 Task: Look for space in Khambhāt, India from 12th  July, 2023 to 15th July, 2023 for 3 adults in price range Rs.12000 to Rs.16000. Place can be entire place with 2 bedrooms having 3 beds and 1 bathroom. Property type can be house, flat, guest house. Booking option can be shelf check-in. Required host language is English.
Action: Mouse moved to (513, 93)
Screenshot: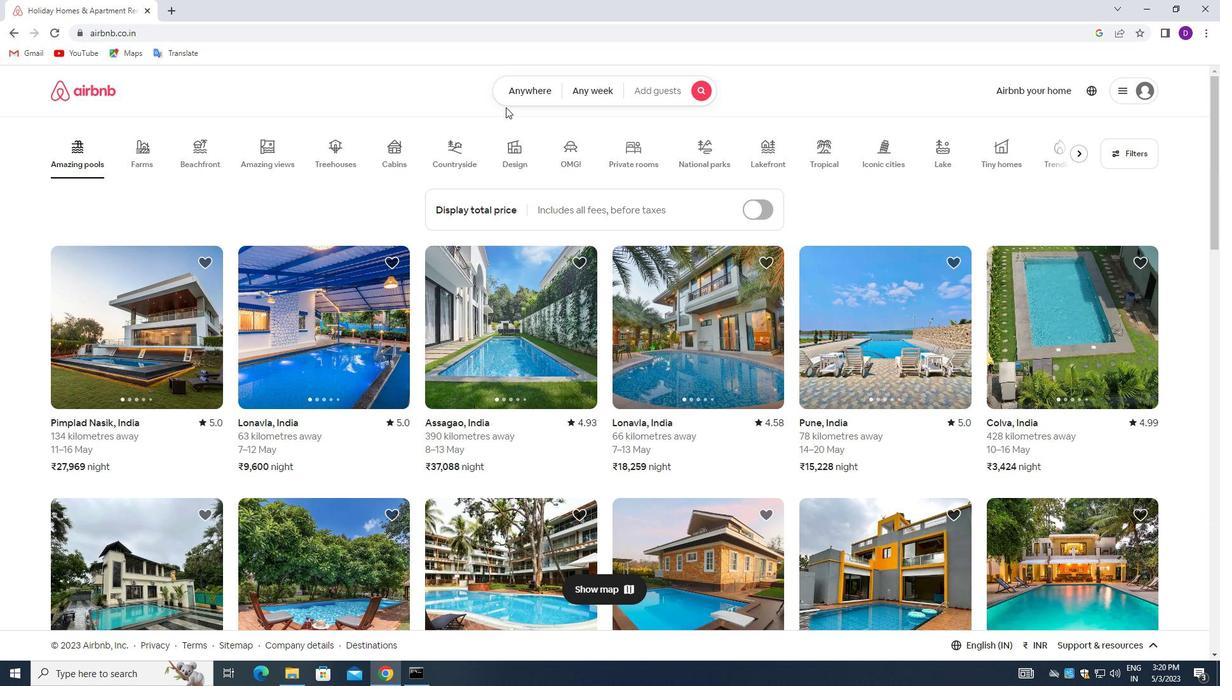 
Action: Mouse pressed left at (513, 93)
Screenshot: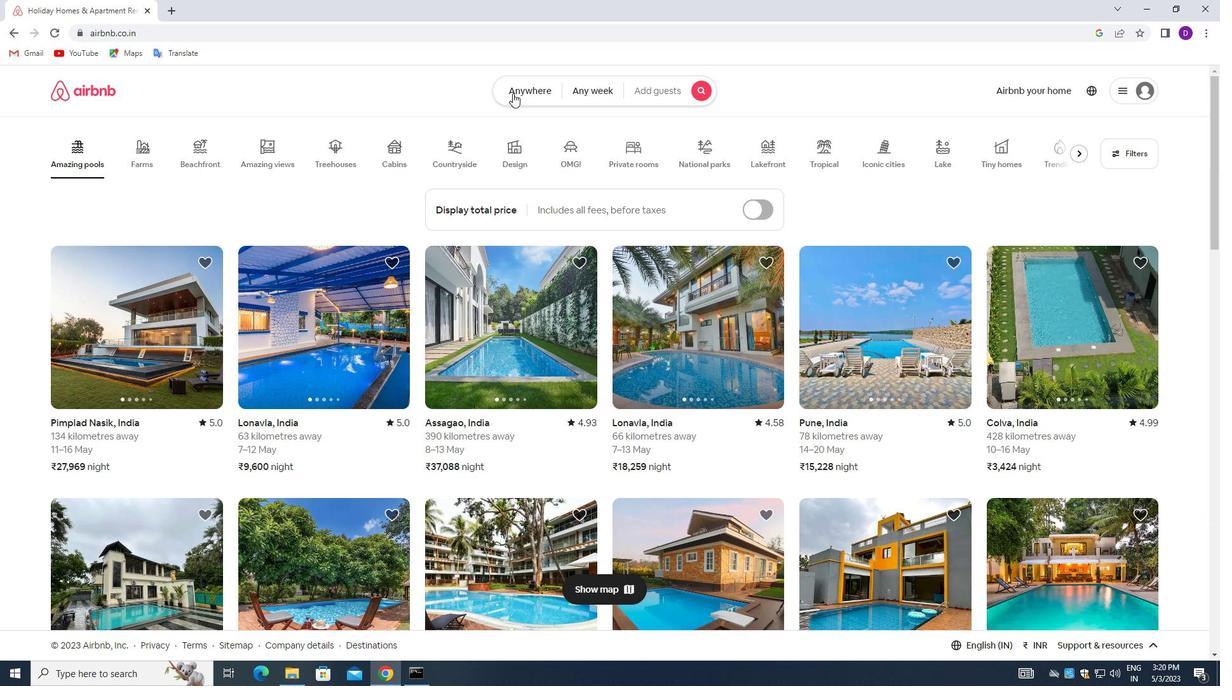 
Action: Mouse moved to (418, 146)
Screenshot: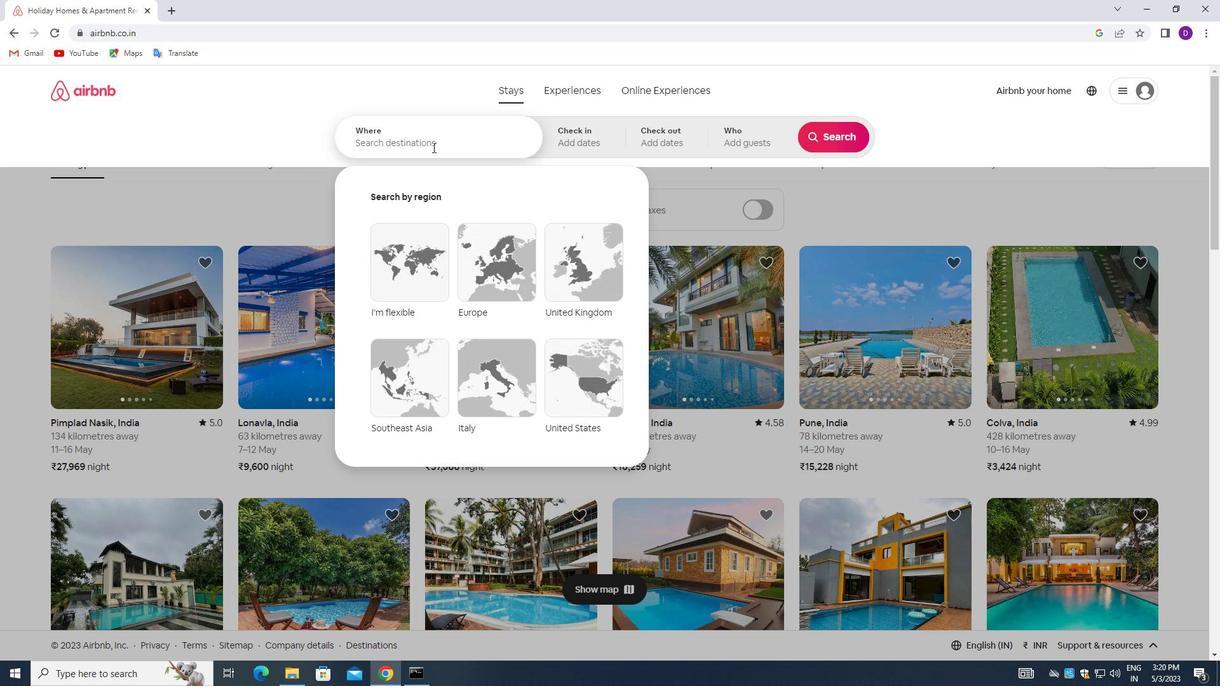 
Action: Mouse pressed left at (418, 146)
Screenshot: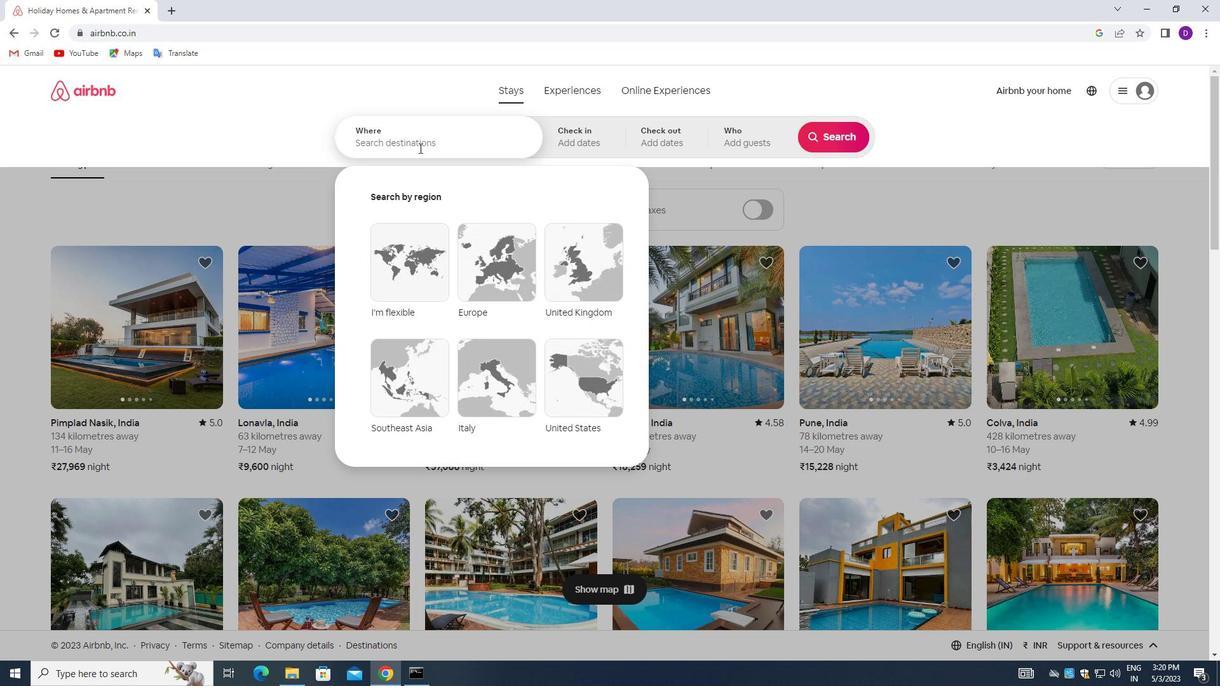 
Action: Mouse moved to (275, 126)
Screenshot: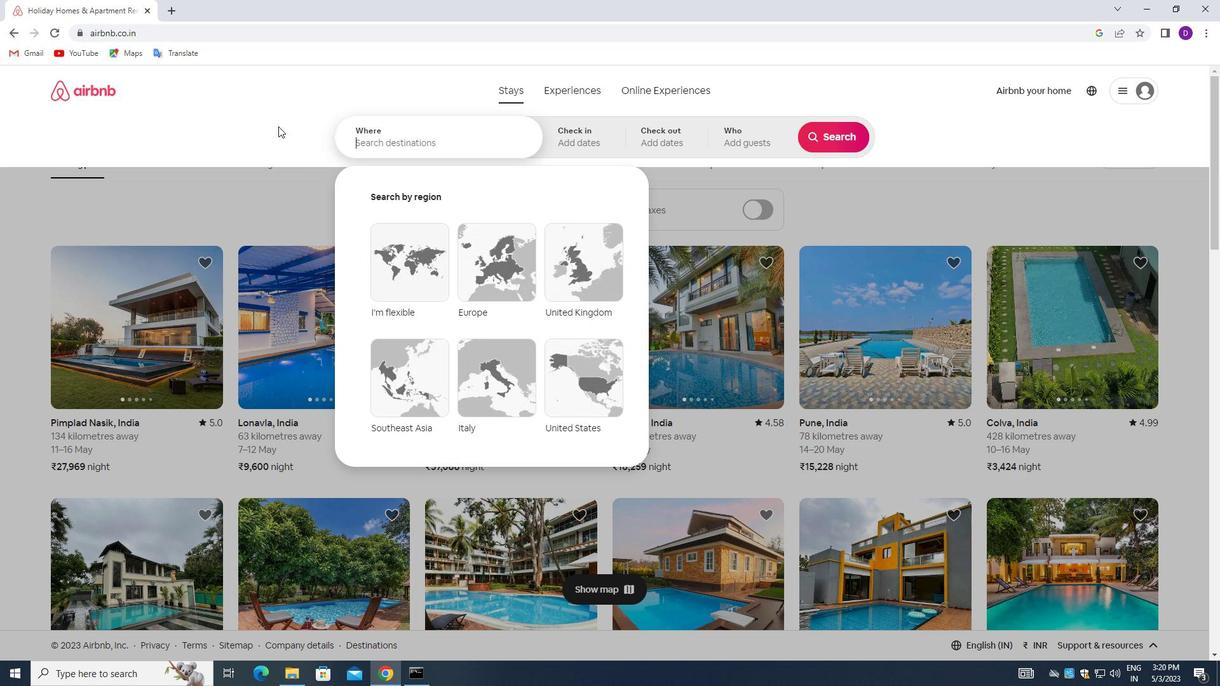 
Action: Key pressed <Key.shift>KHAMBHAT,<Key.space><Key.shift>INDIA<Key.enter>
Screenshot: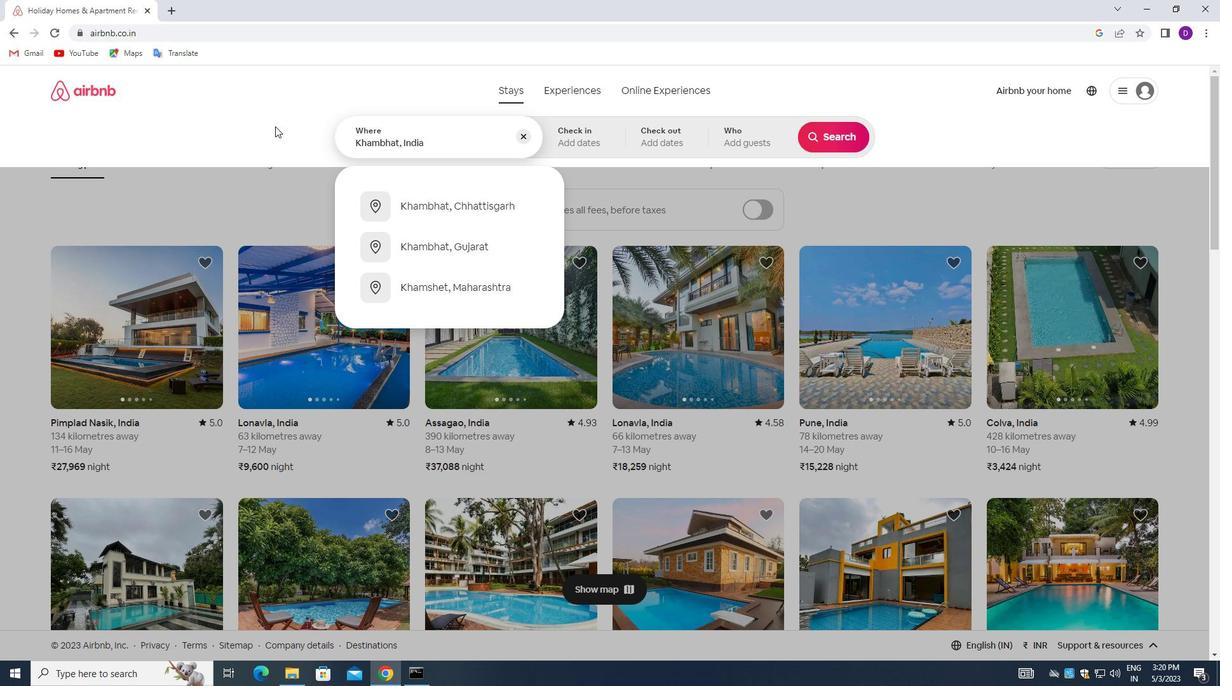 
Action: Mouse moved to (824, 240)
Screenshot: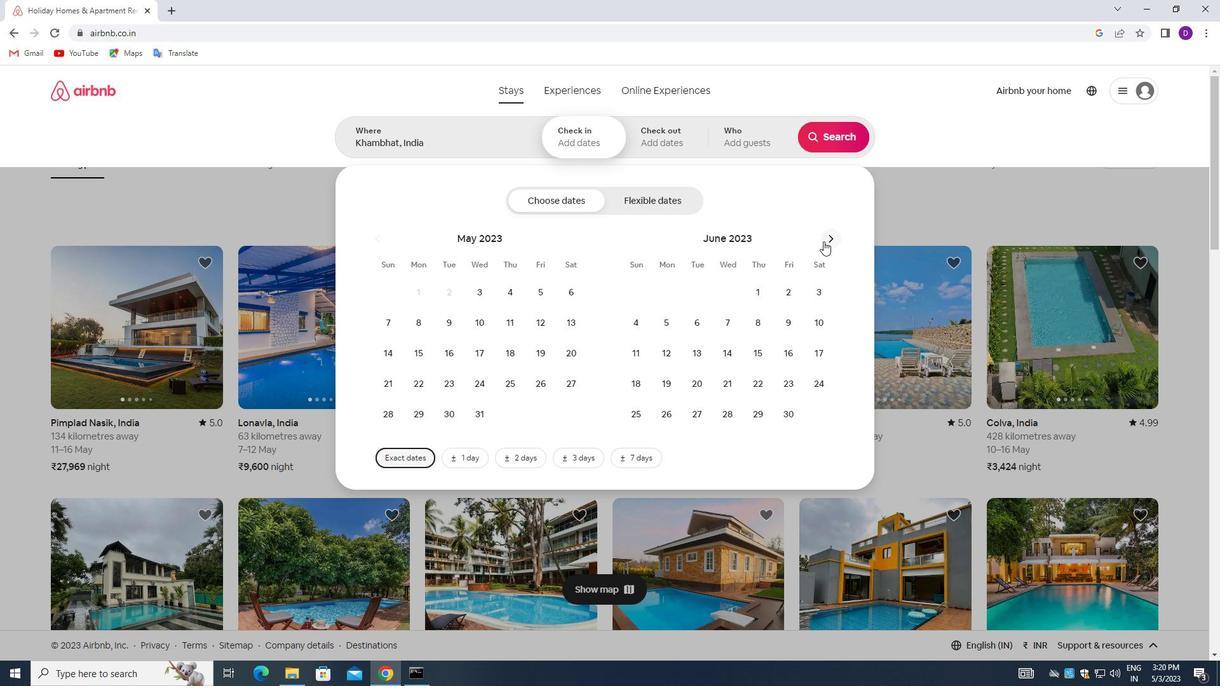 
Action: Mouse pressed left at (824, 240)
Screenshot: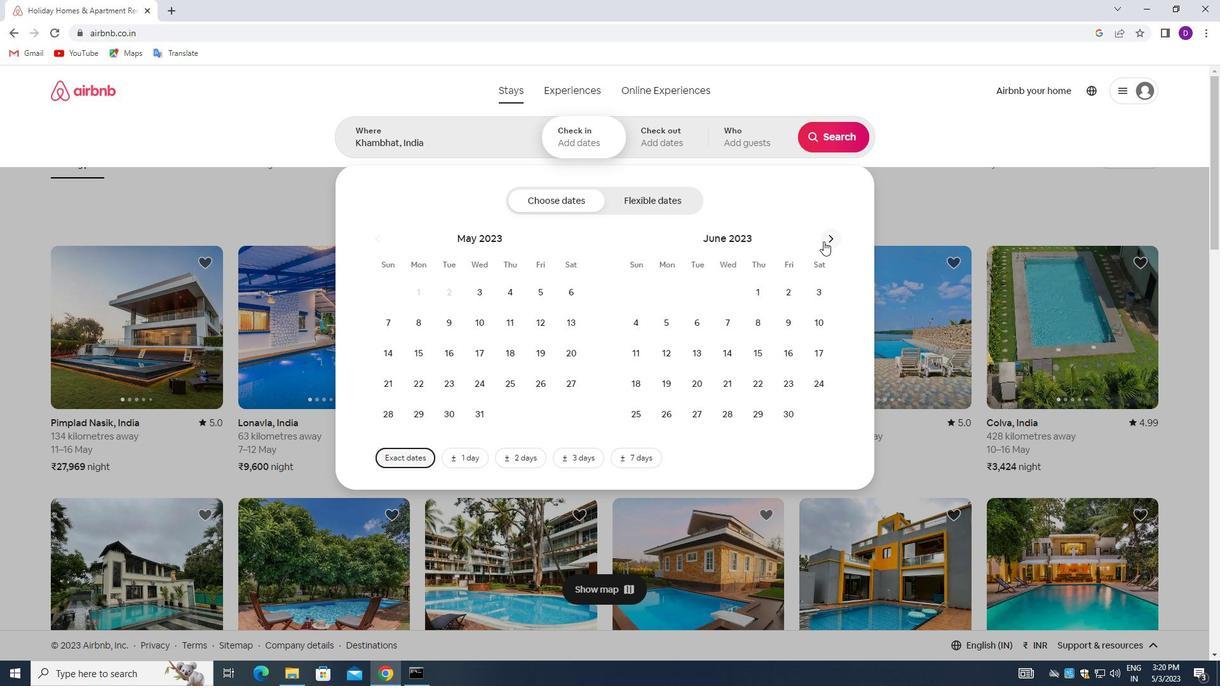
Action: Mouse pressed left at (824, 240)
Screenshot: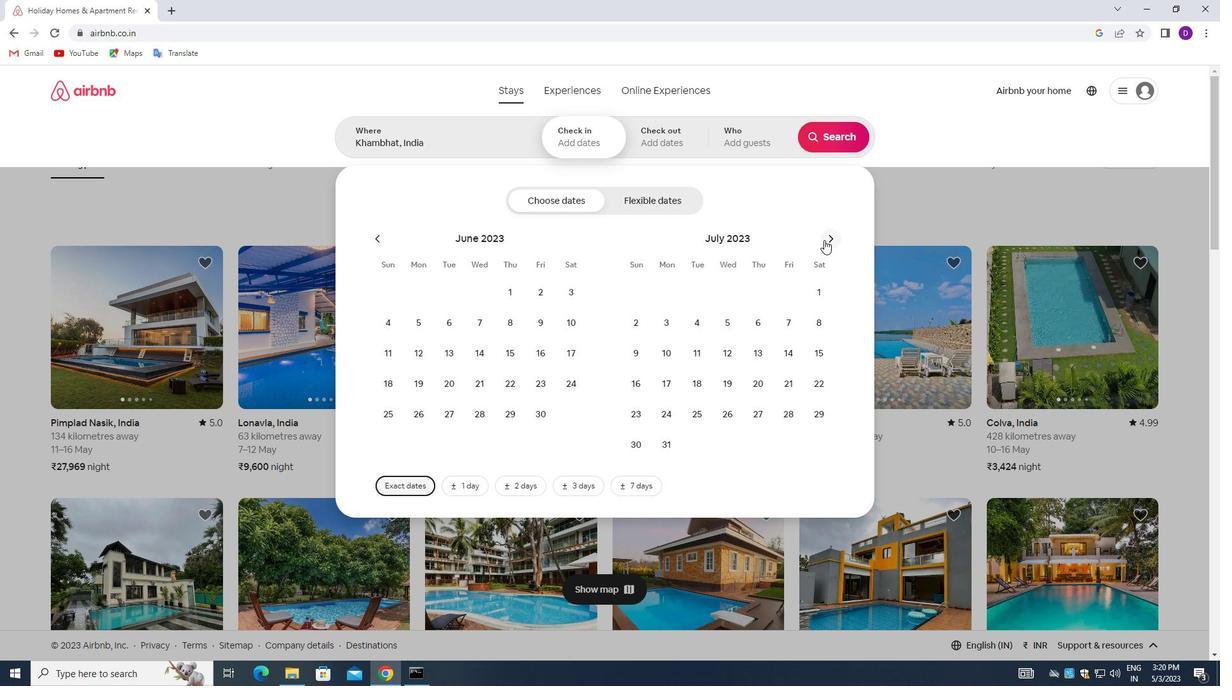
Action: Mouse moved to (481, 348)
Screenshot: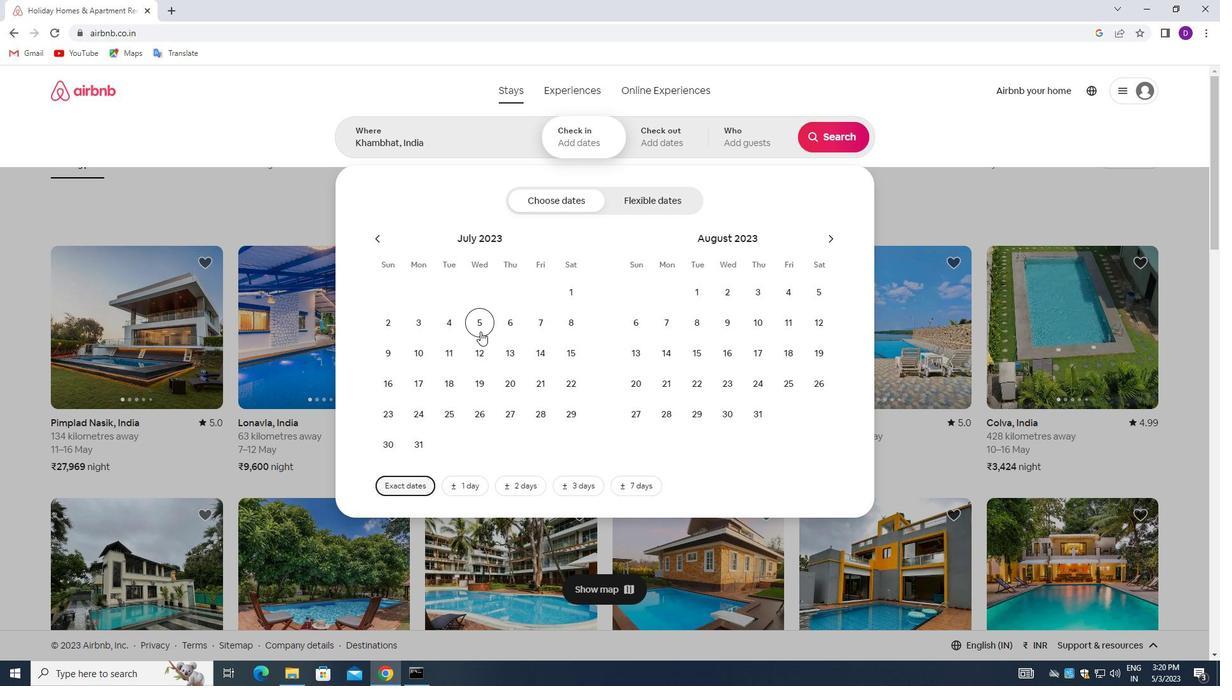 
Action: Mouse pressed left at (481, 348)
Screenshot: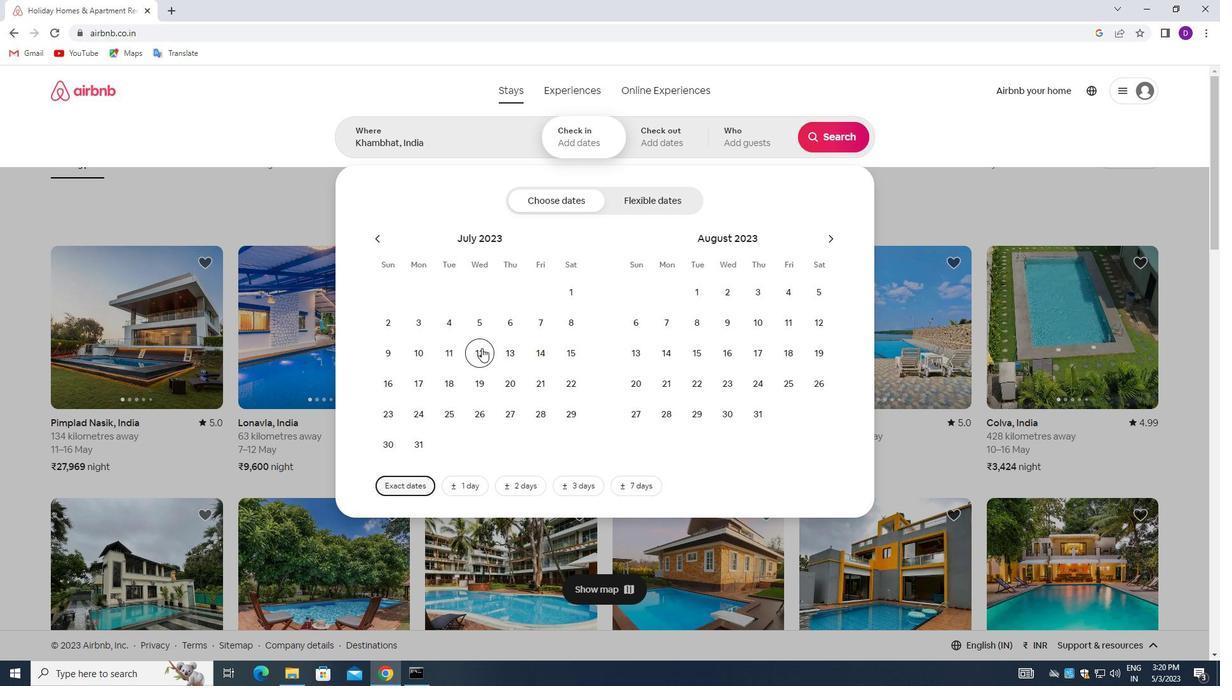 
Action: Mouse moved to (560, 350)
Screenshot: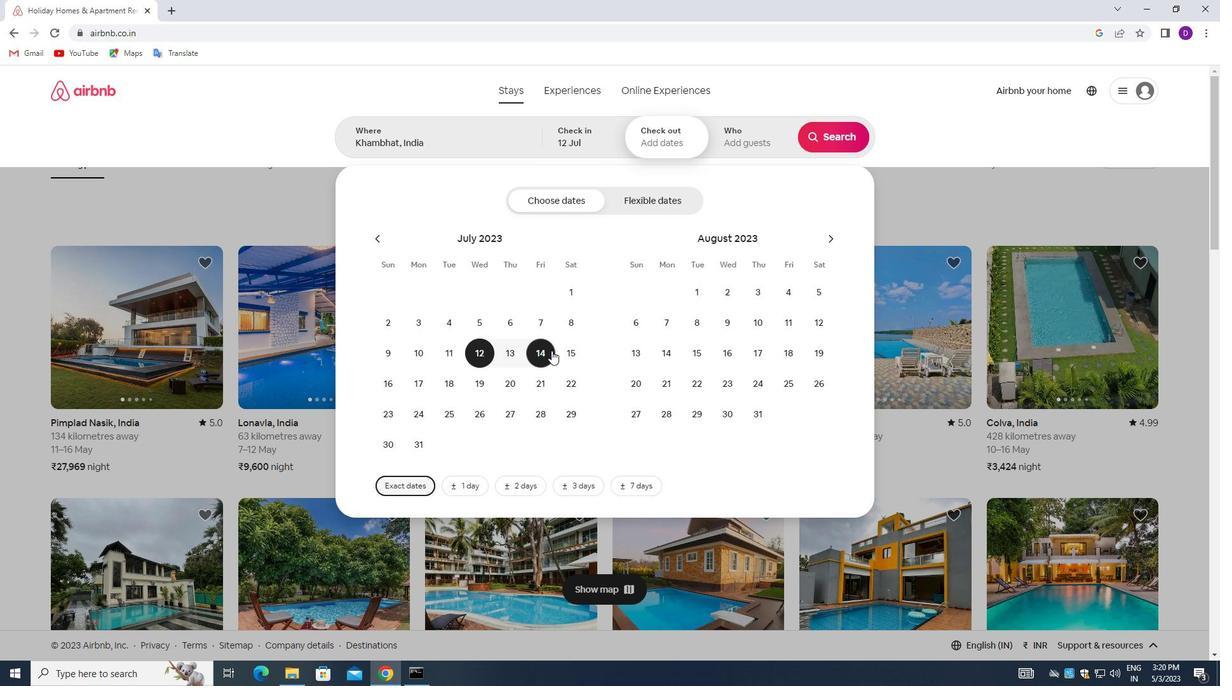 
Action: Mouse pressed left at (560, 350)
Screenshot: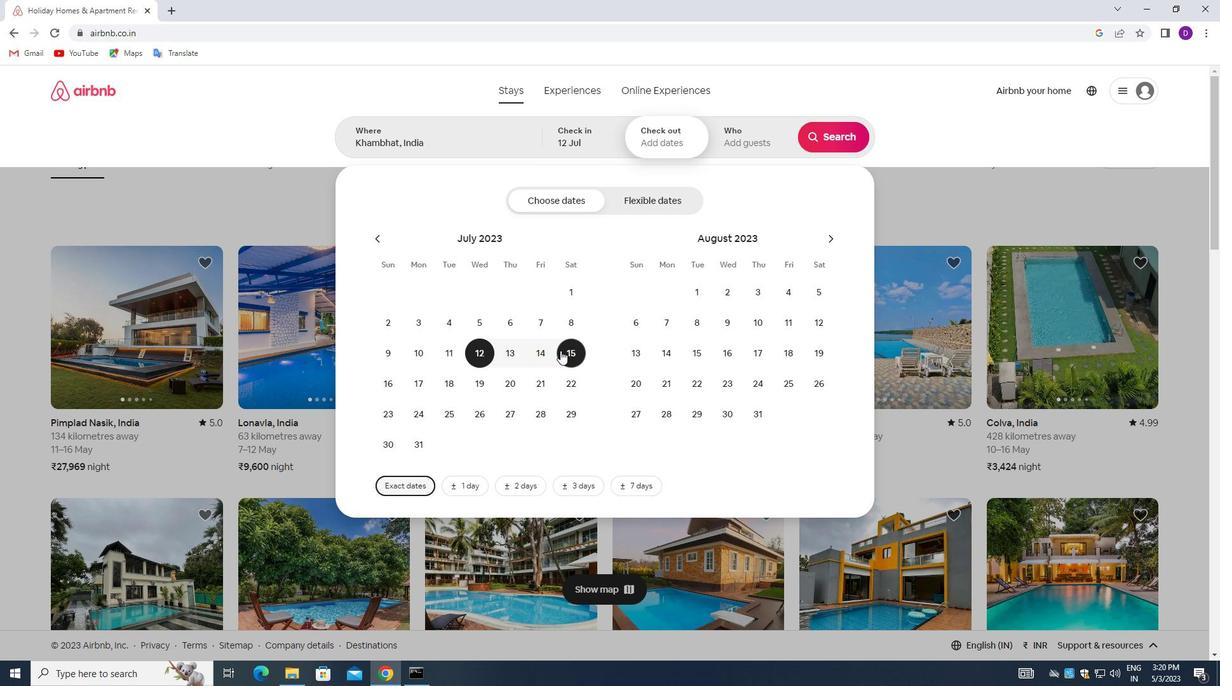 
Action: Mouse moved to (736, 141)
Screenshot: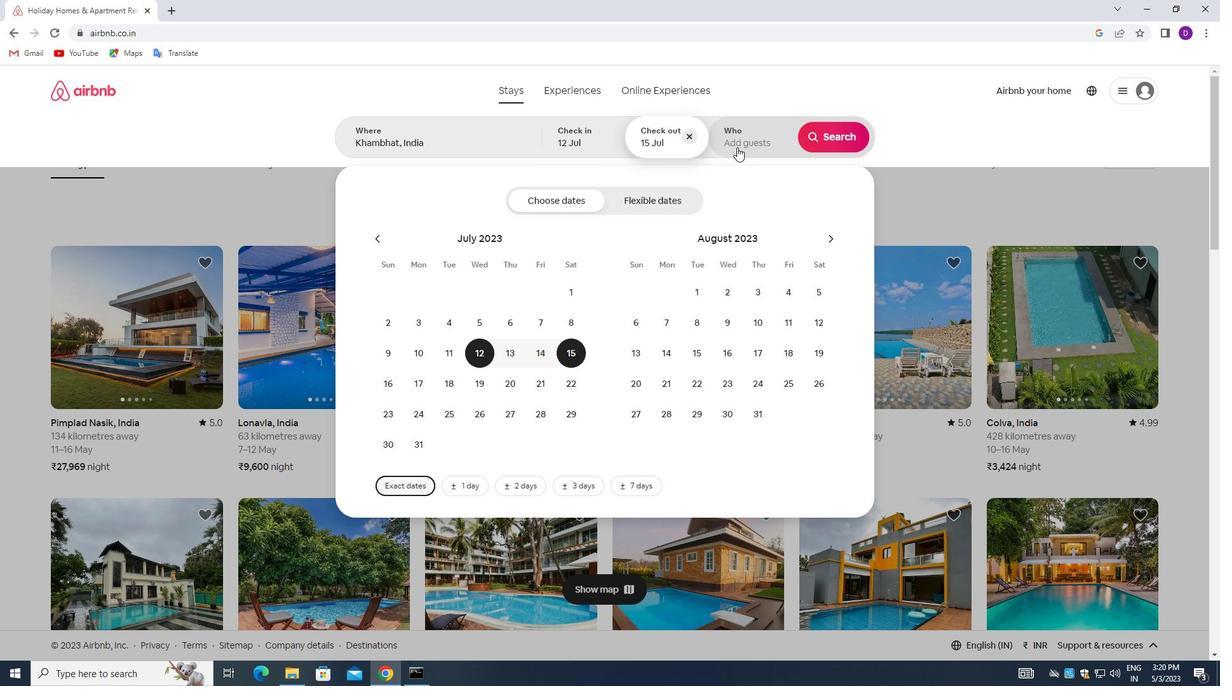 
Action: Mouse pressed left at (736, 141)
Screenshot: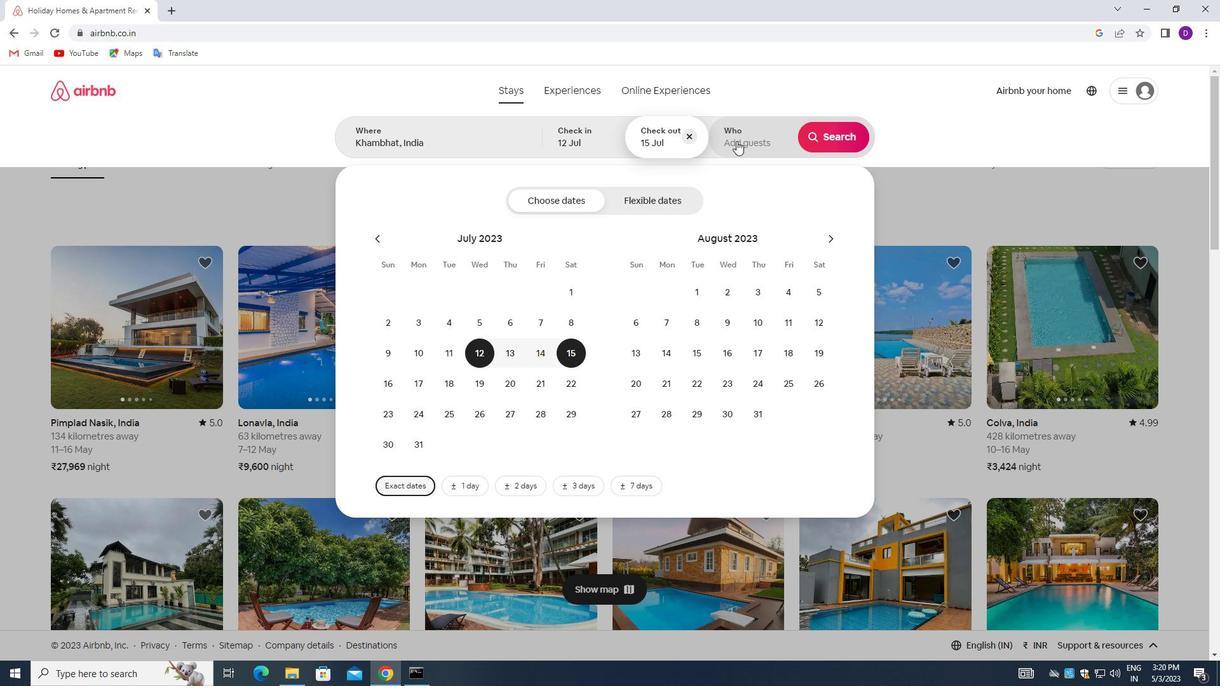 
Action: Mouse moved to (830, 204)
Screenshot: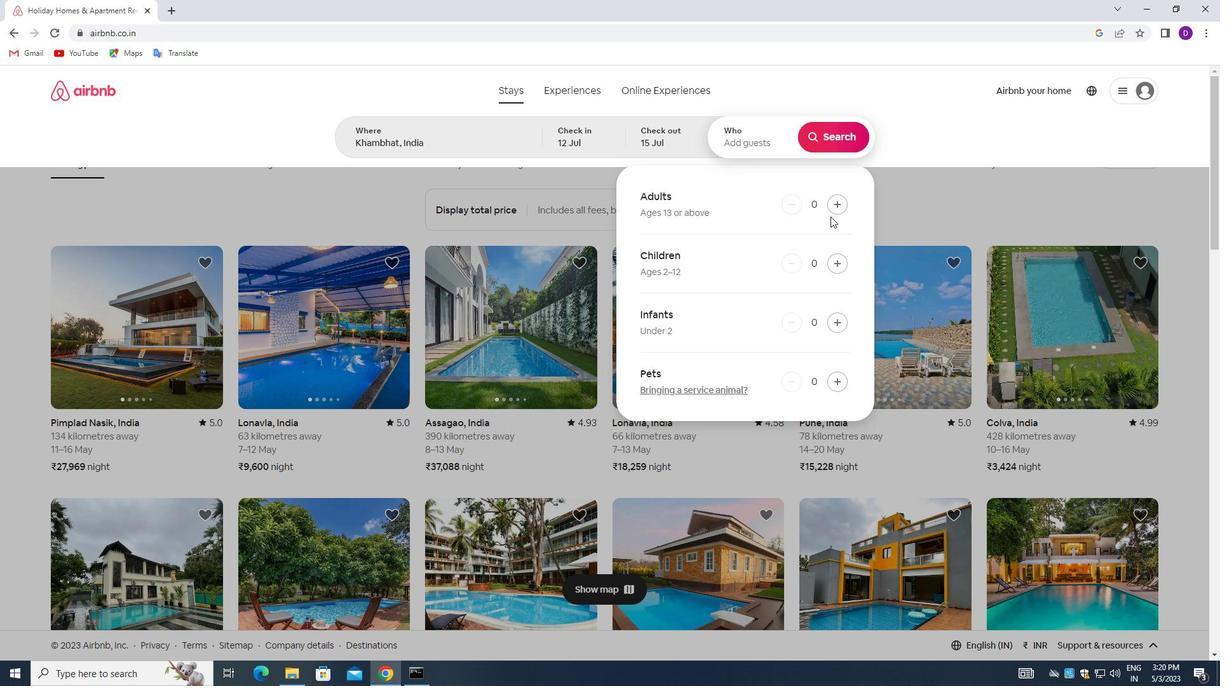 
Action: Mouse pressed left at (830, 204)
Screenshot: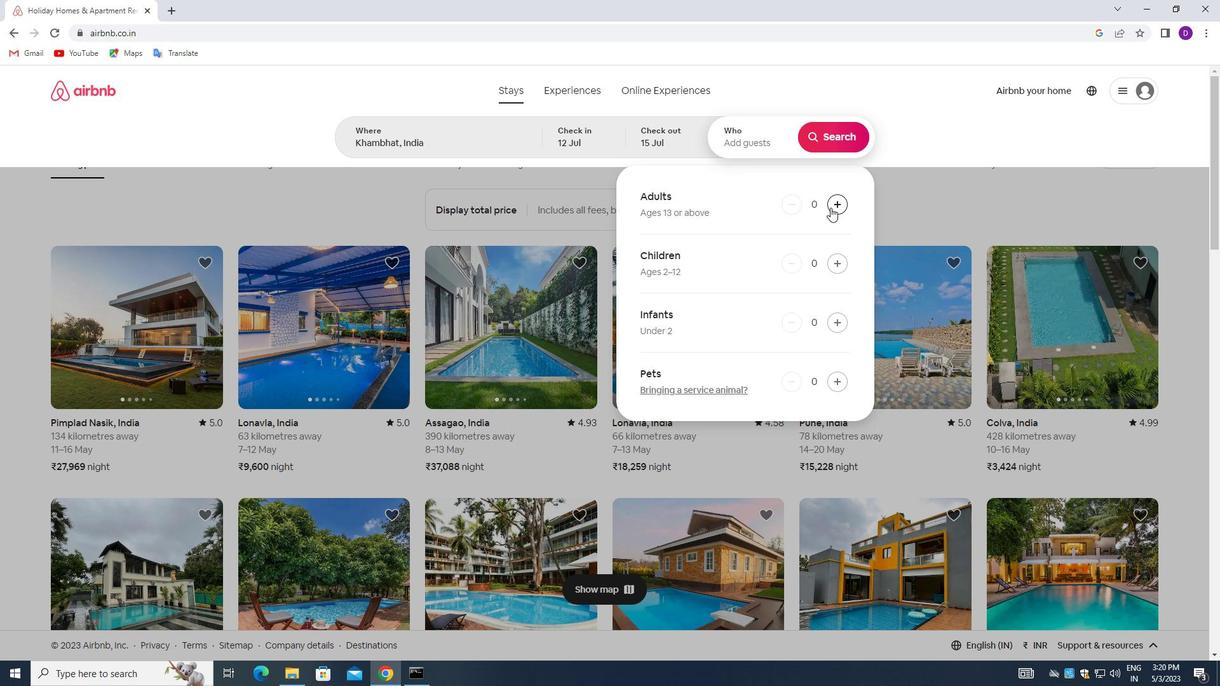 
Action: Mouse moved to (830, 204)
Screenshot: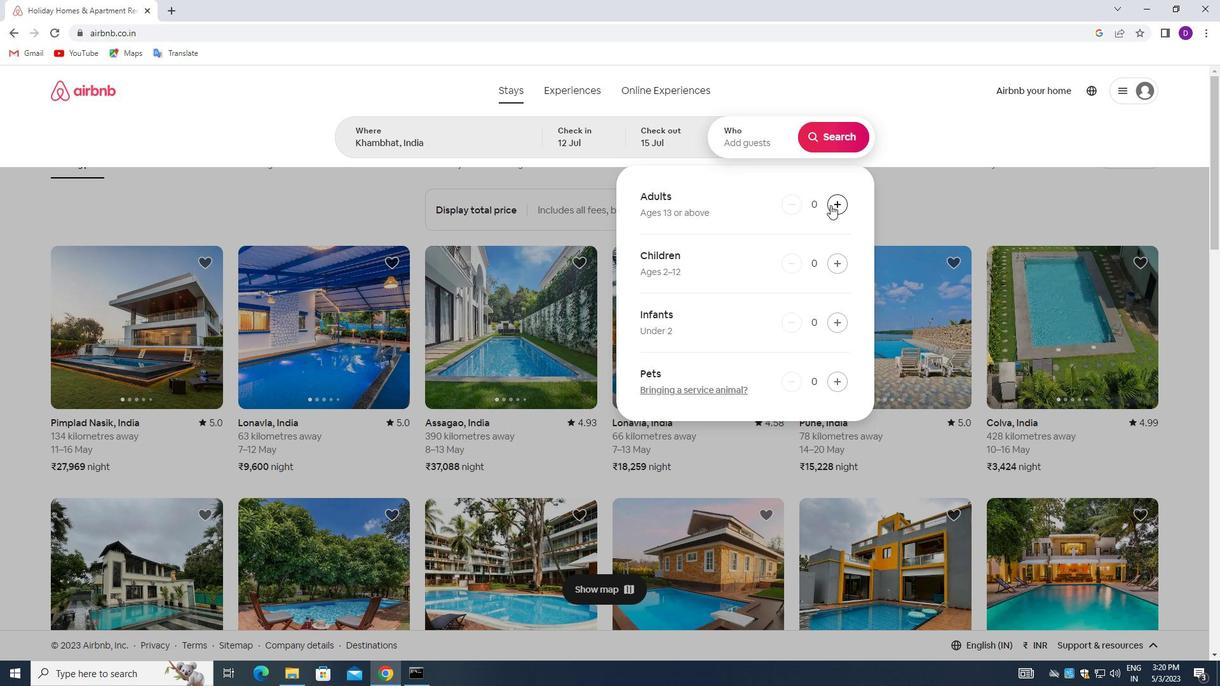 
Action: Mouse pressed left at (830, 204)
Screenshot: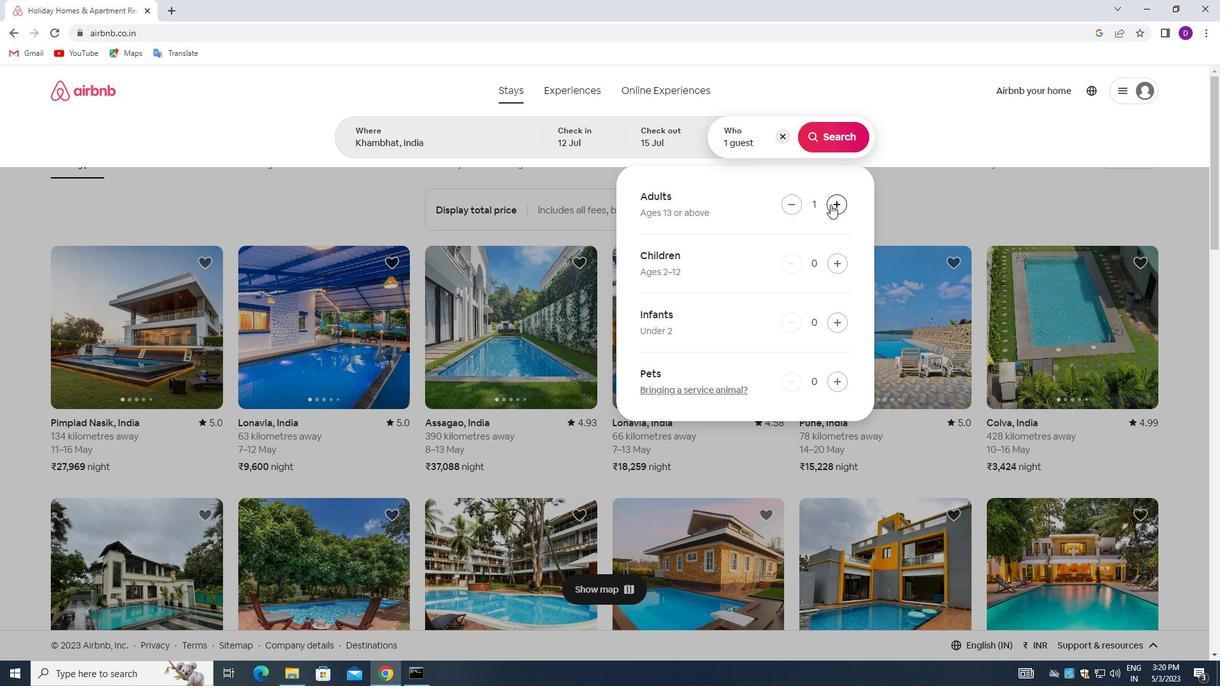 
Action: Mouse pressed left at (830, 204)
Screenshot: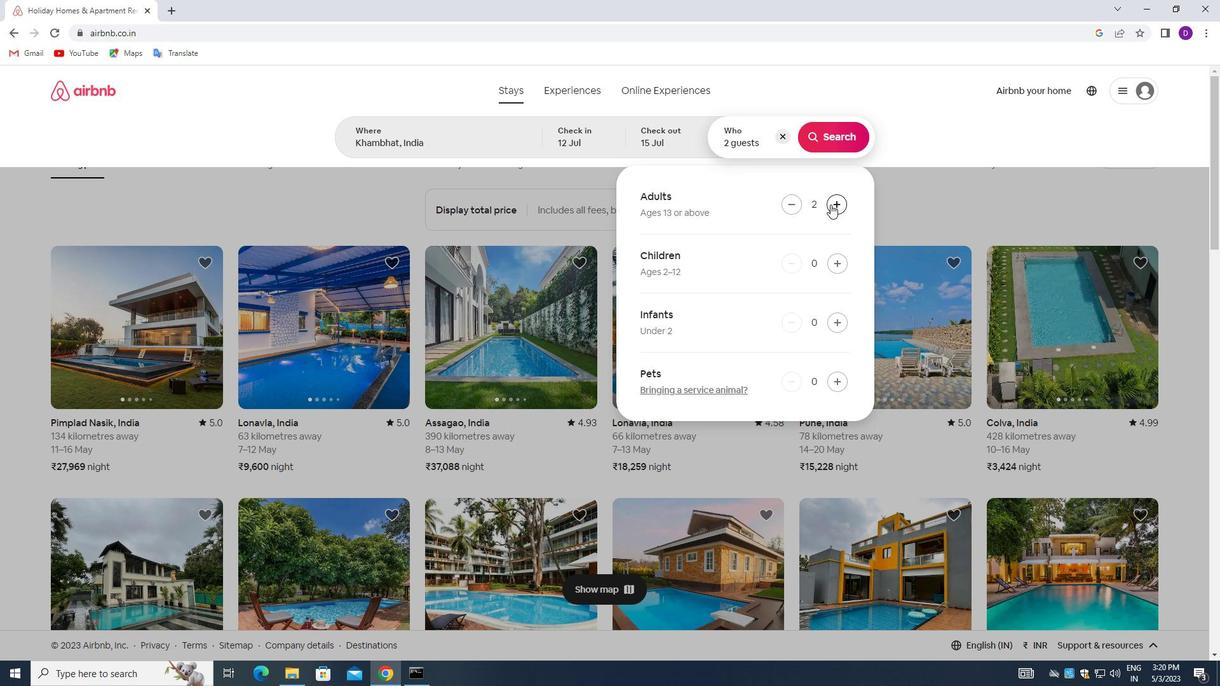 
Action: Mouse moved to (829, 138)
Screenshot: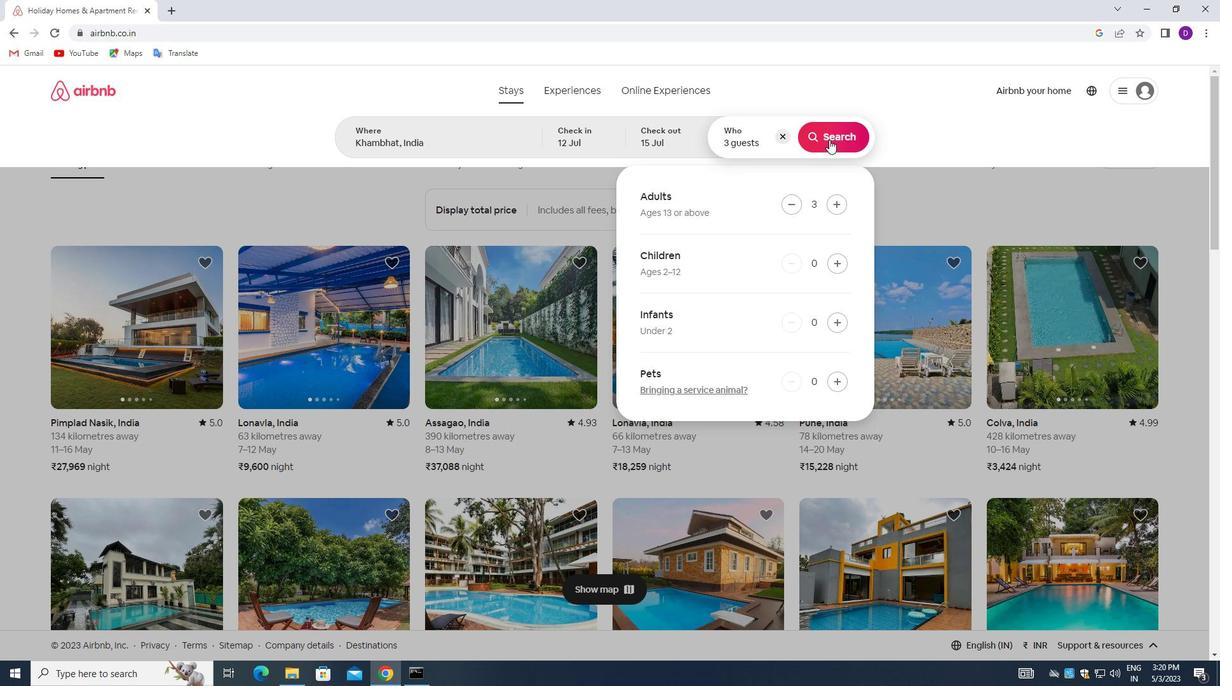 
Action: Mouse pressed left at (829, 138)
Screenshot: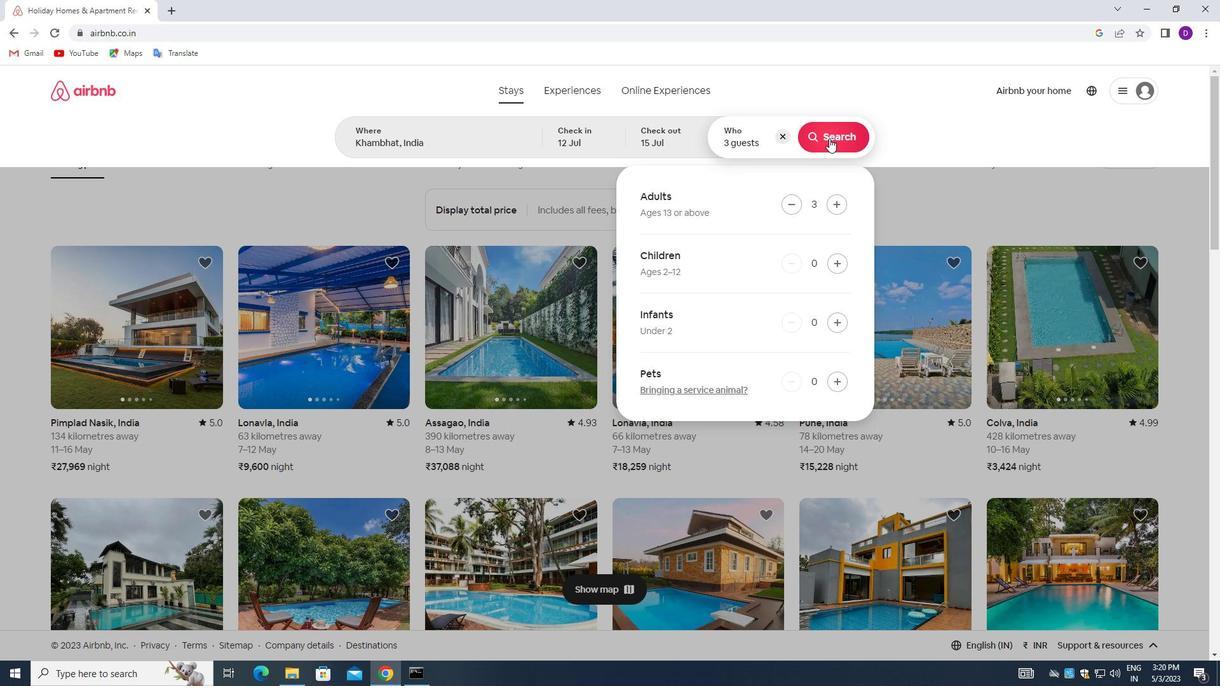 
Action: Mouse moved to (1152, 138)
Screenshot: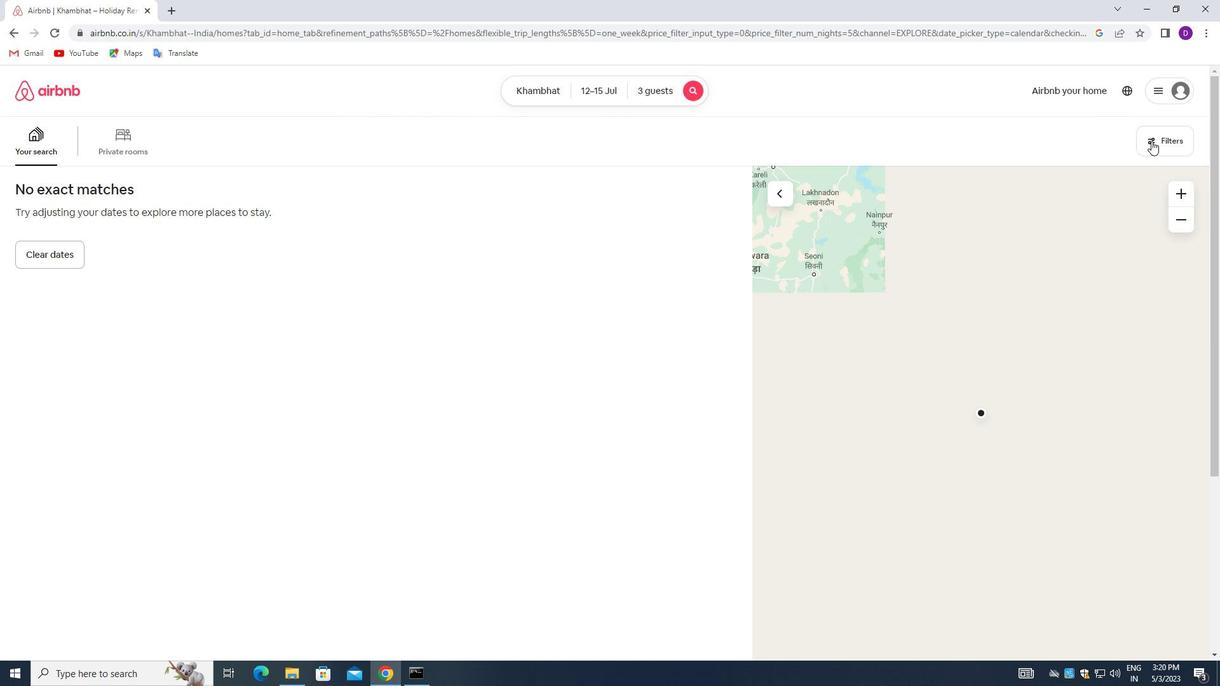 
Action: Mouse pressed left at (1152, 138)
Screenshot: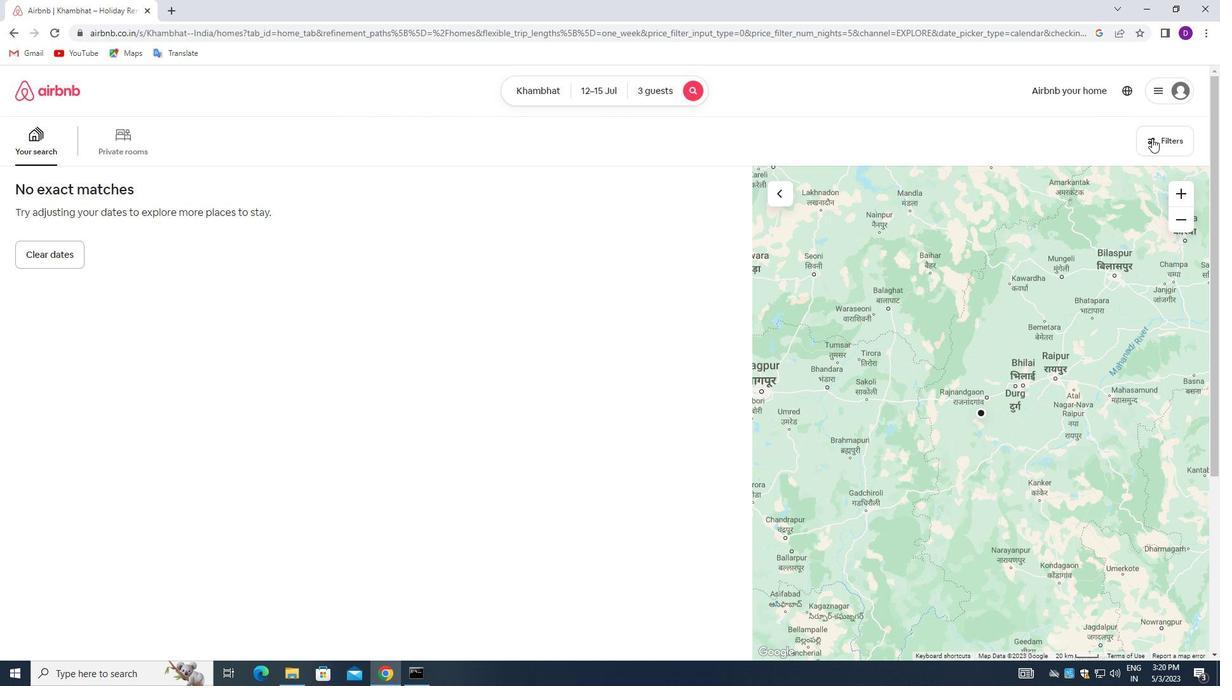 
Action: Mouse moved to (431, 218)
Screenshot: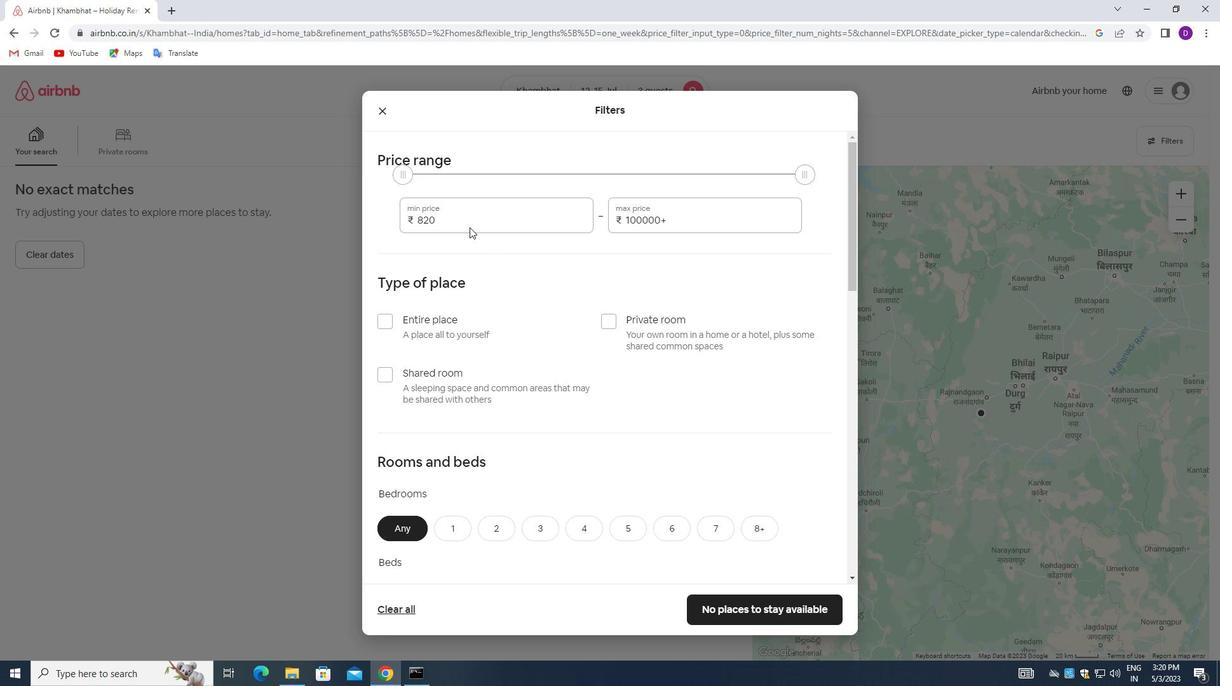 
Action: Mouse pressed left at (431, 218)
Screenshot: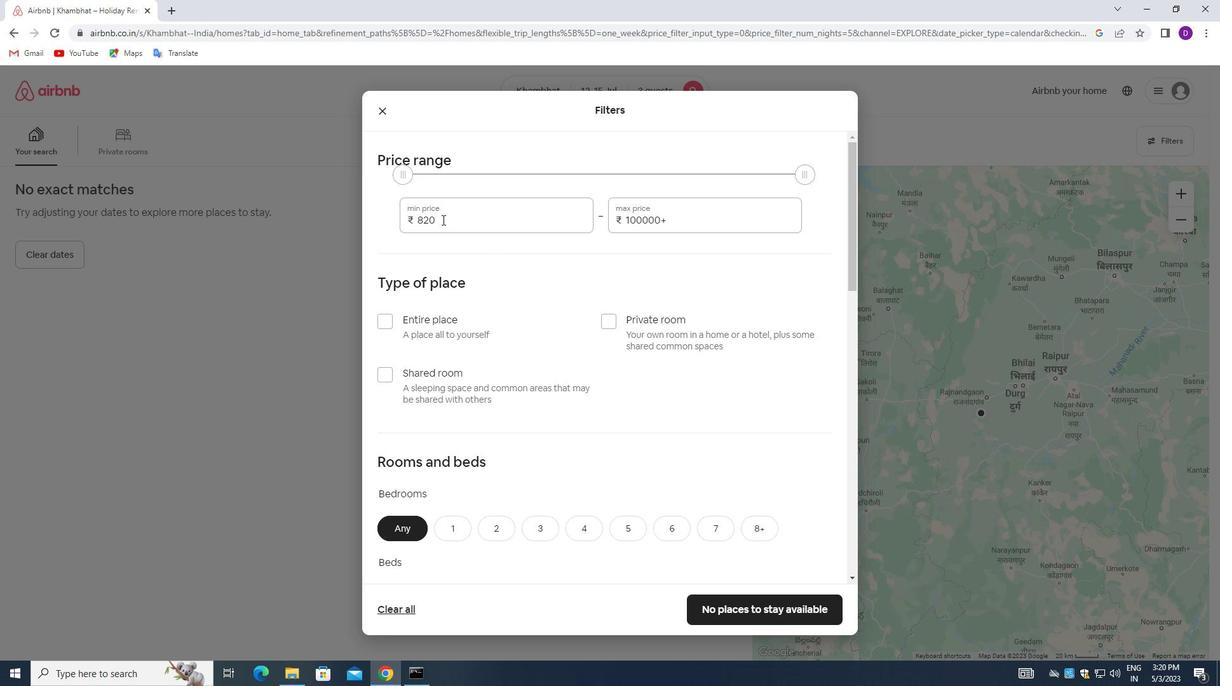
Action: Mouse moved to (431, 218)
Screenshot: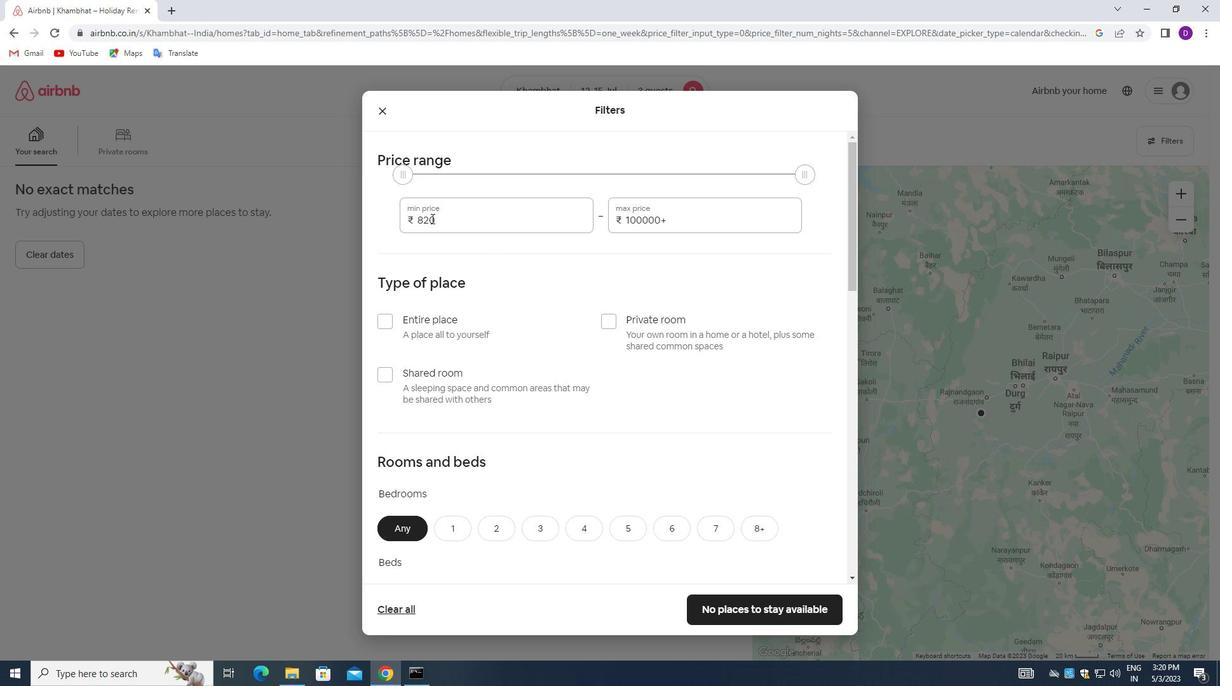 
Action: Mouse pressed left at (431, 218)
Screenshot: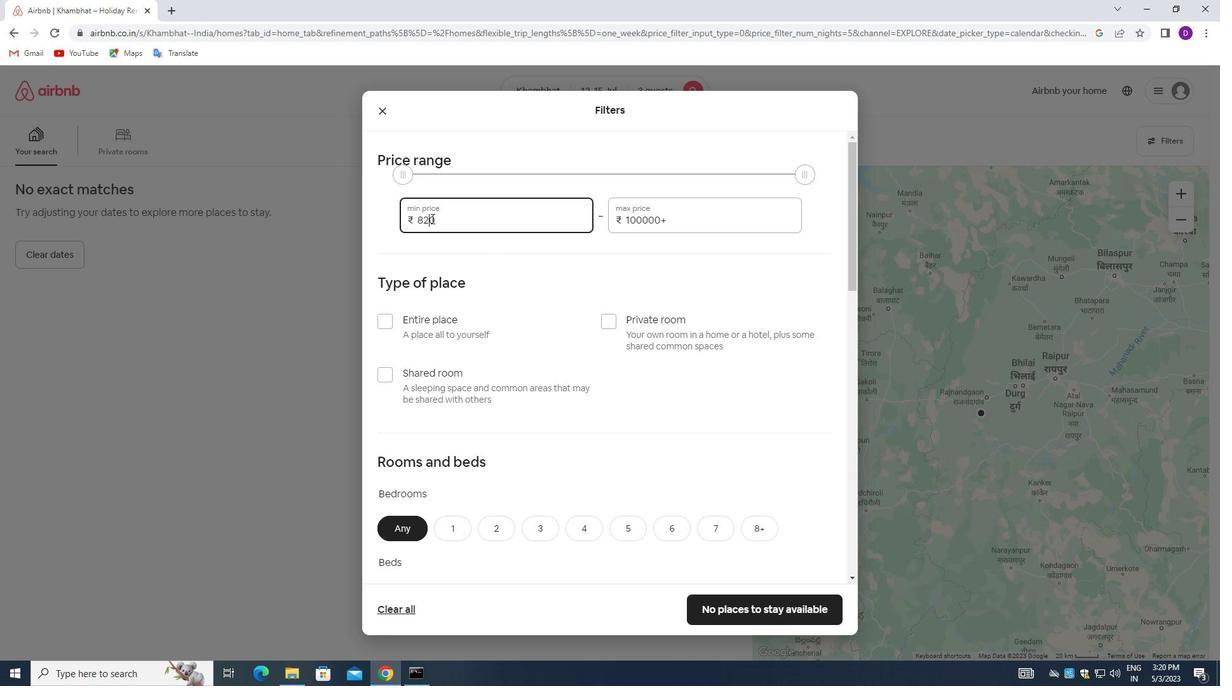 
Action: Mouse moved to (436, 221)
Screenshot: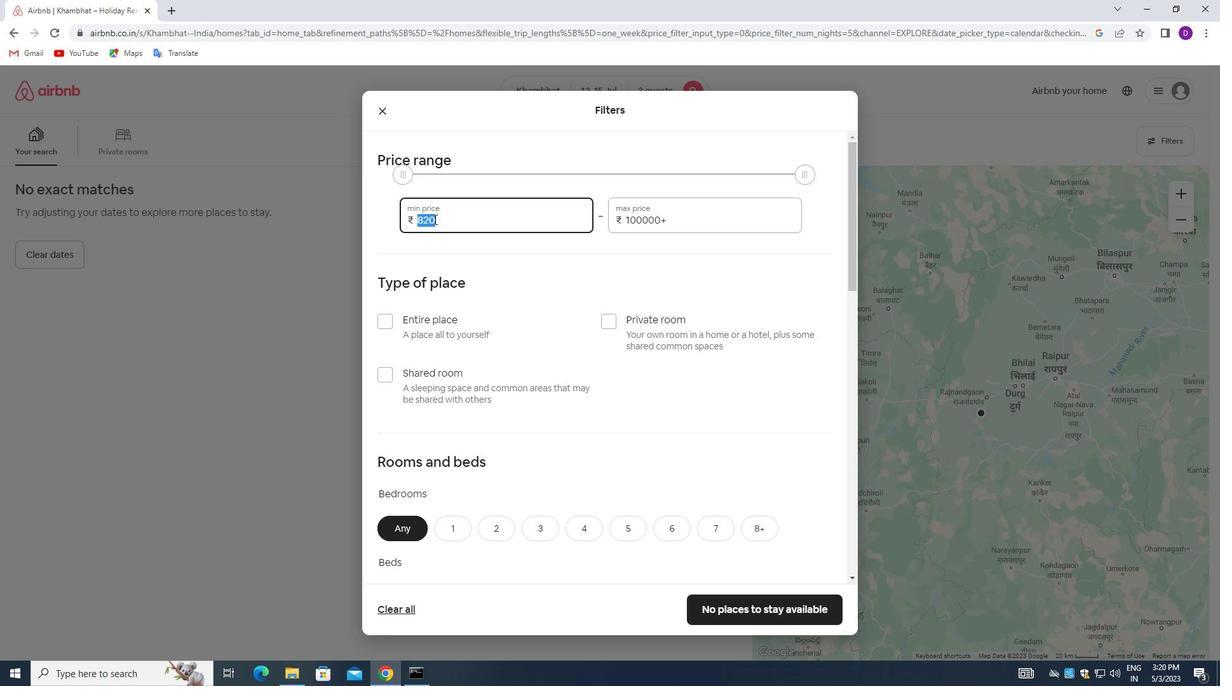 
Action: Key pressed 12000<Key.tab>16000
Screenshot: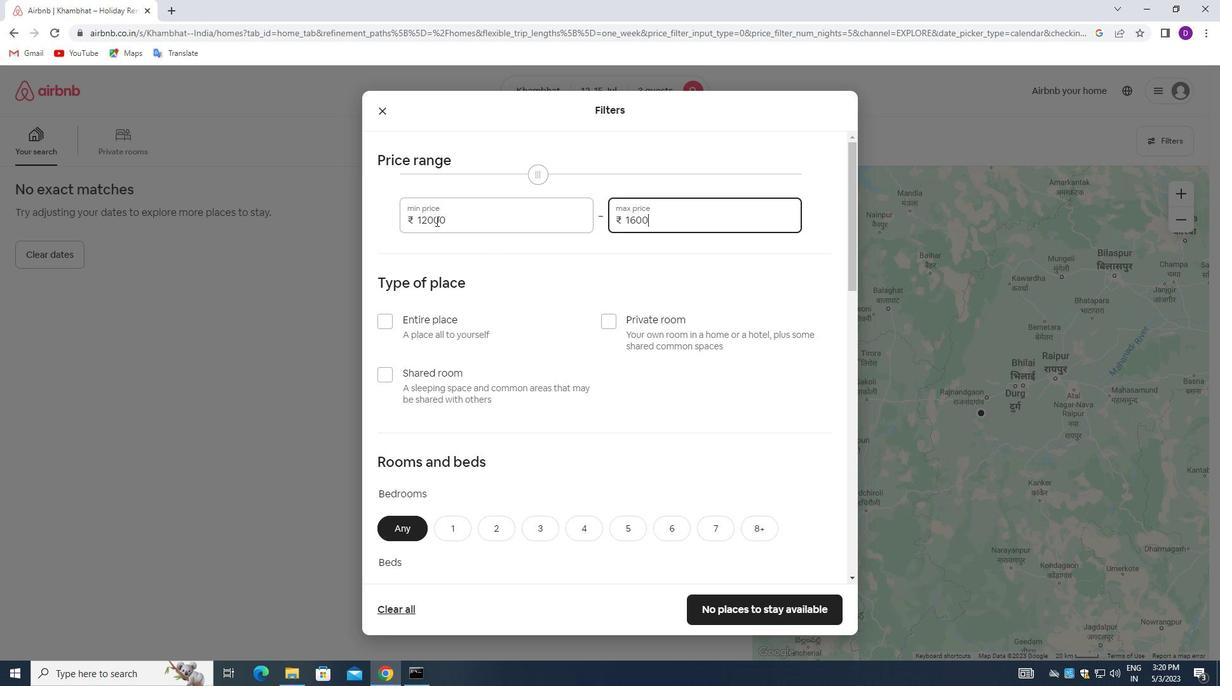 
Action: Mouse moved to (519, 284)
Screenshot: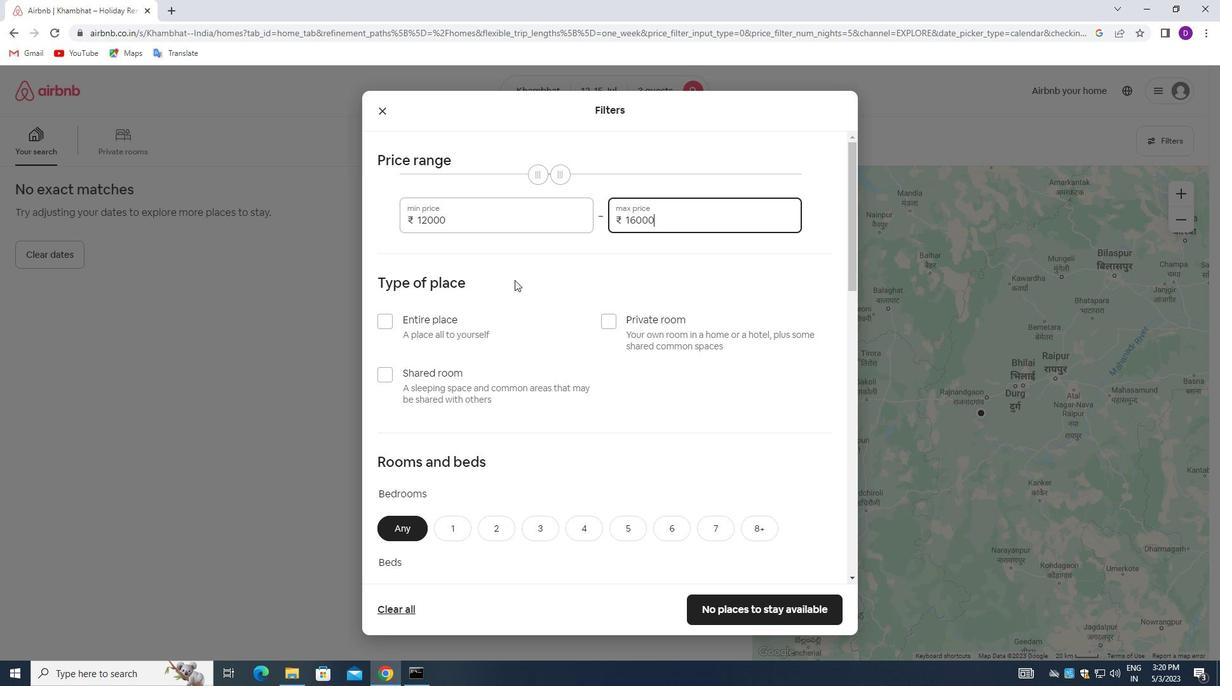 
Action: Mouse scrolled (519, 283) with delta (0, 0)
Screenshot: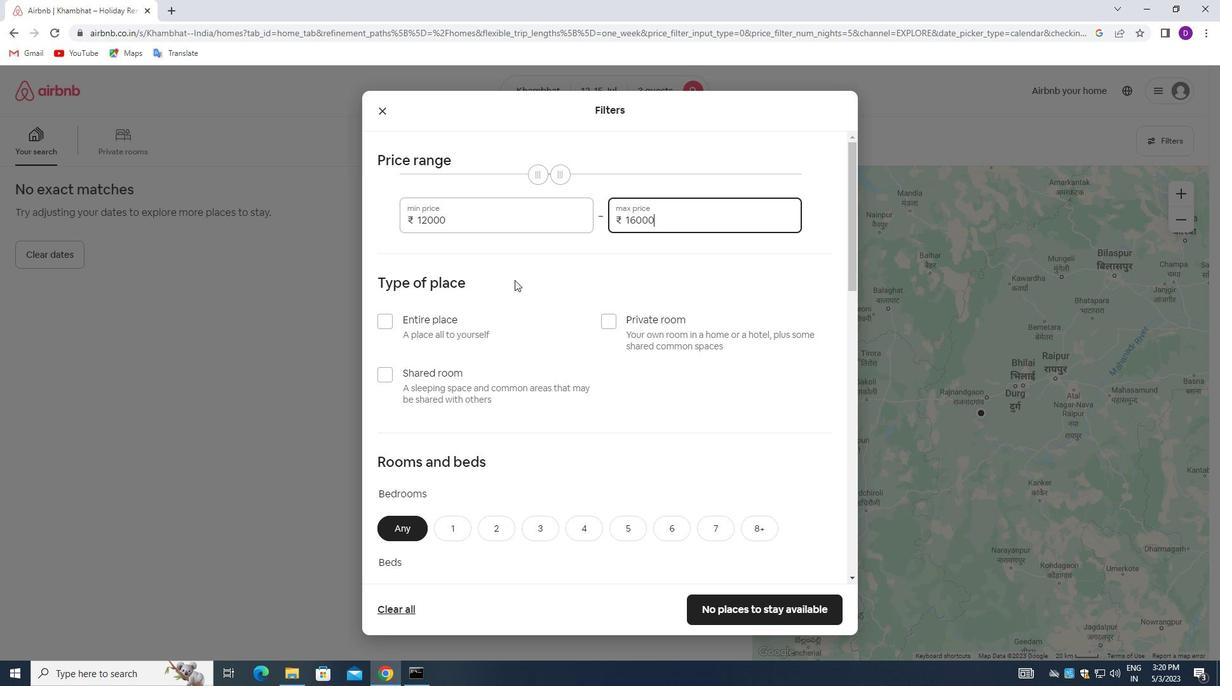 
Action: Mouse moved to (394, 257)
Screenshot: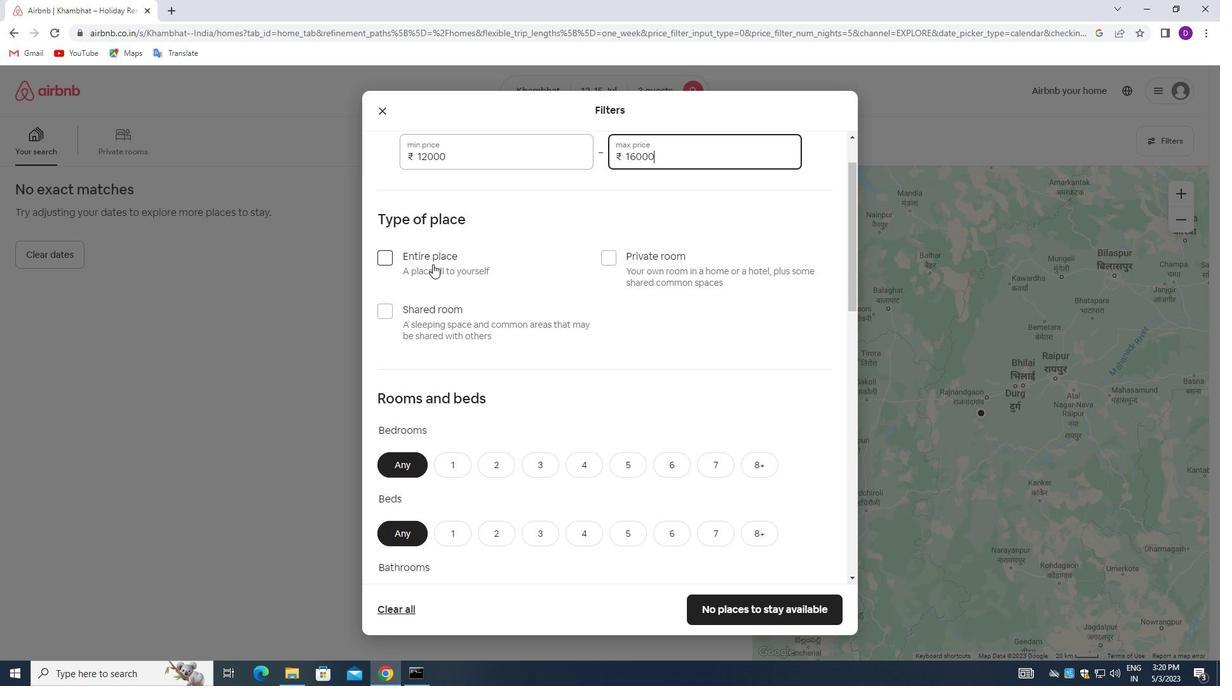
Action: Mouse pressed left at (394, 257)
Screenshot: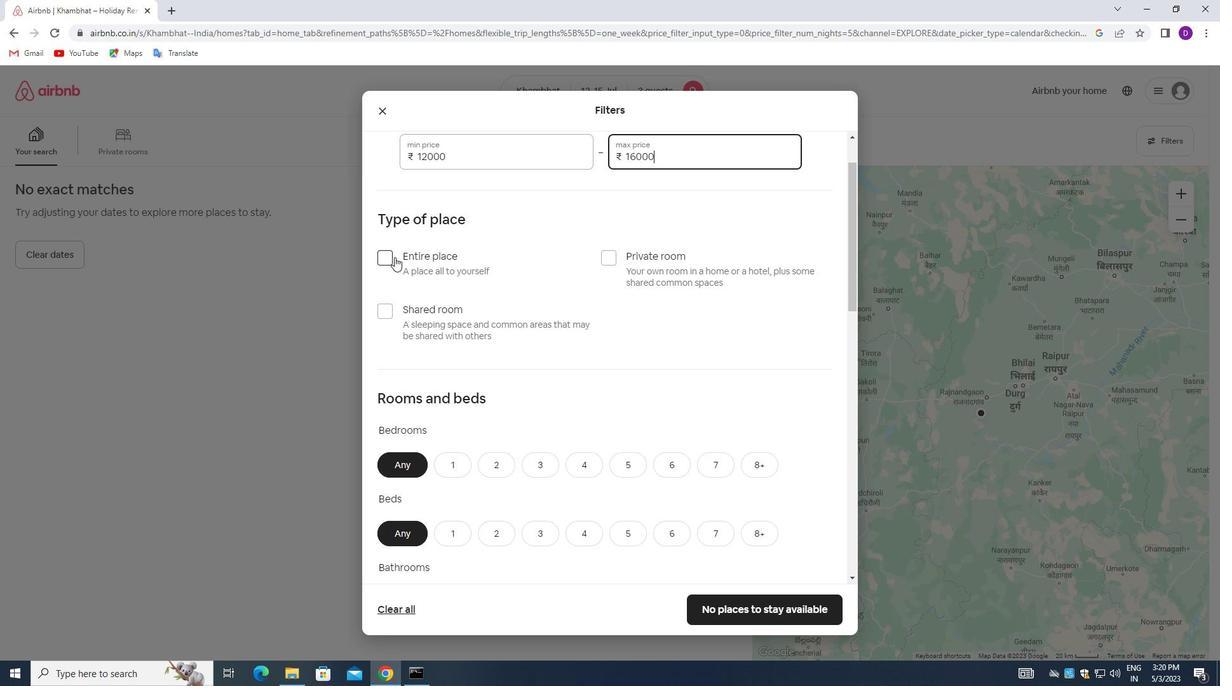 
Action: Mouse moved to (510, 309)
Screenshot: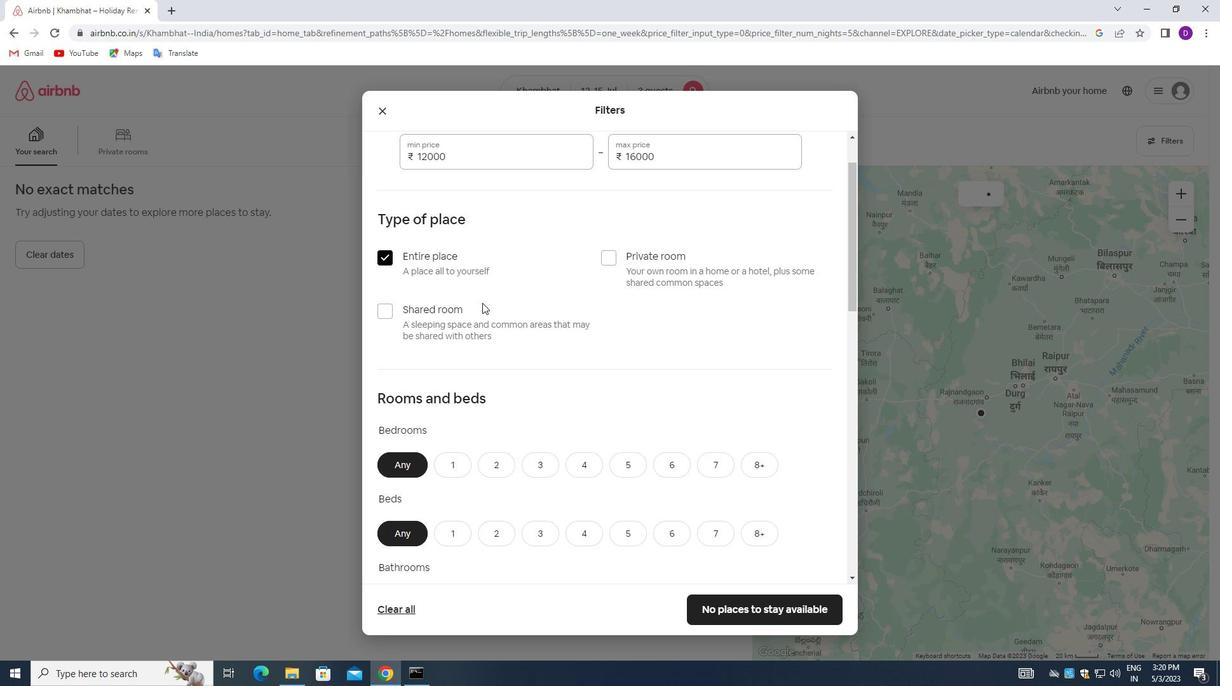
Action: Mouse scrolled (510, 308) with delta (0, 0)
Screenshot: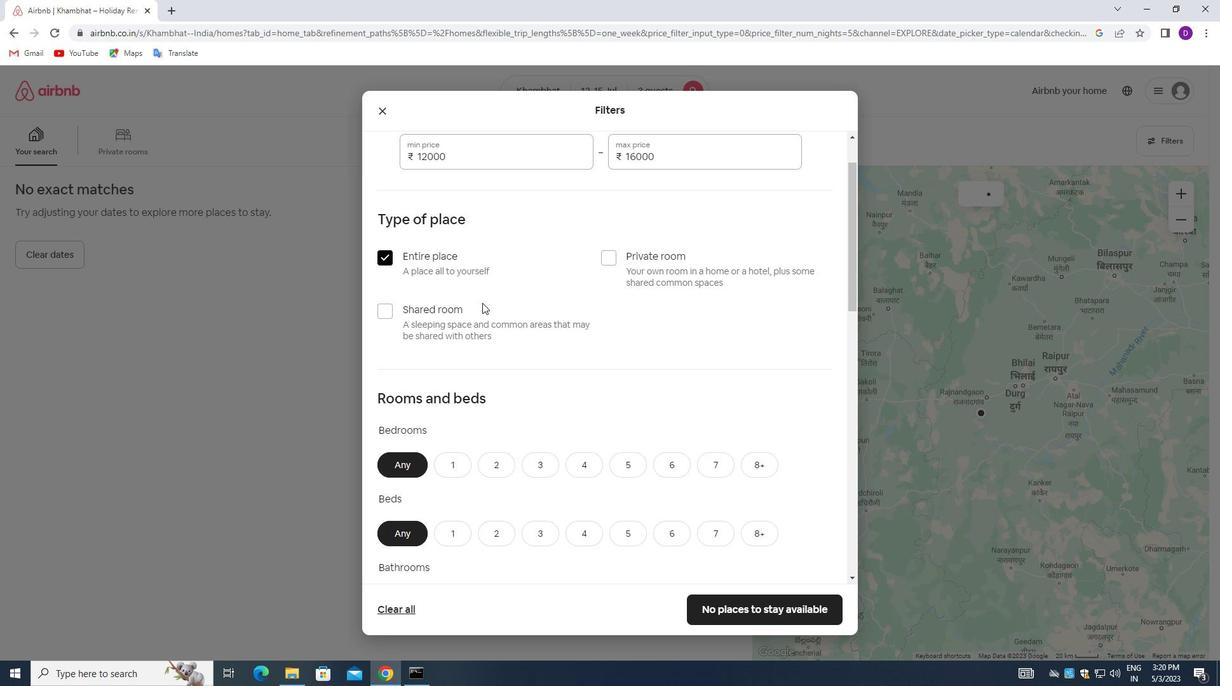 
Action: Mouse moved to (512, 309)
Screenshot: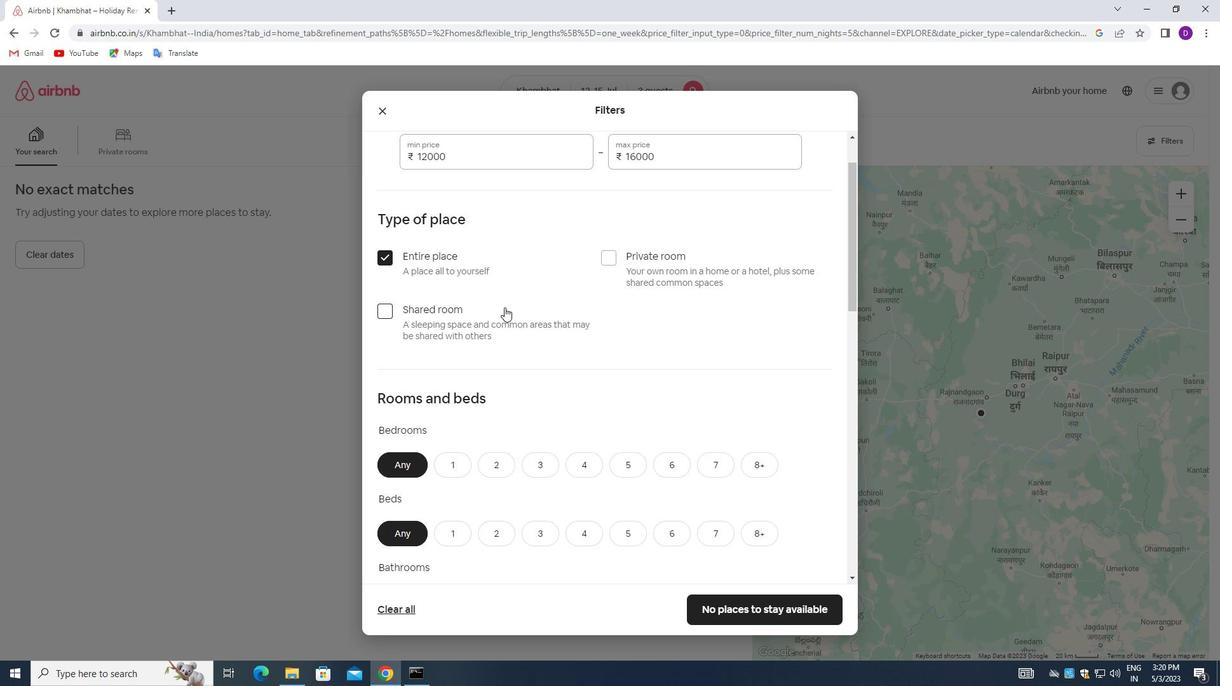 
Action: Mouse scrolled (512, 308) with delta (0, 0)
Screenshot: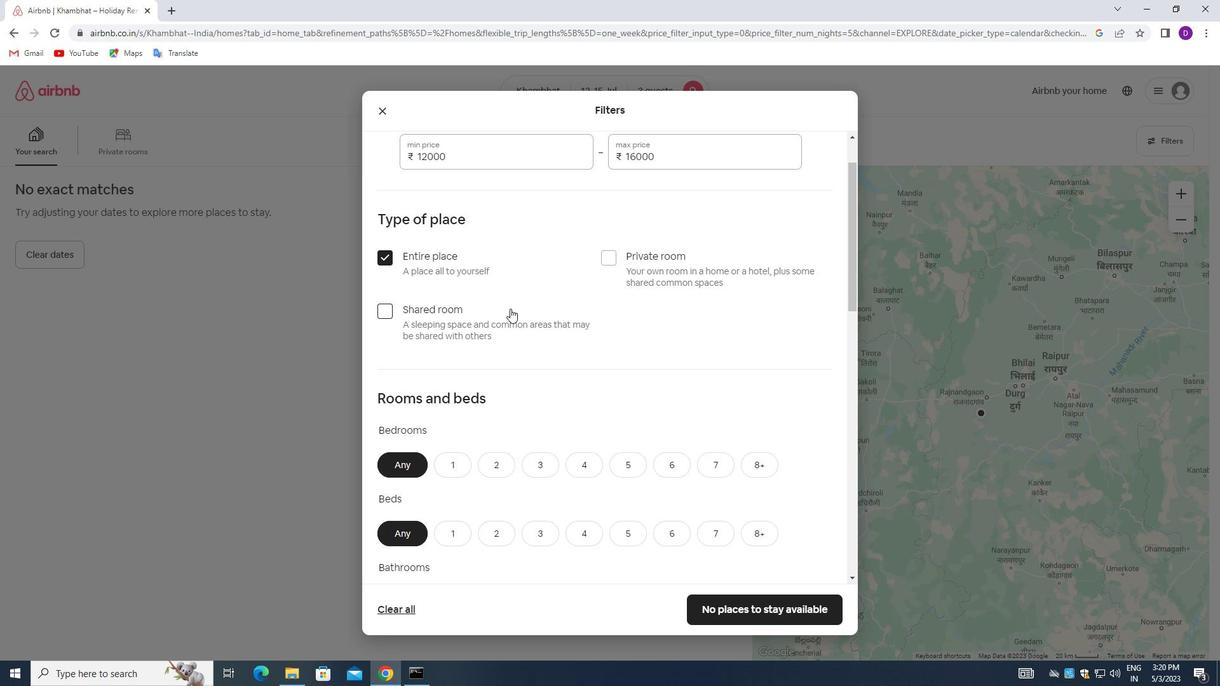 
Action: Mouse moved to (513, 309)
Screenshot: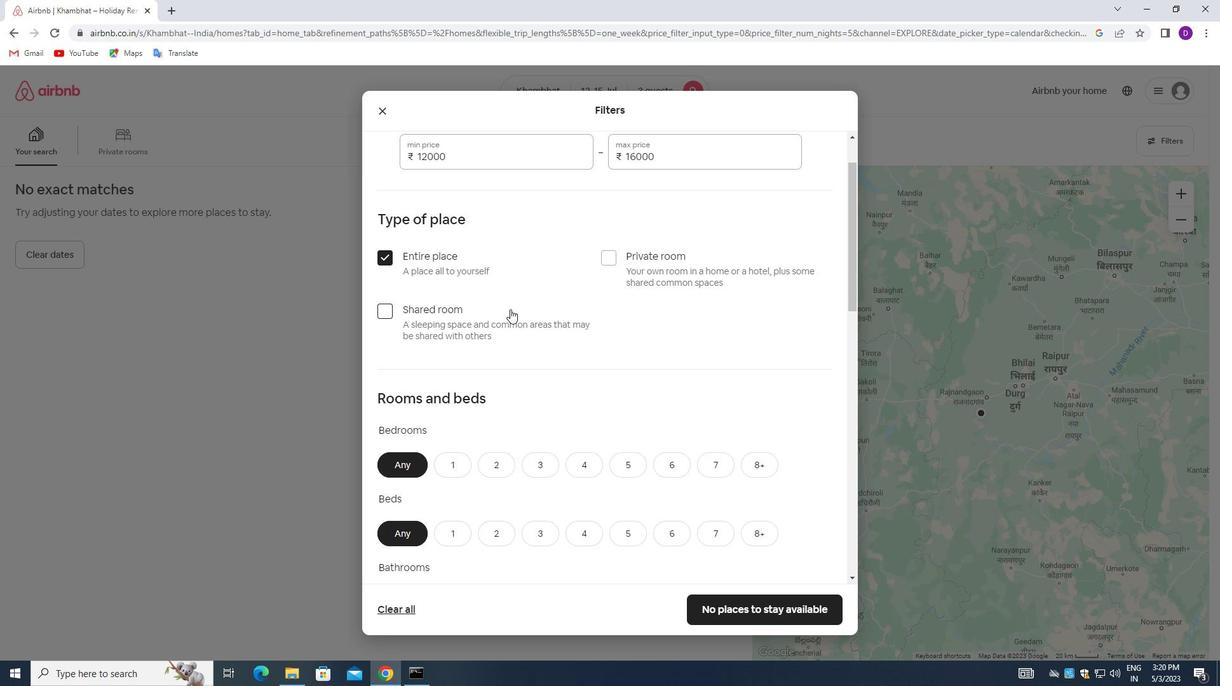 
Action: Mouse scrolled (513, 308) with delta (0, 0)
Screenshot: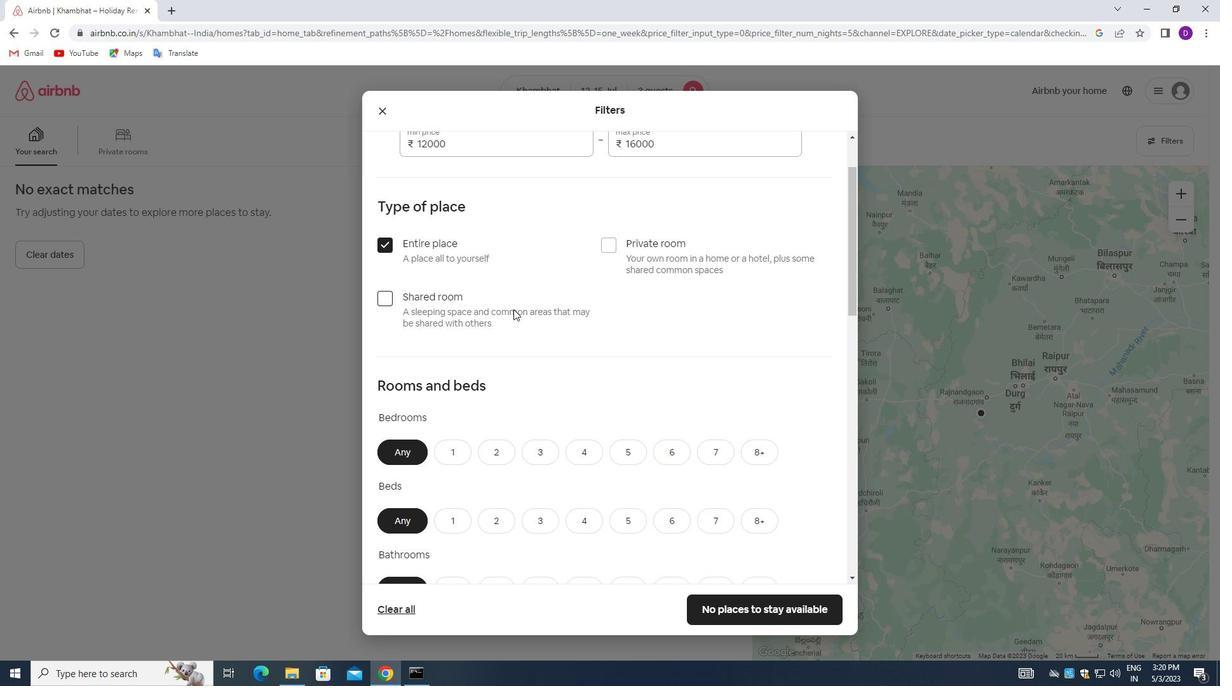 
Action: Mouse moved to (490, 272)
Screenshot: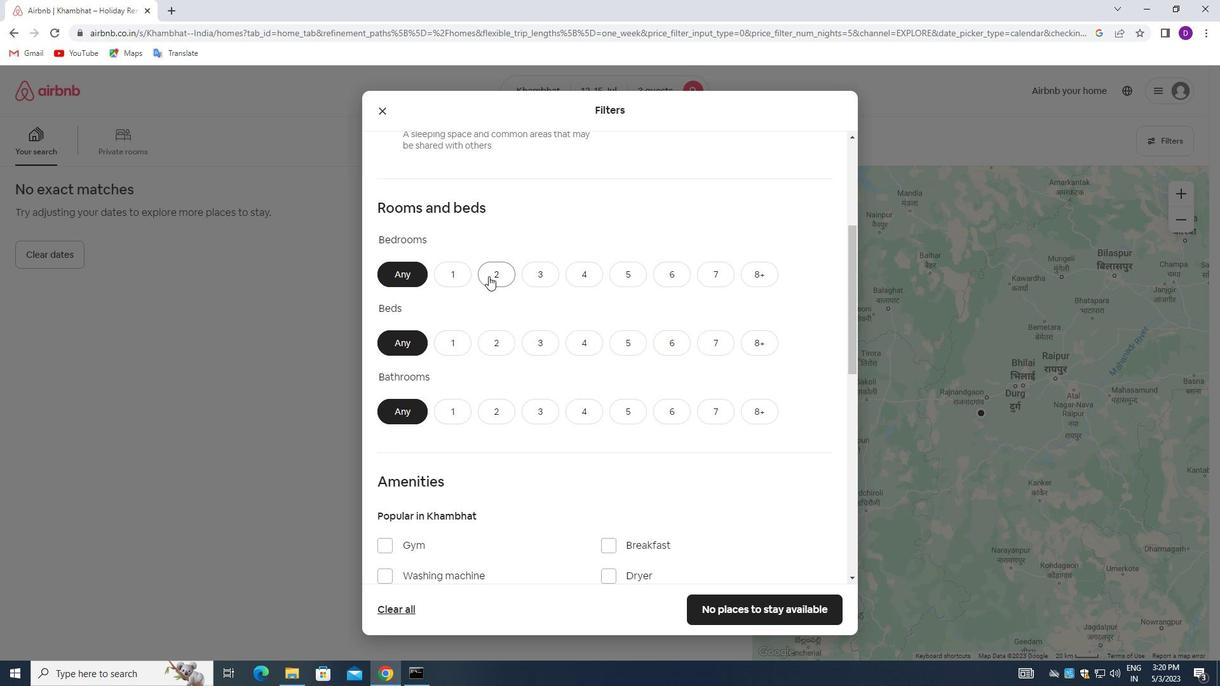 
Action: Mouse pressed left at (490, 272)
Screenshot: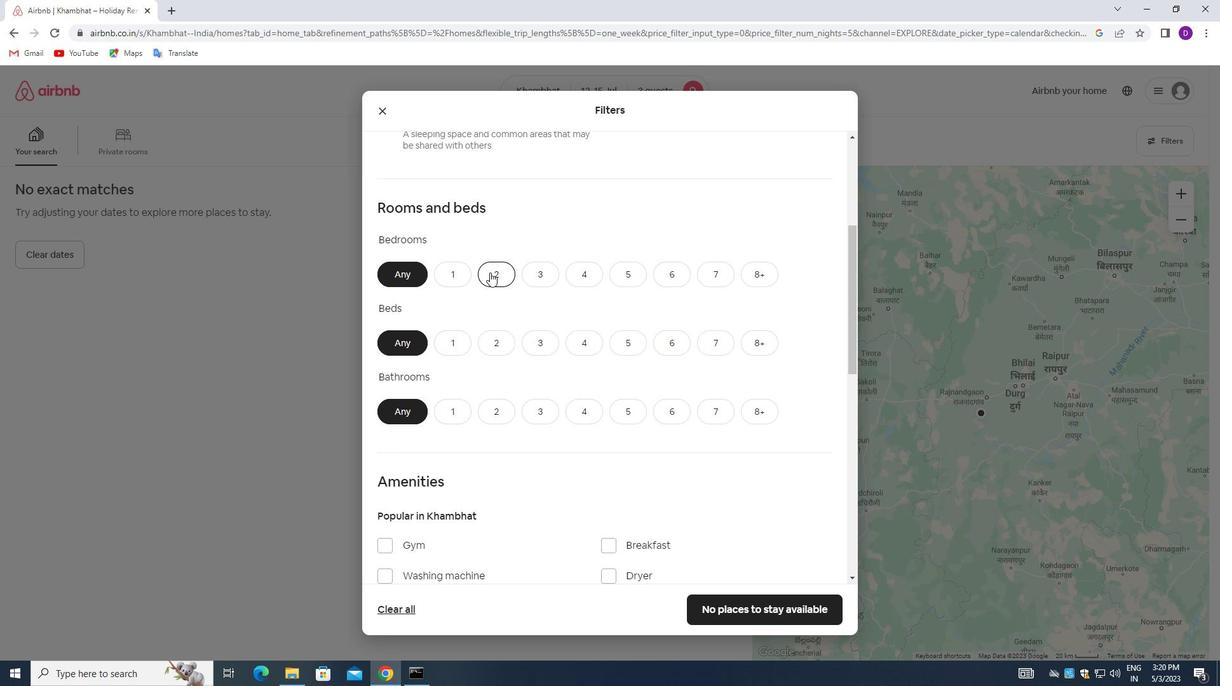 
Action: Mouse moved to (538, 344)
Screenshot: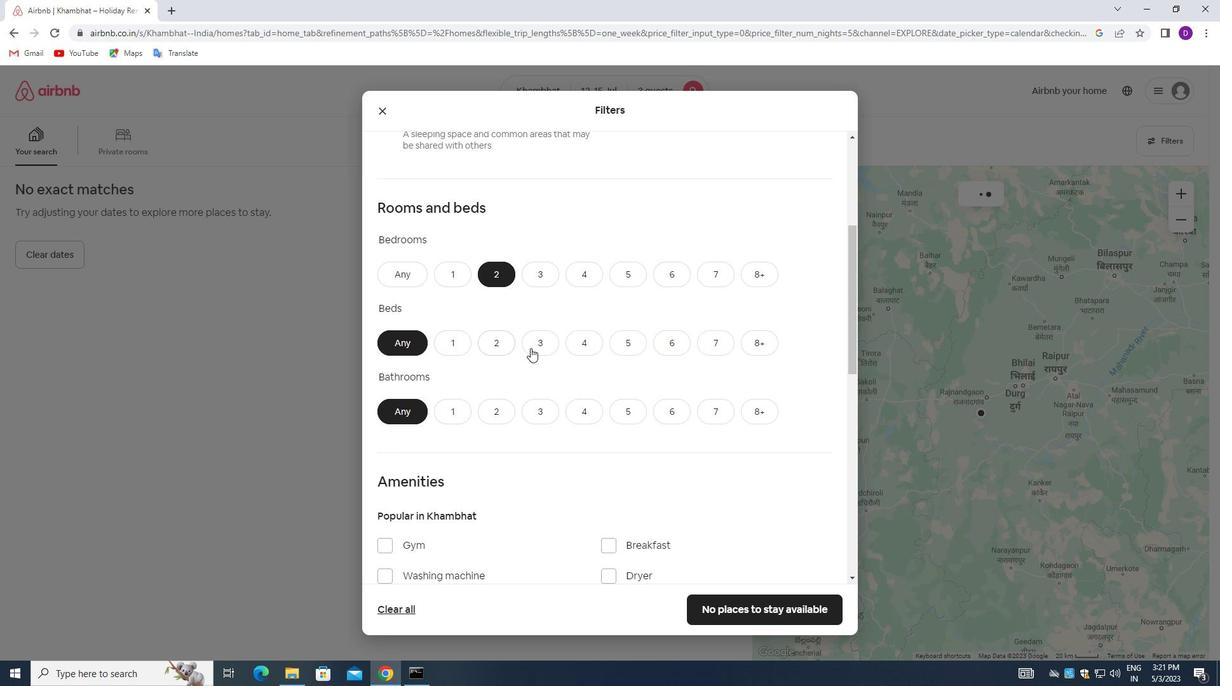 
Action: Mouse pressed left at (538, 344)
Screenshot: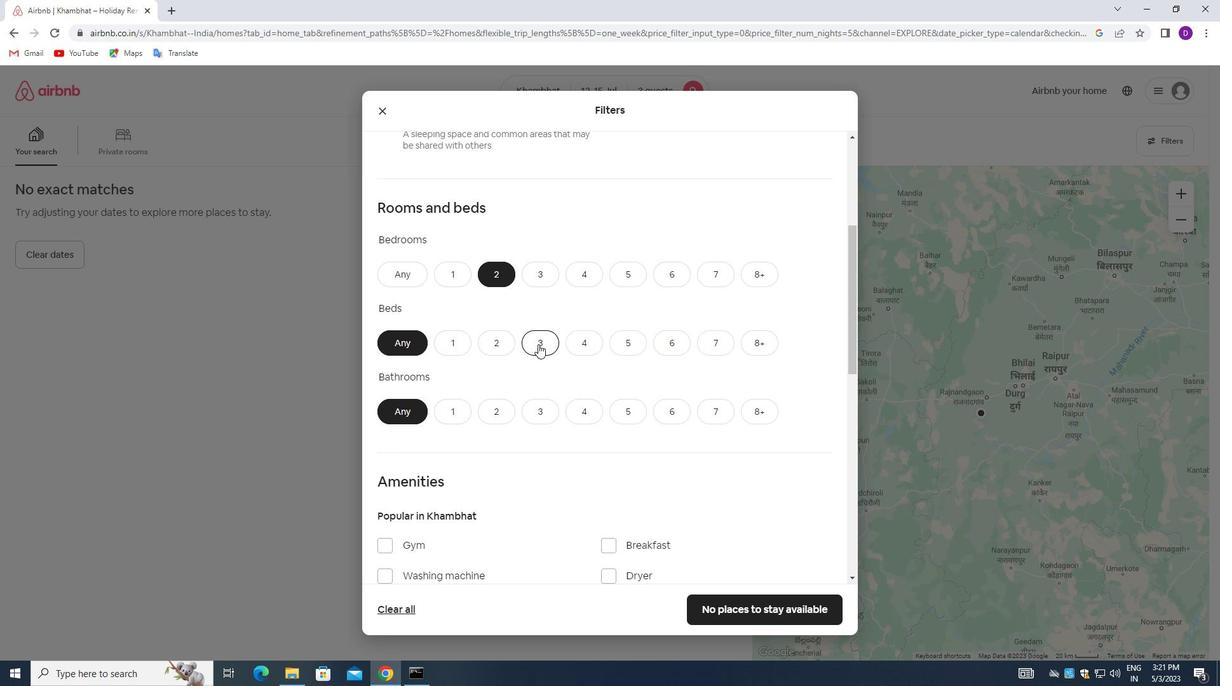 
Action: Mouse moved to (450, 413)
Screenshot: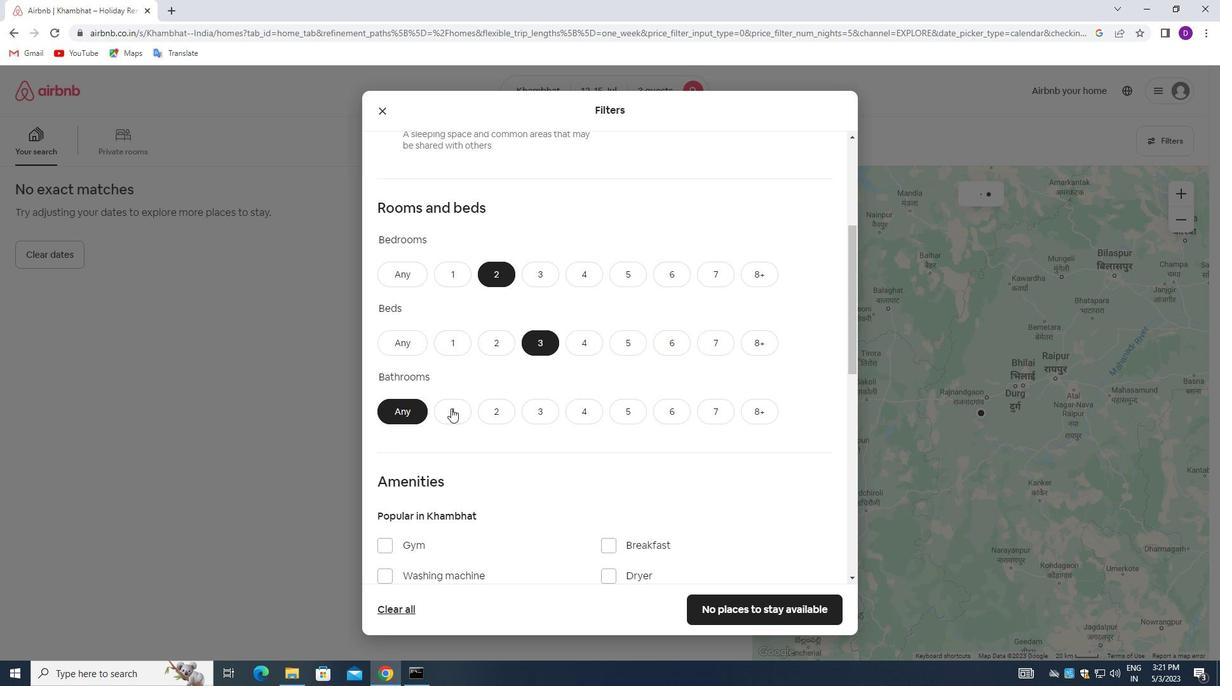 
Action: Mouse pressed left at (450, 413)
Screenshot: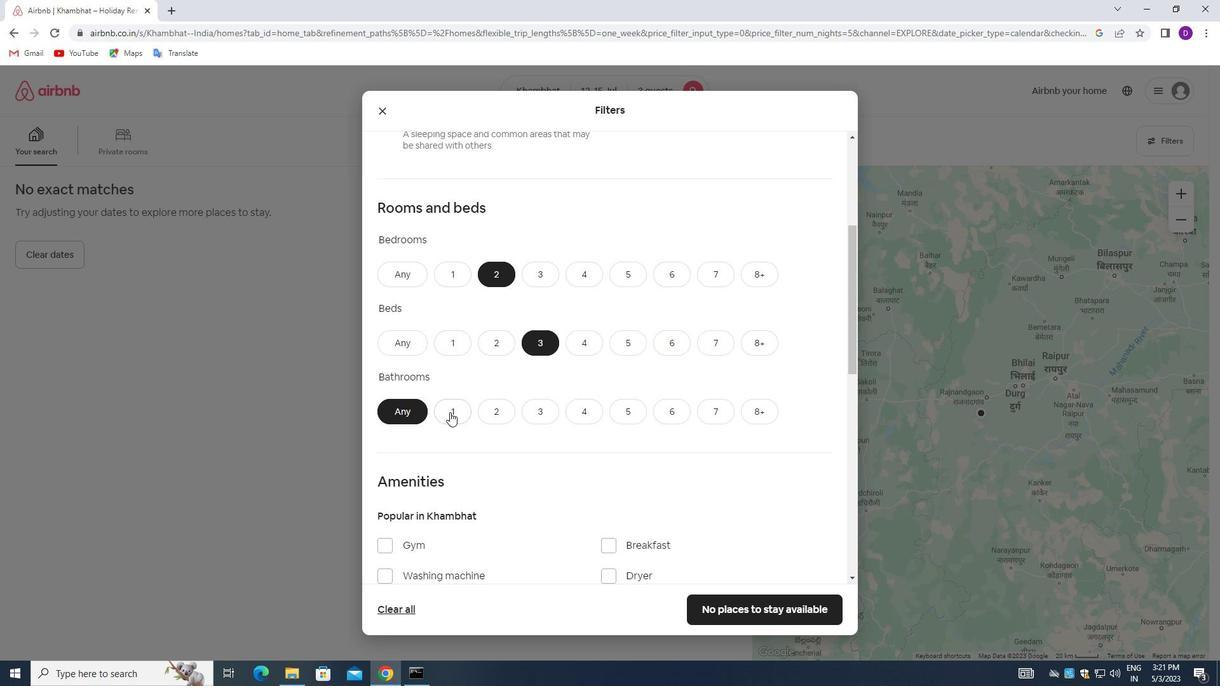 
Action: Mouse moved to (608, 402)
Screenshot: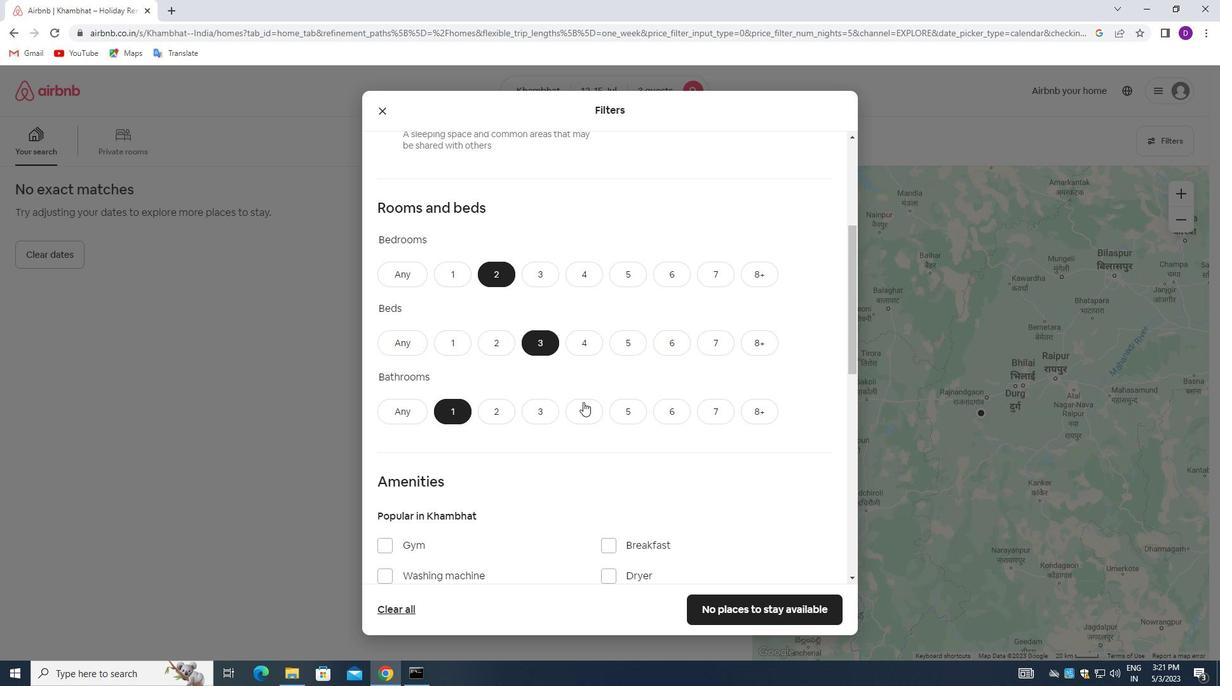 
Action: Mouse scrolled (608, 401) with delta (0, 0)
Screenshot: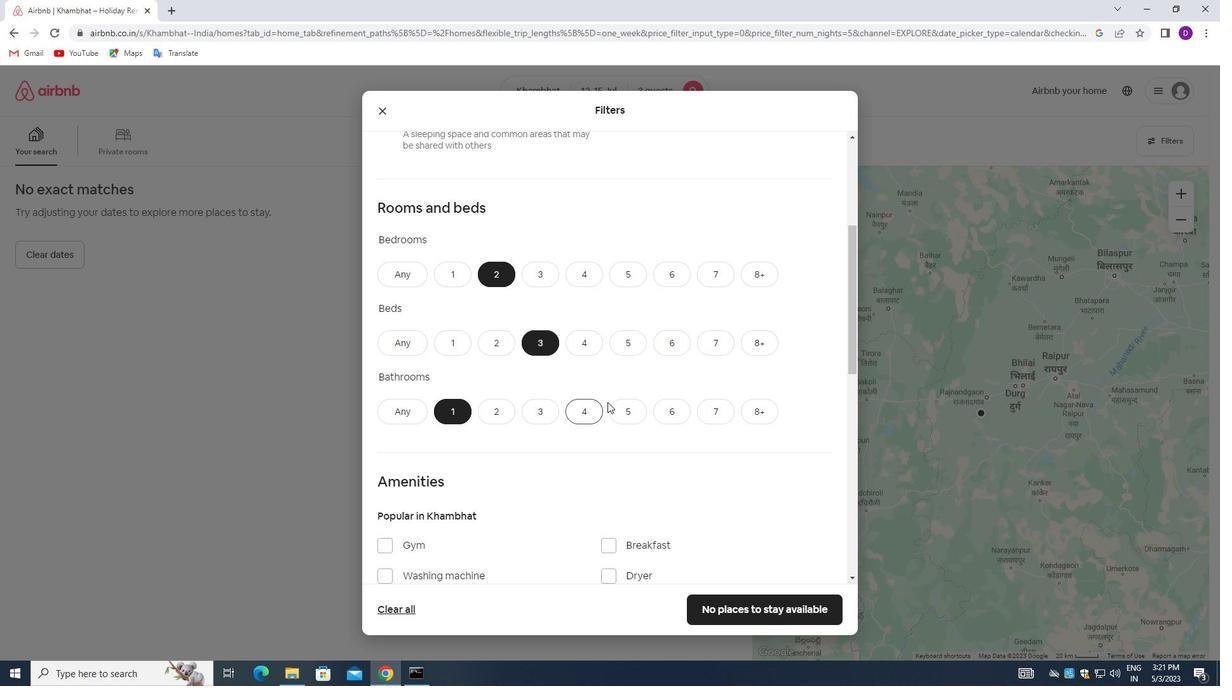 
Action: Mouse moved to (602, 390)
Screenshot: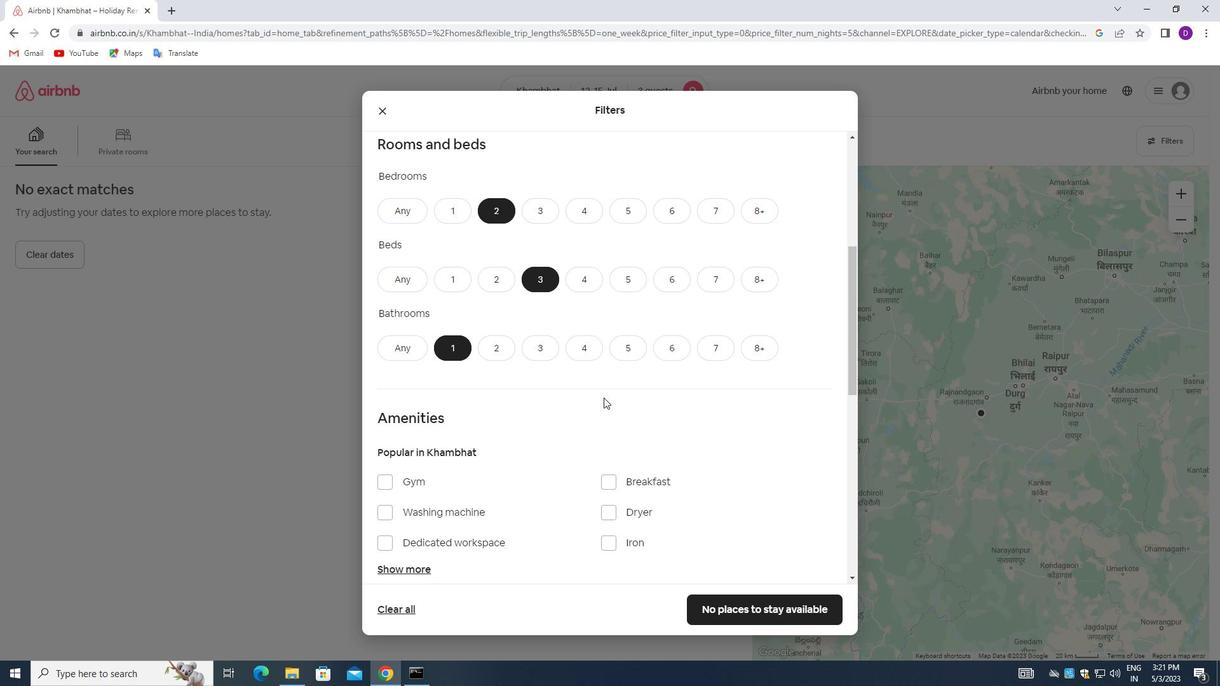 
Action: Mouse scrolled (602, 389) with delta (0, 0)
Screenshot: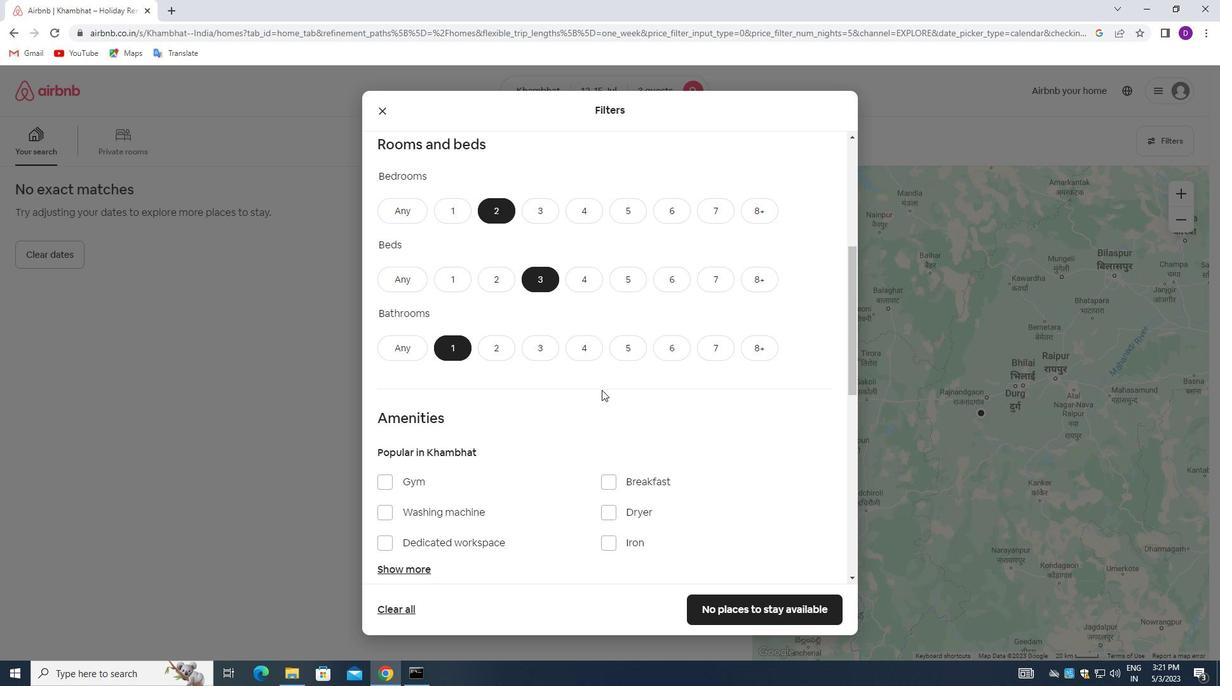 
Action: Mouse scrolled (602, 389) with delta (0, 0)
Screenshot: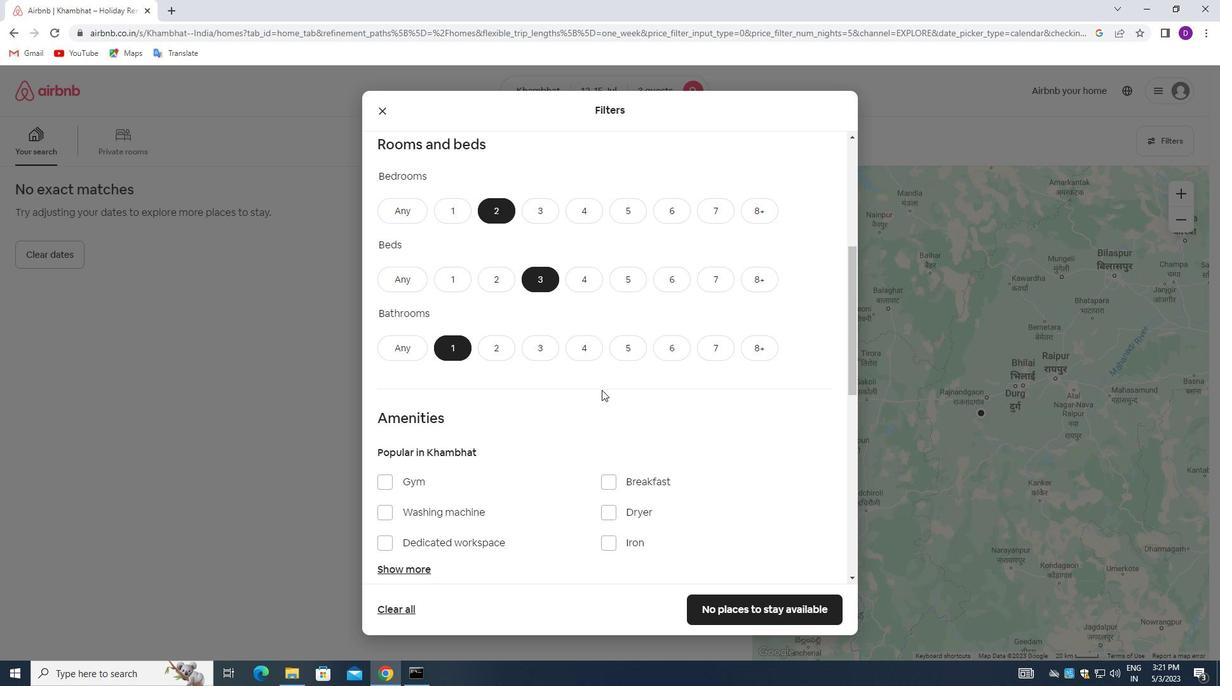 
Action: Mouse moved to (574, 405)
Screenshot: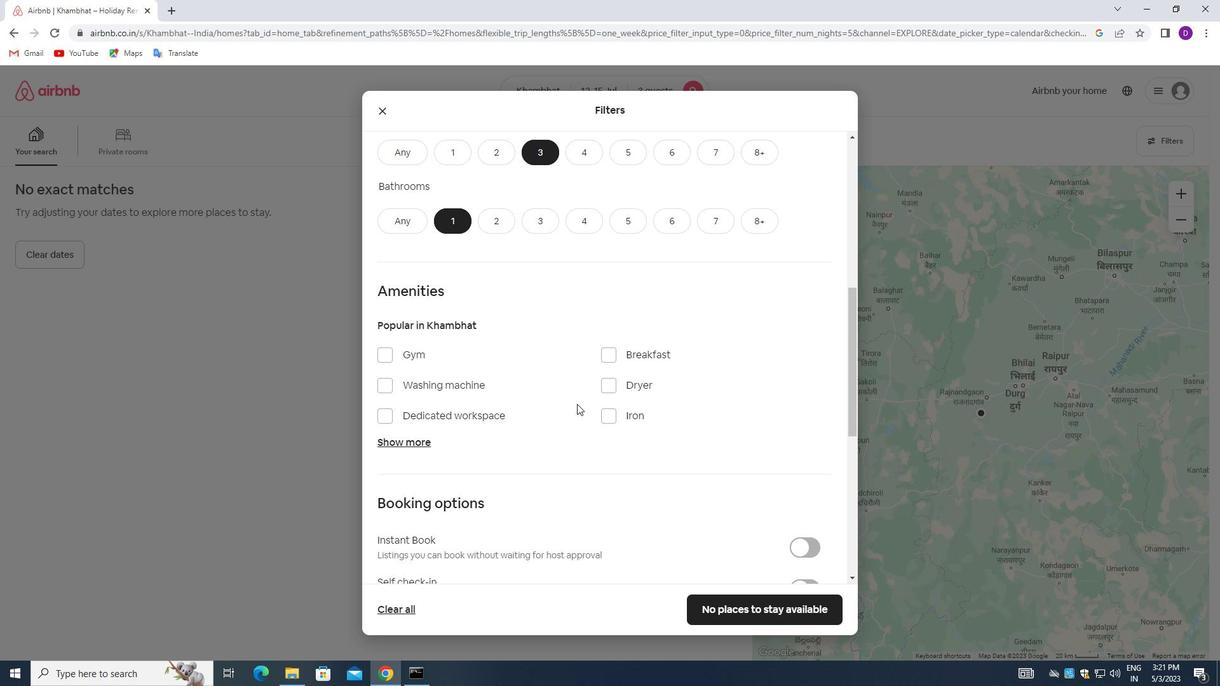 
Action: Mouse scrolled (574, 404) with delta (0, 0)
Screenshot: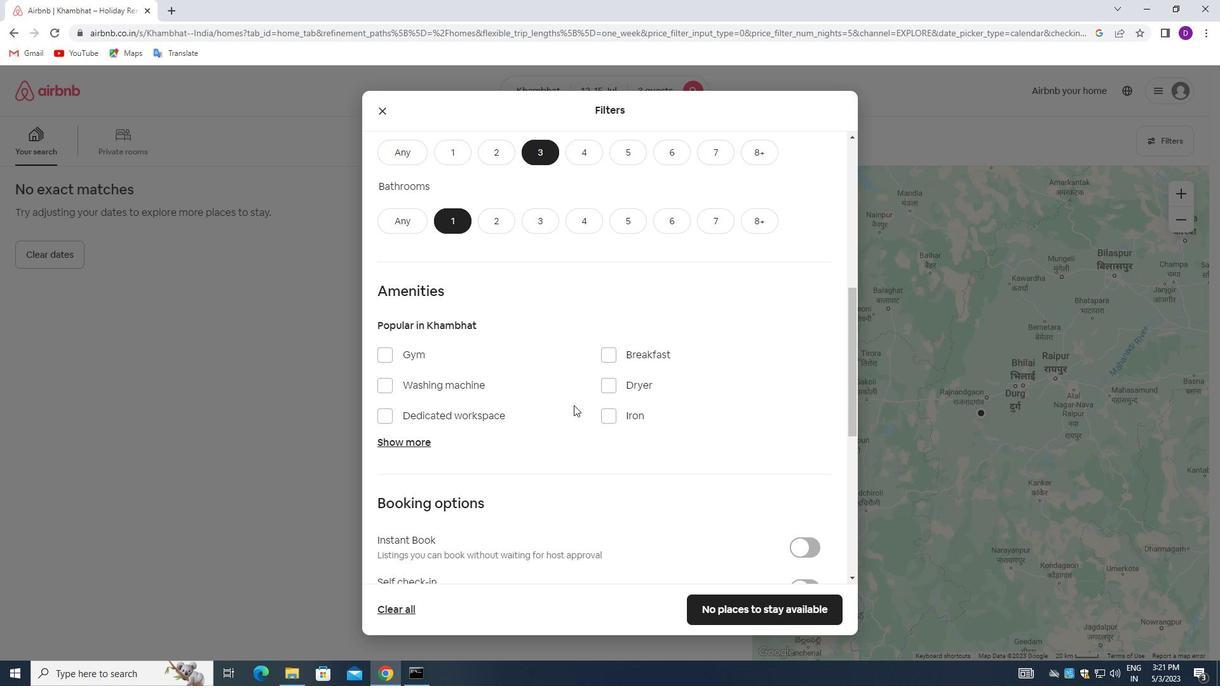 
Action: Mouse scrolled (574, 404) with delta (0, 0)
Screenshot: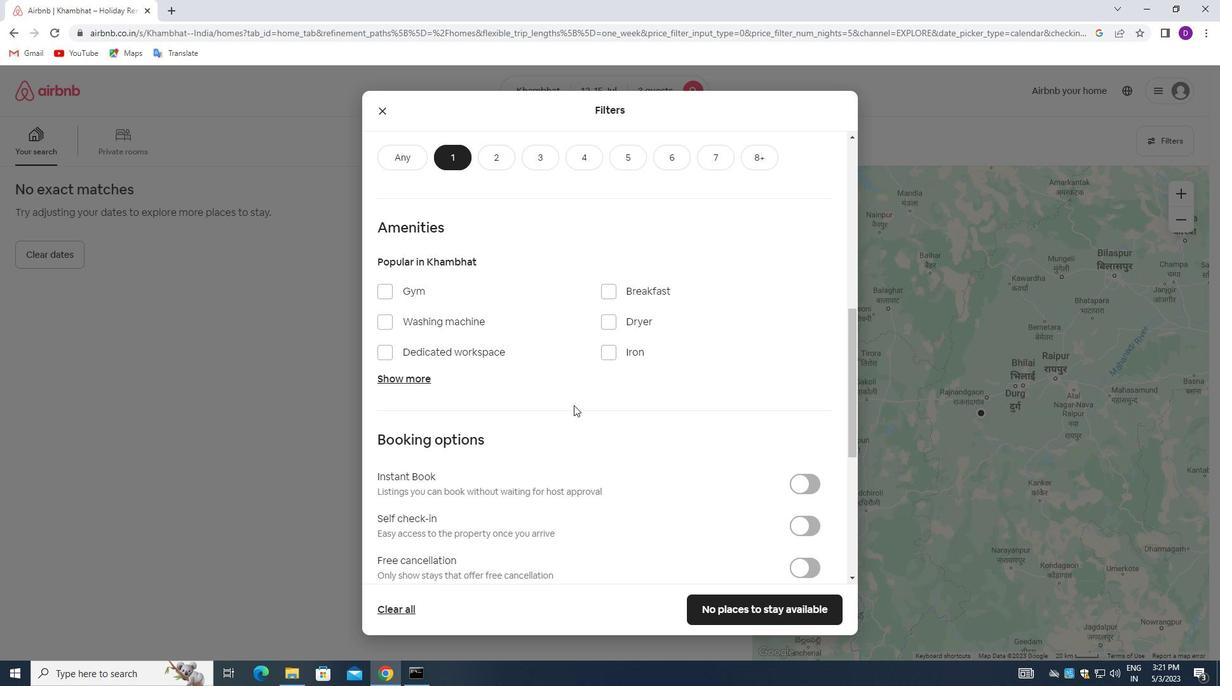 
Action: Mouse moved to (573, 406)
Screenshot: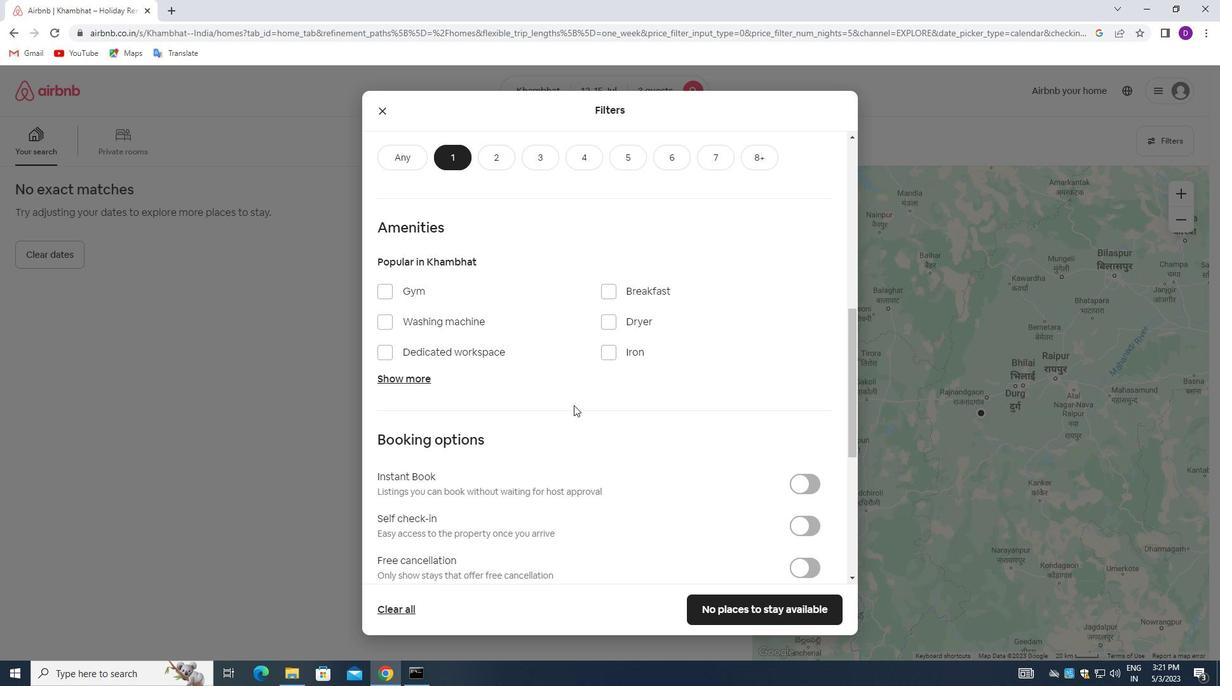 
Action: Mouse scrolled (573, 405) with delta (0, 0)
Screenshot: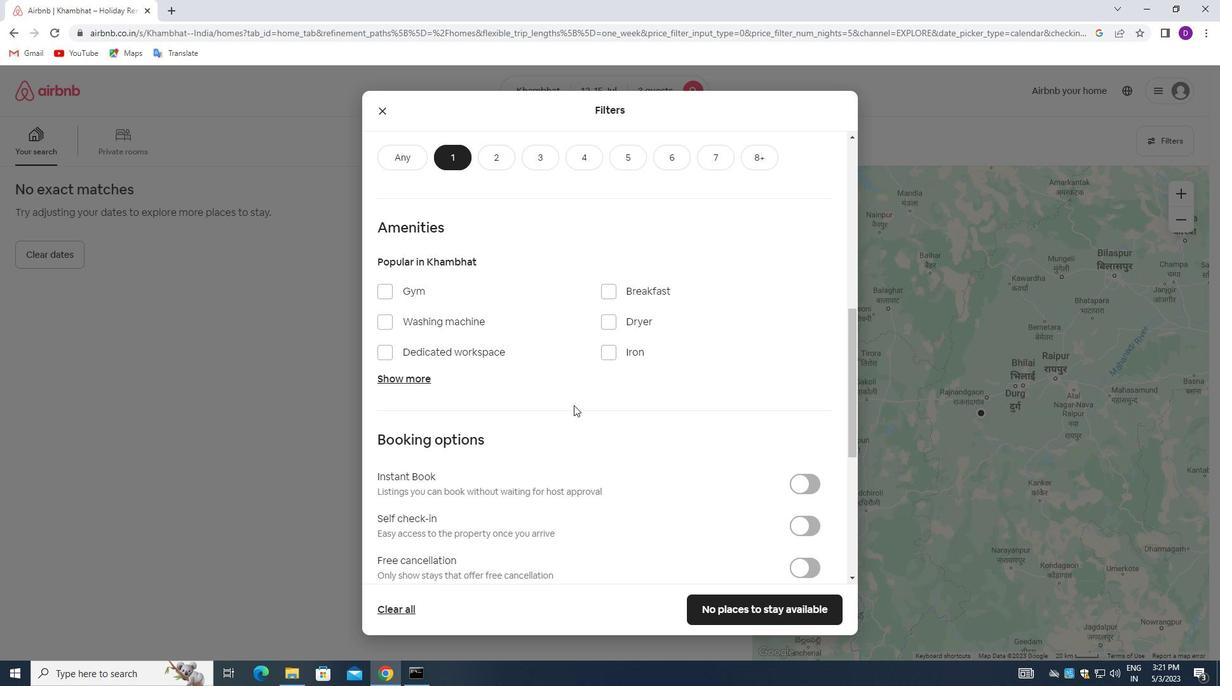
Action: Mouse moved to (798, 400)
Screenshot: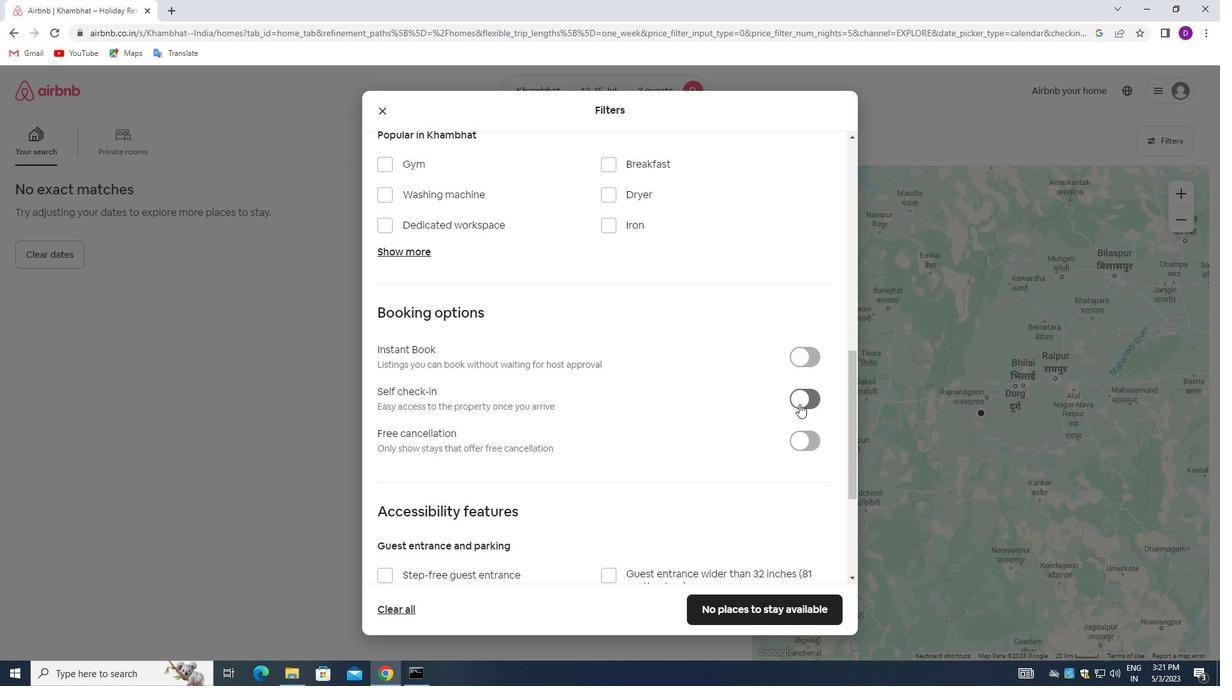
Action: Mouse pressed left at (798, 400)
Screenshot: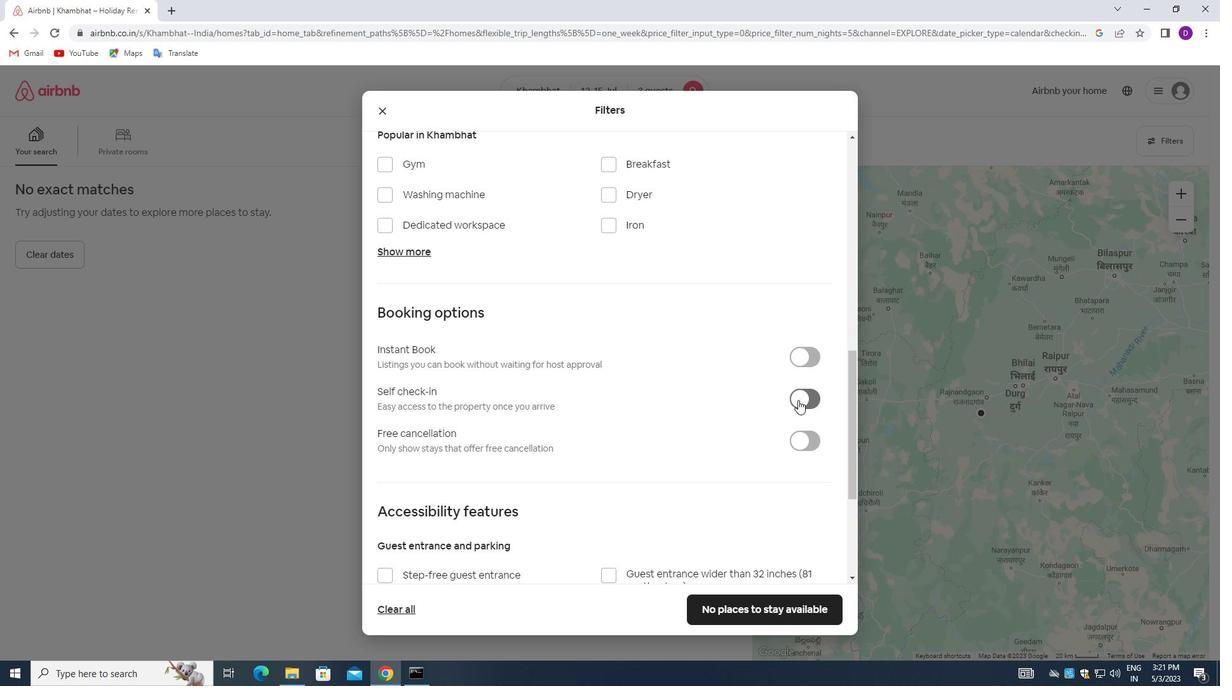 
Action: Mouse moved to (609, 409)
Screenshot: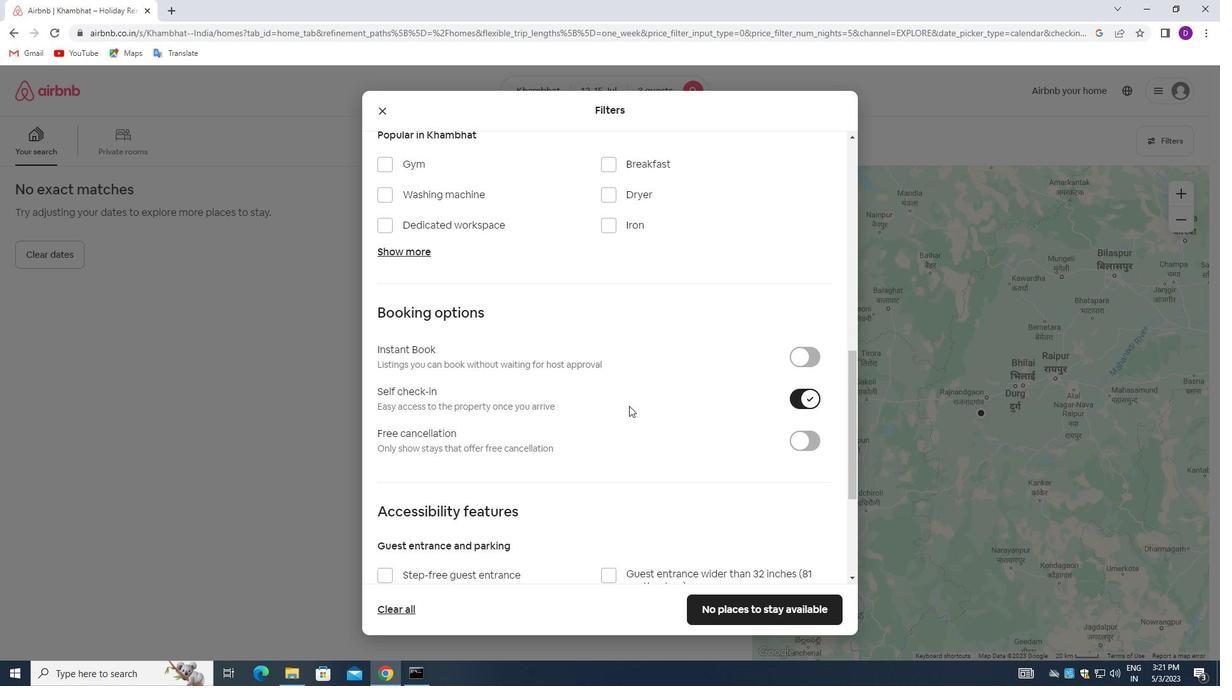 
Action: Mouse scrolled (609, 408) with delta (0, 0)
Screenshot: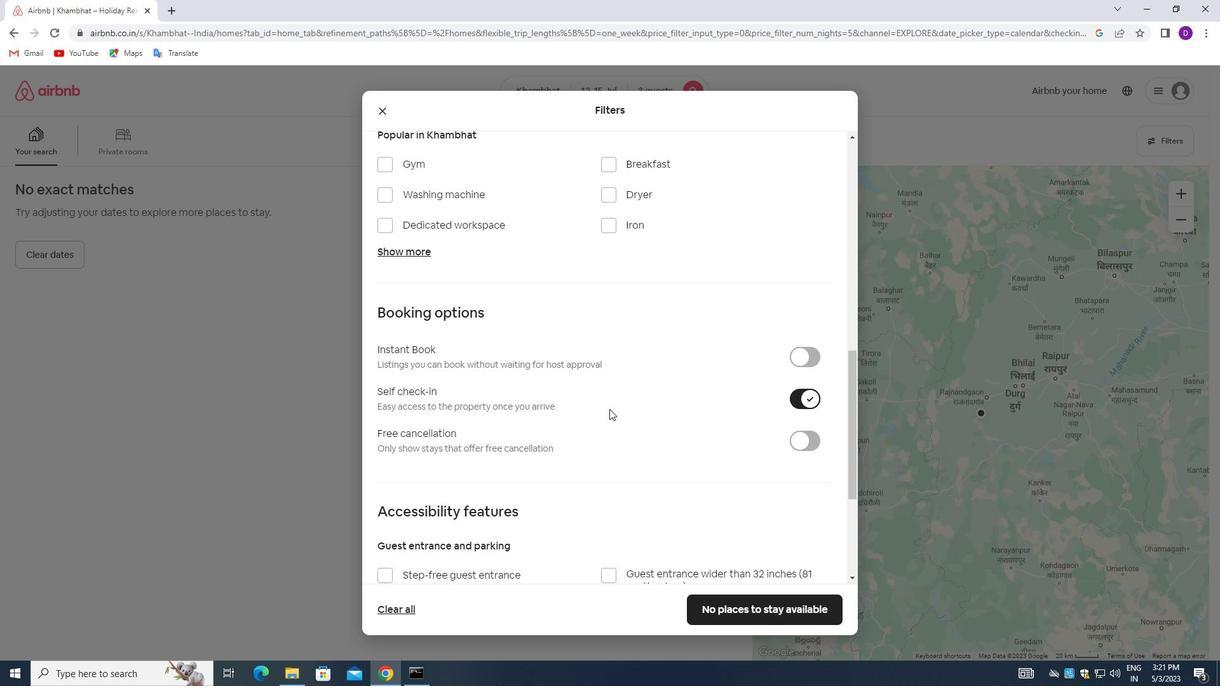 
Action: Mouse scrolled (609, 408) with delta (0, 0)
Screenshot: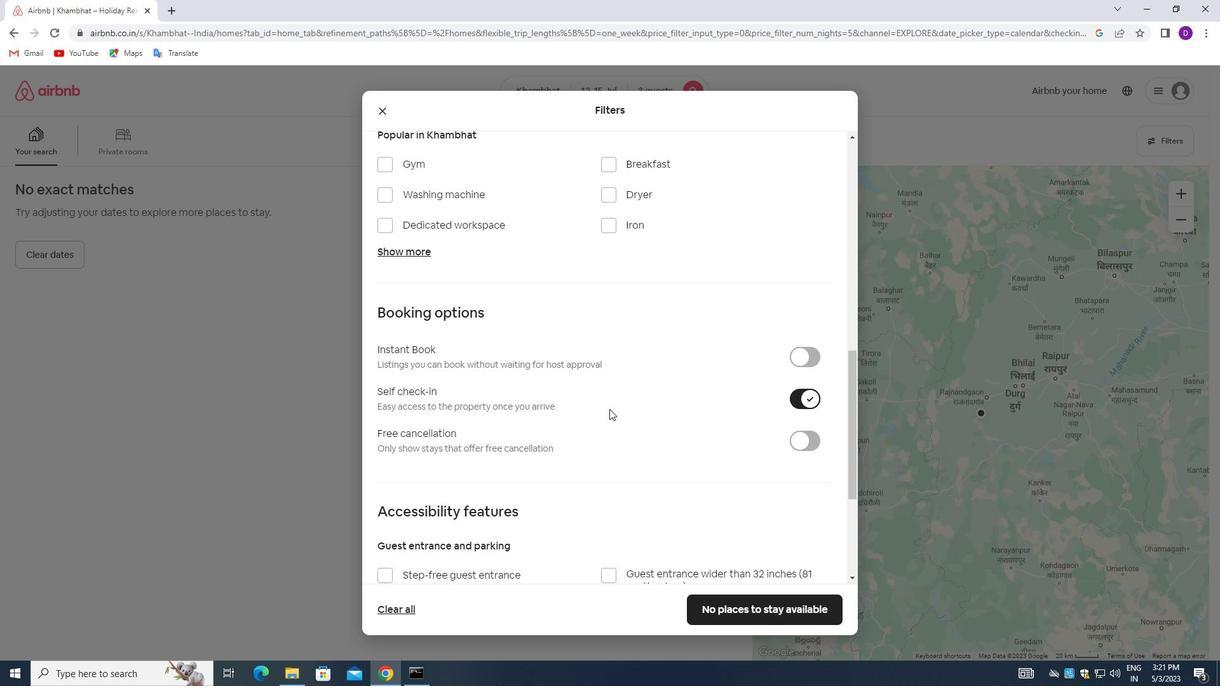 
Action: Mouse moved to (551, 438)
Screenshot: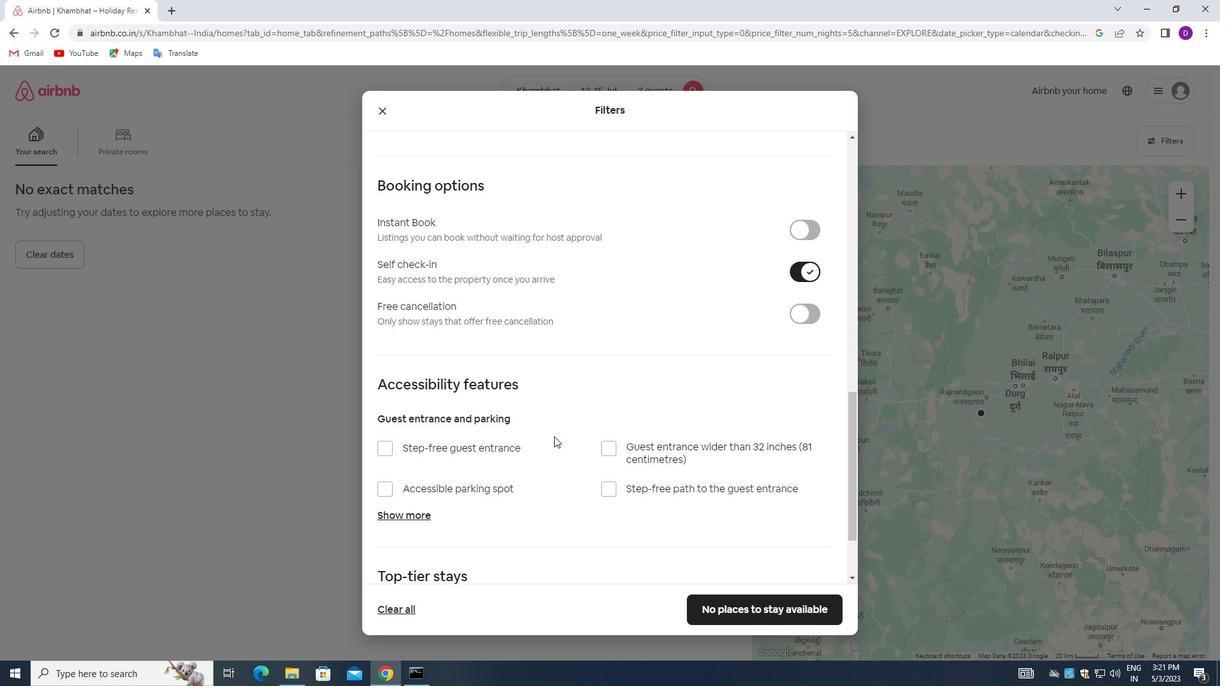 
Action: Mouse scrolled (551, 437) with delta (0, 0)
Screenshot: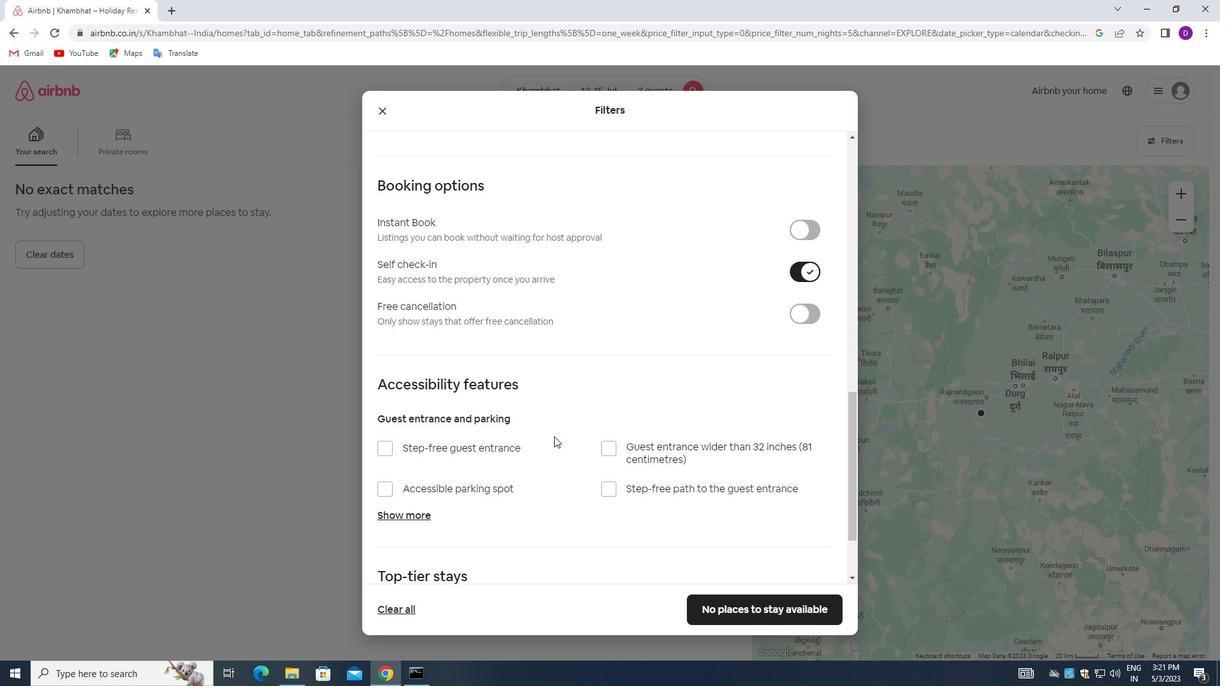 
Action: Mouse scrolled (551, 437) with delta (0, 0)
Screenshot: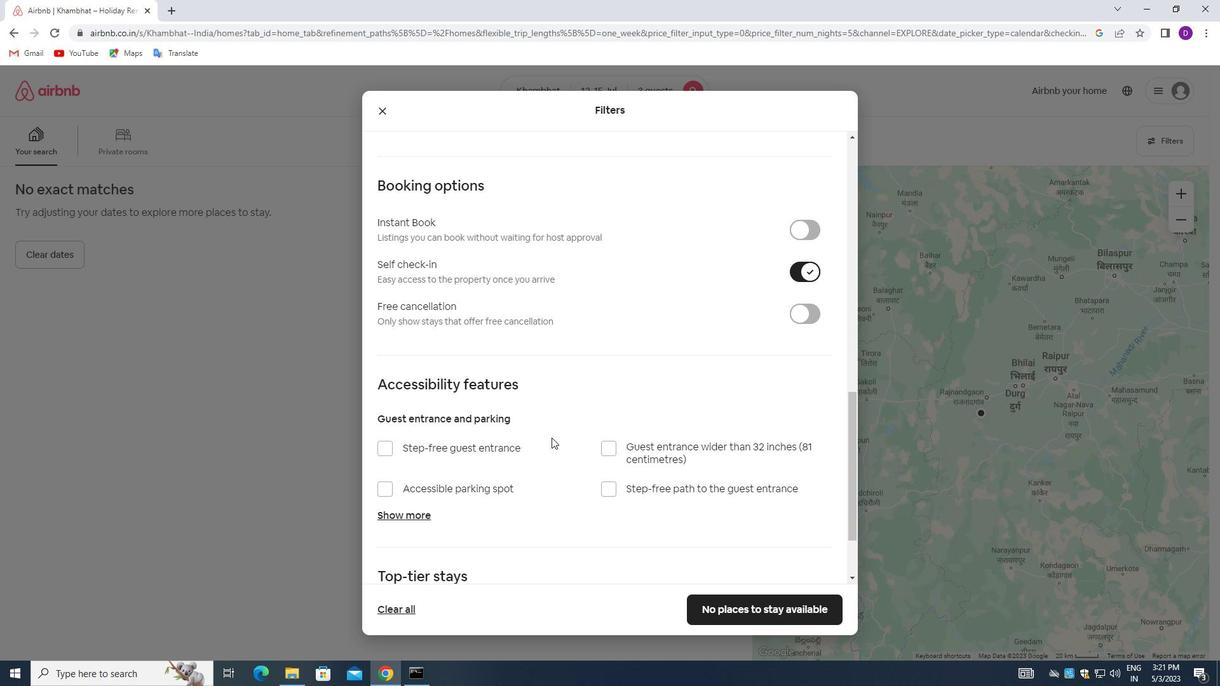 
Action: Mouse moved to (546, 437)
Screenshot: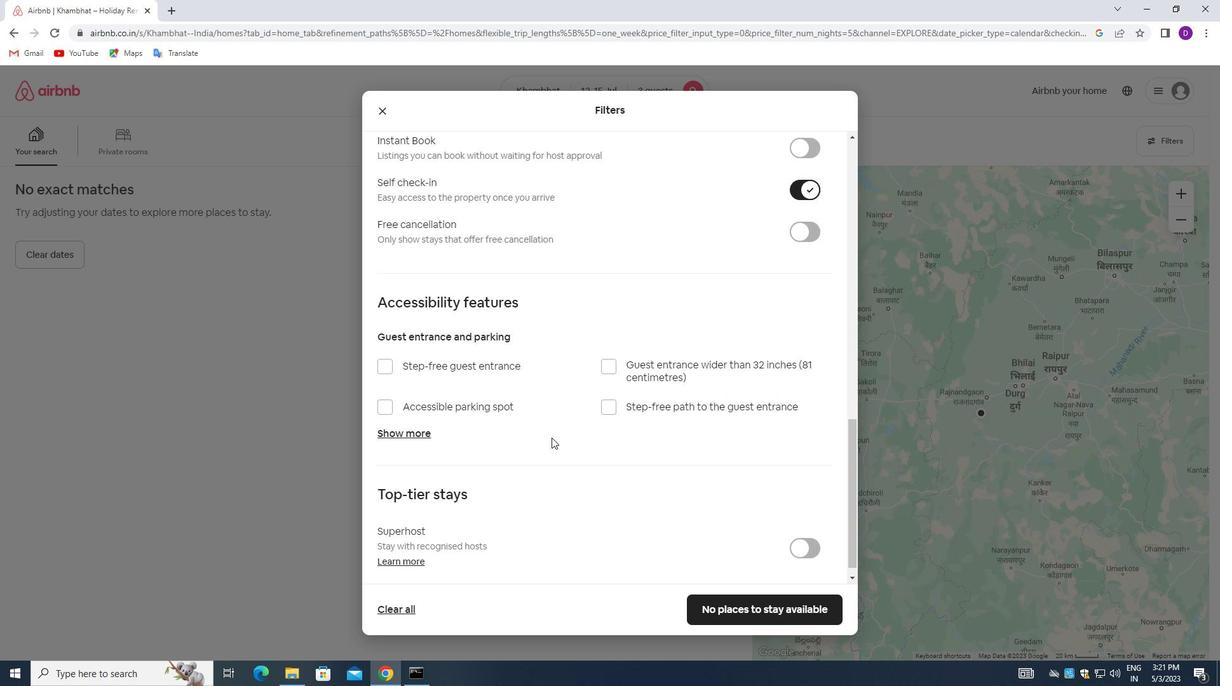
Action: Mouse scrolled (546, 436) with delta (0, 0)
Screenshot: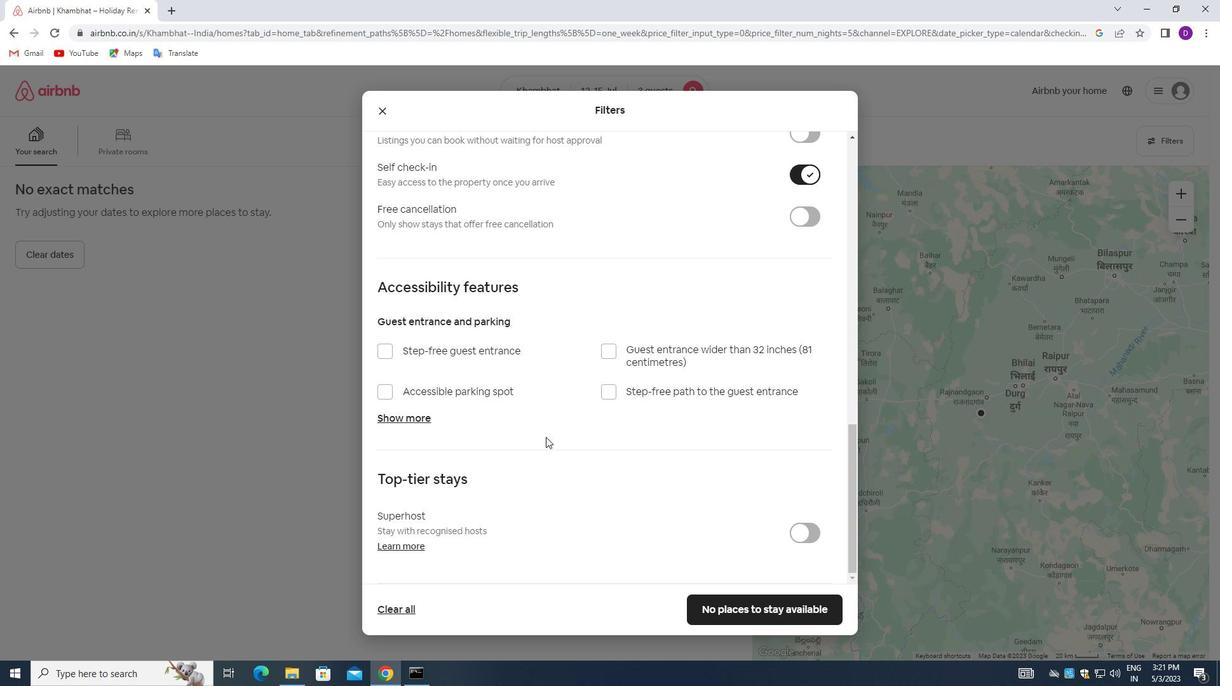 
Action: Mouse scrolled (546, 436) with delta (0, 0)
Screenshot: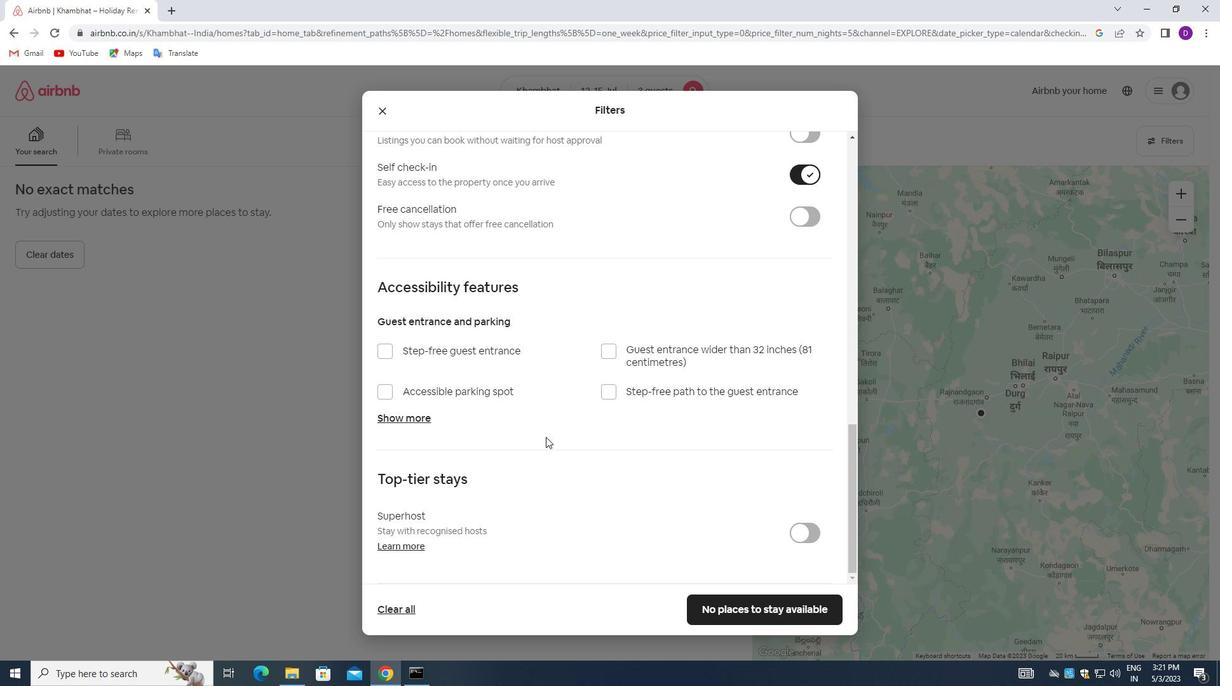 
Action: Mouse scrolled (546, 436) with delta (0, 0)
Screenshot: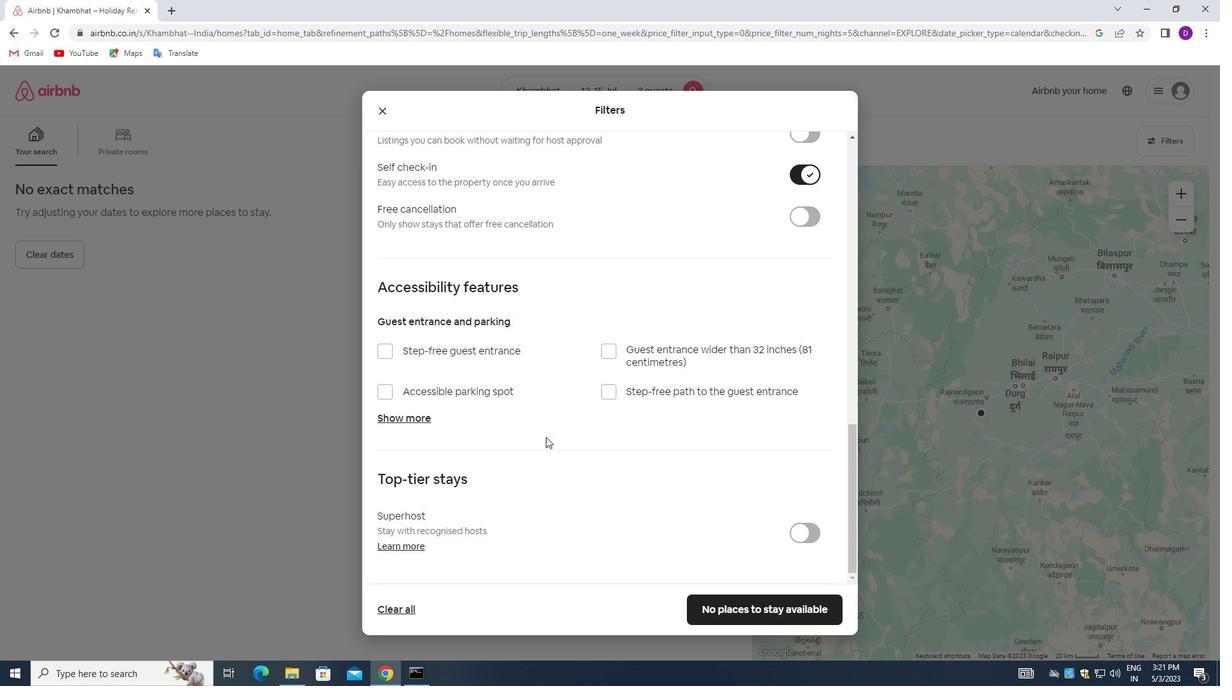 
Action: Mouse scrolled (546, 436) with delta (0, 0)
Screenshot: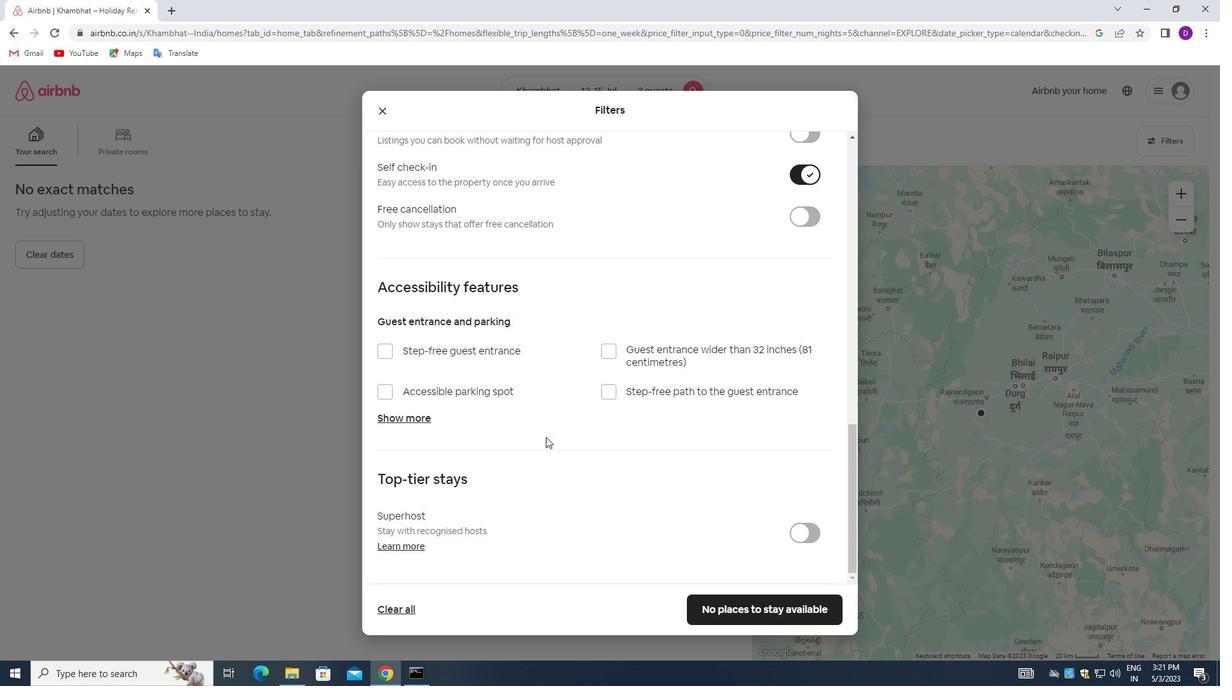 
Action: Mouse moved to (566, 423)
Screenshot: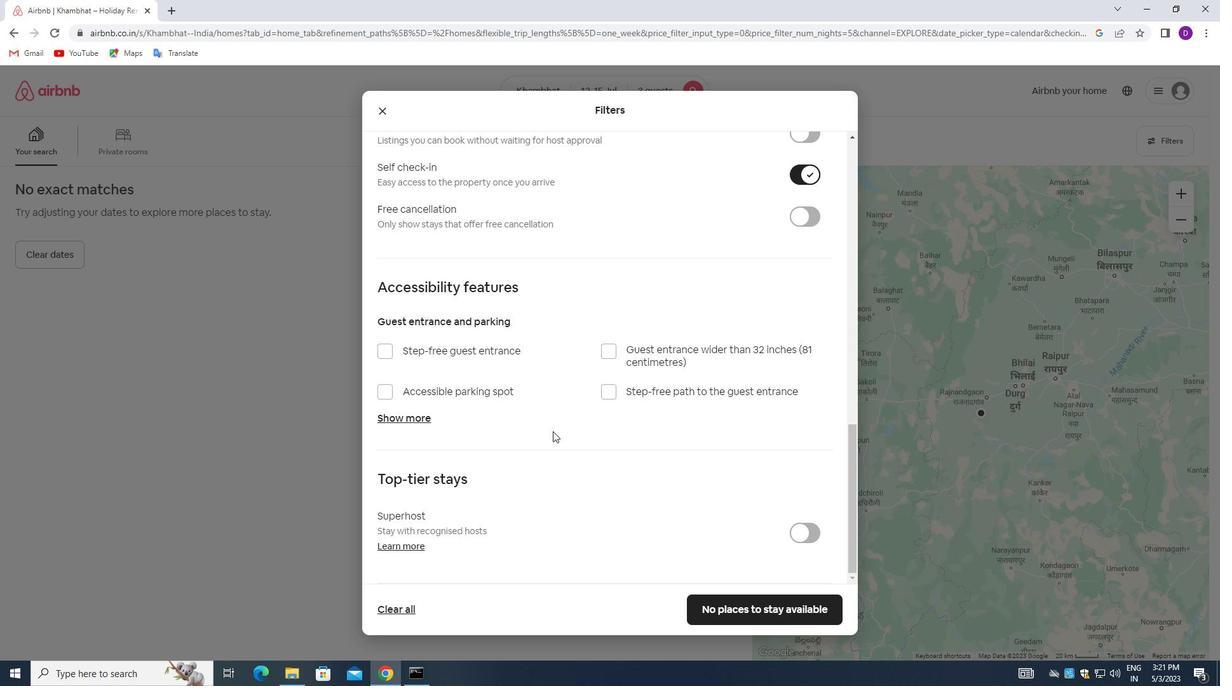 
Action: Mouse scrolled (566, 424) with delta (0, 0)
Screenshot: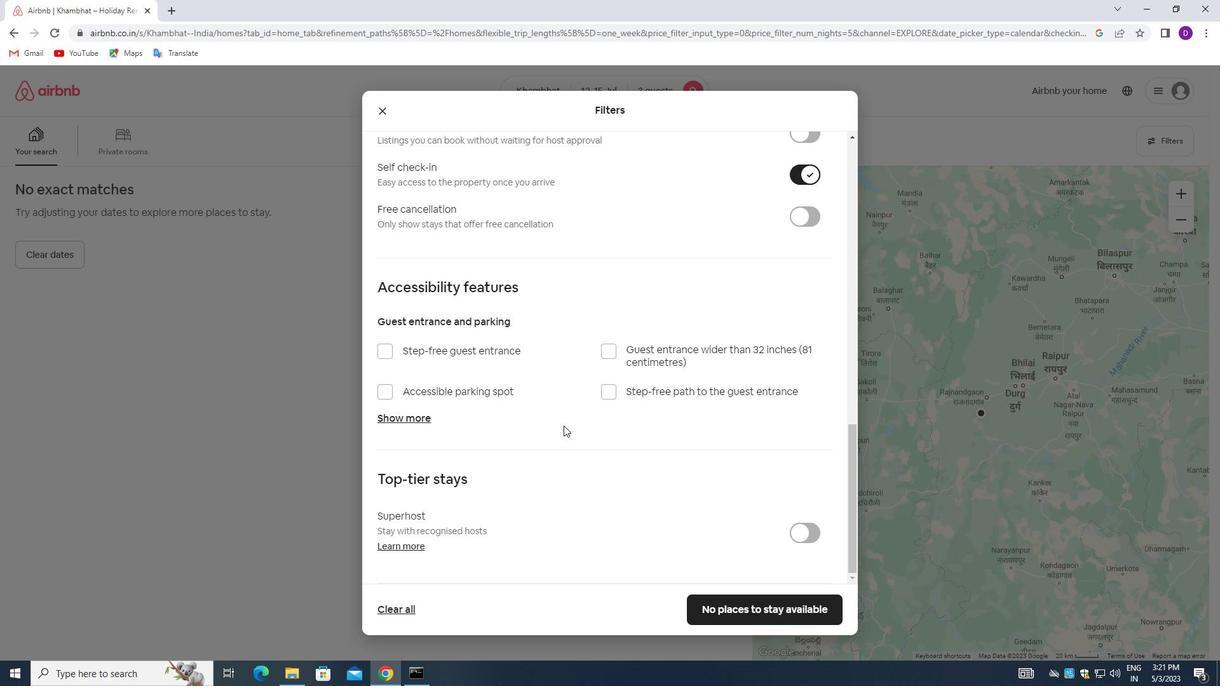 
Action: Mouse moved to (593, 410)
Screenshot: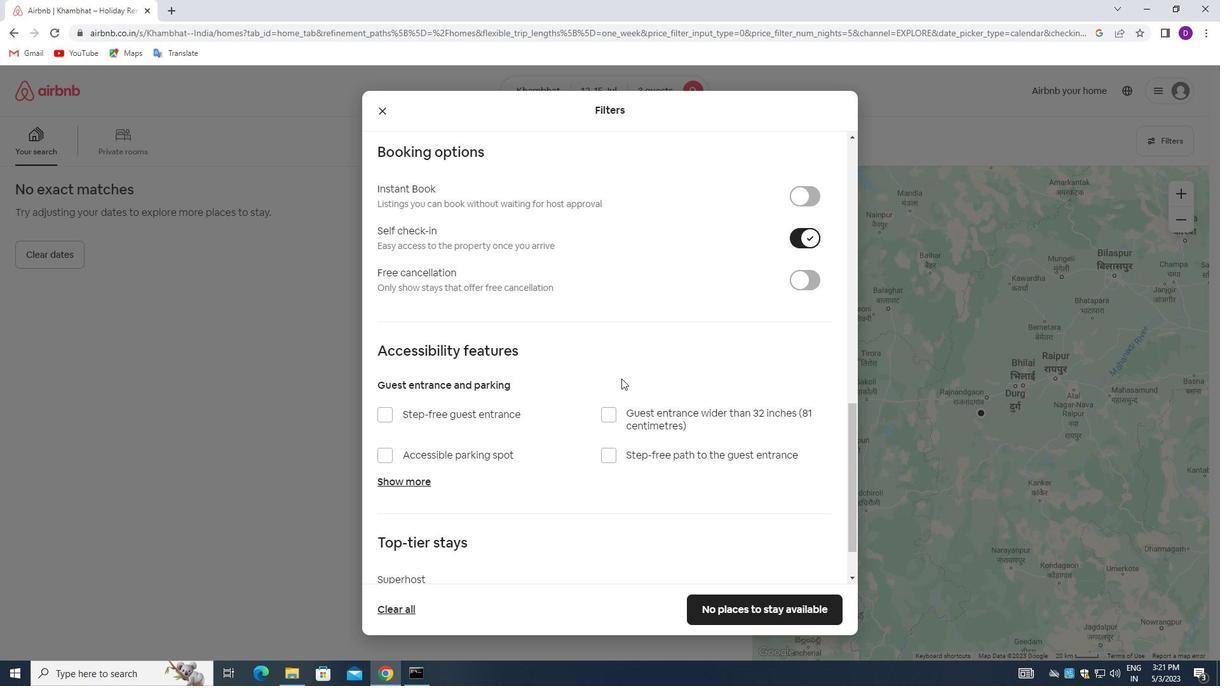 
Action: Mouse scrolled (593, 410) with delta (0, 0)
Screenshot: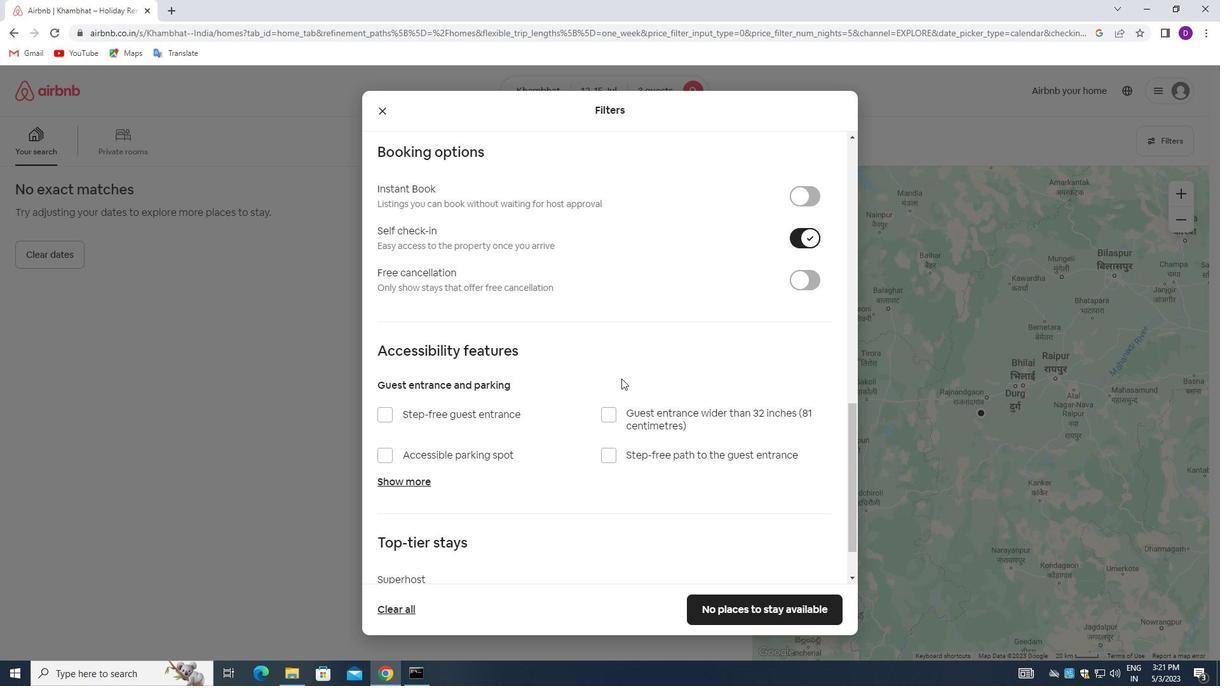 
Action: Mouse moved to (589, 415)
Screenshot: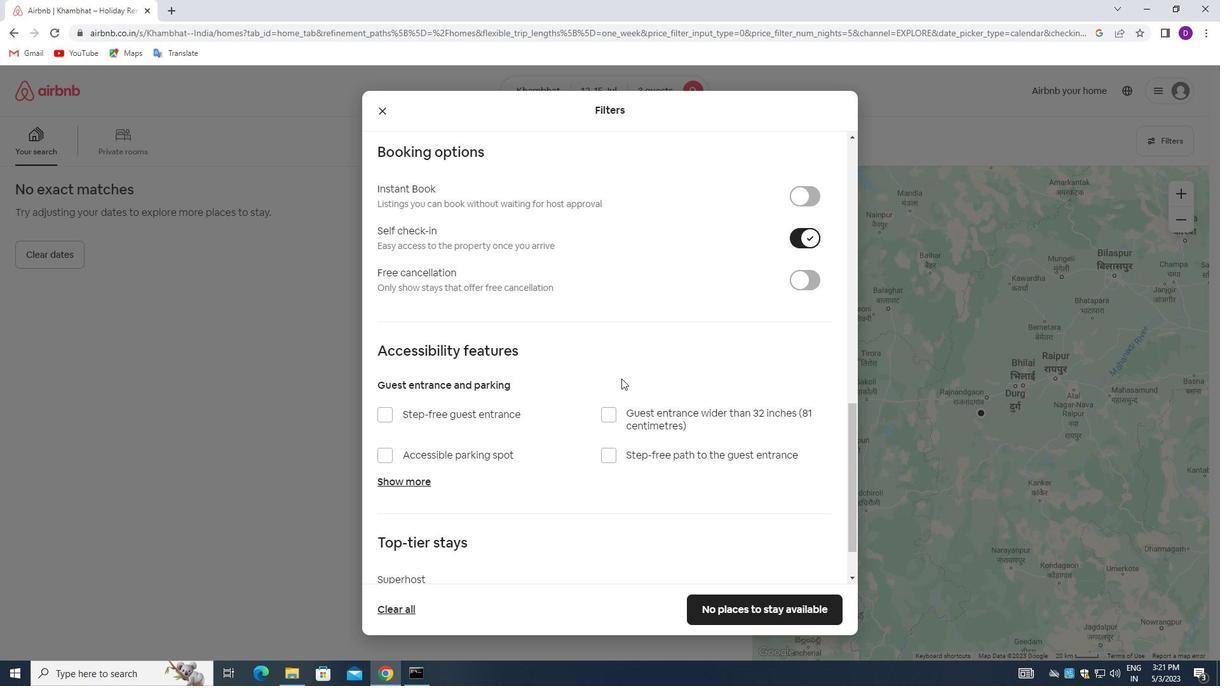 
Action: Mouse scrolled (589, 415) with delta (0, 0)
Screenshot: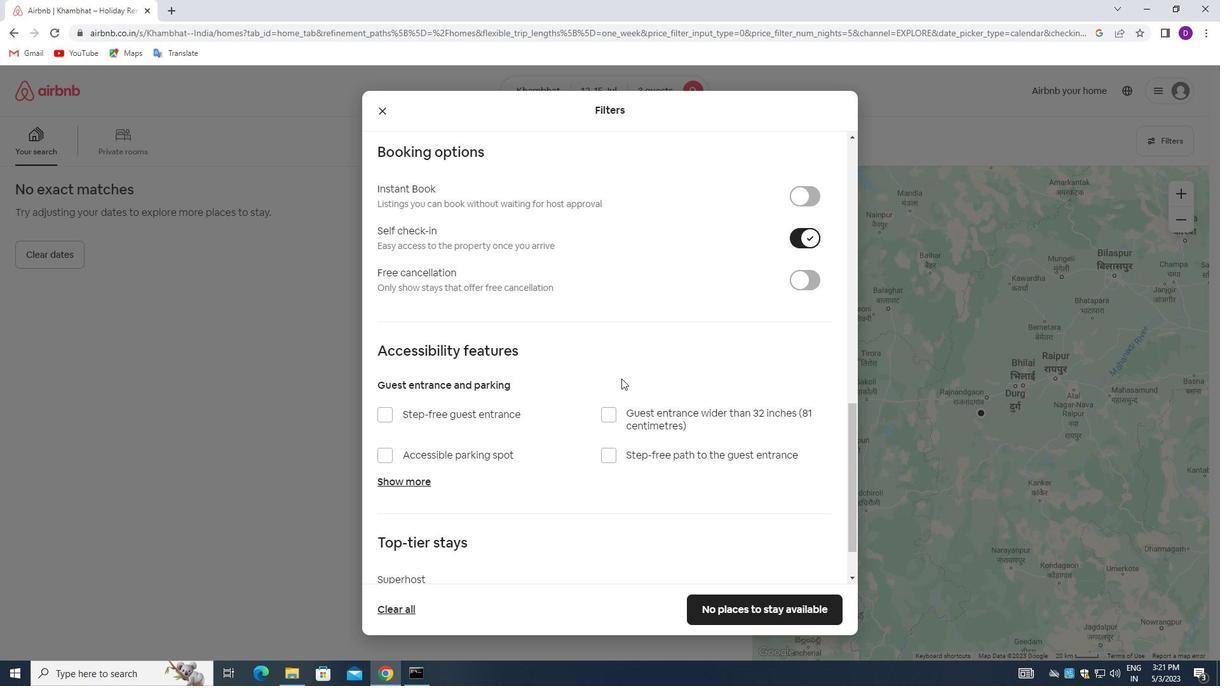 
Action: Mouse moved to (585, 418)
Screenshot: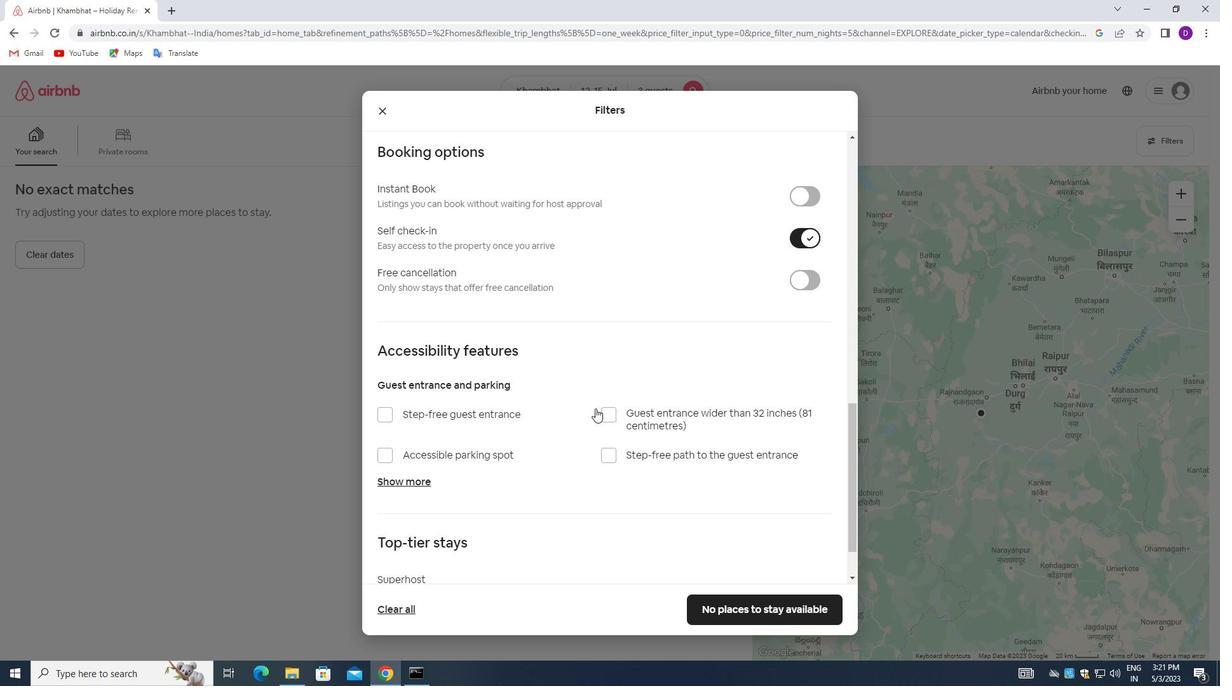 
Action: Mouse scrolled (585, 418) with delta (0, 0)
Screenshot: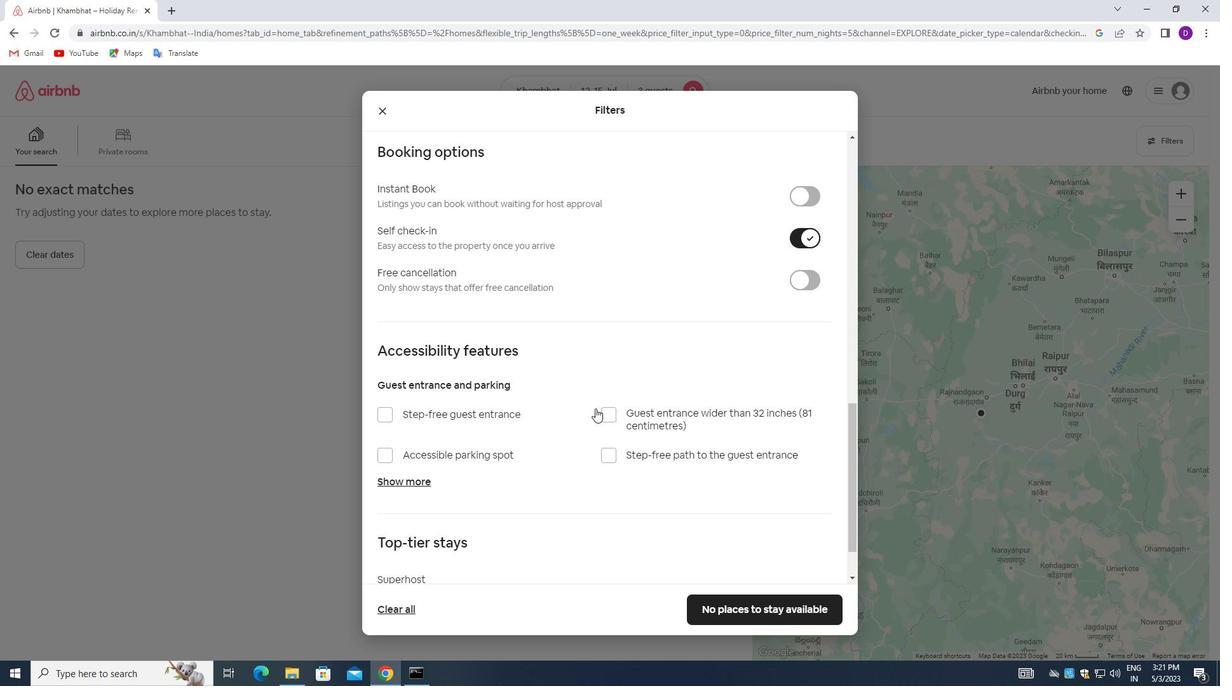 
Action: Mouse moved to (462, 525)
Screenshot: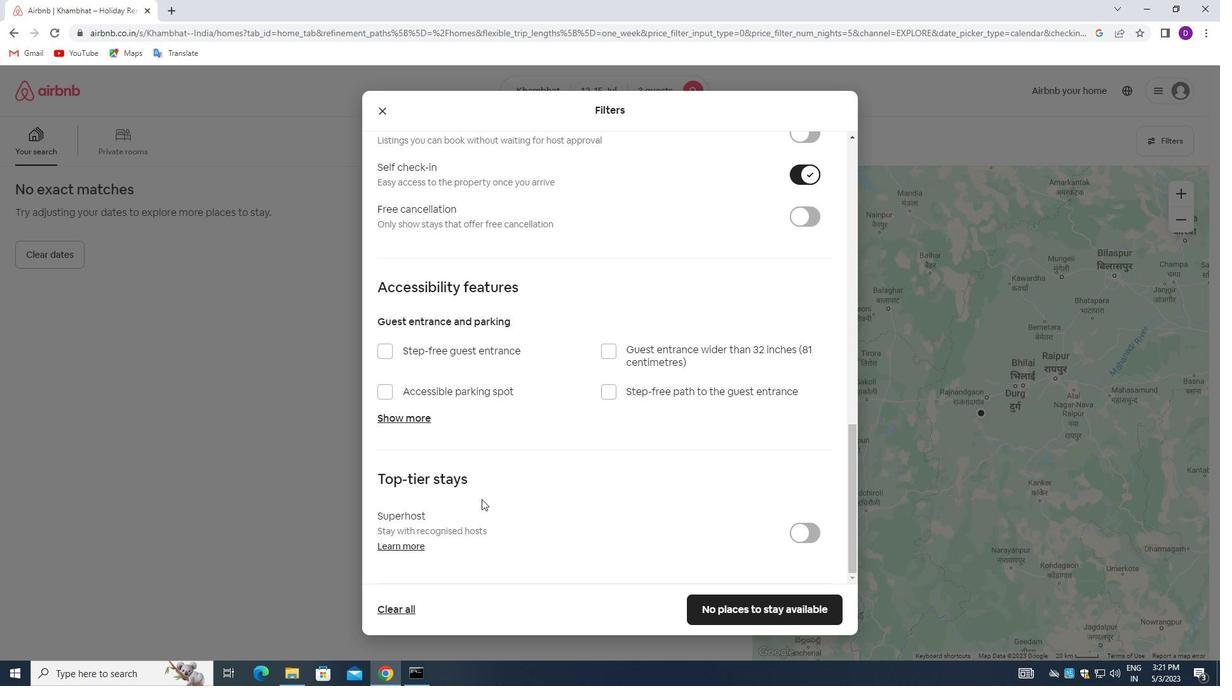 
Action: Mouse scrolled (462, 524) with delta (0, 0)
Screenshot: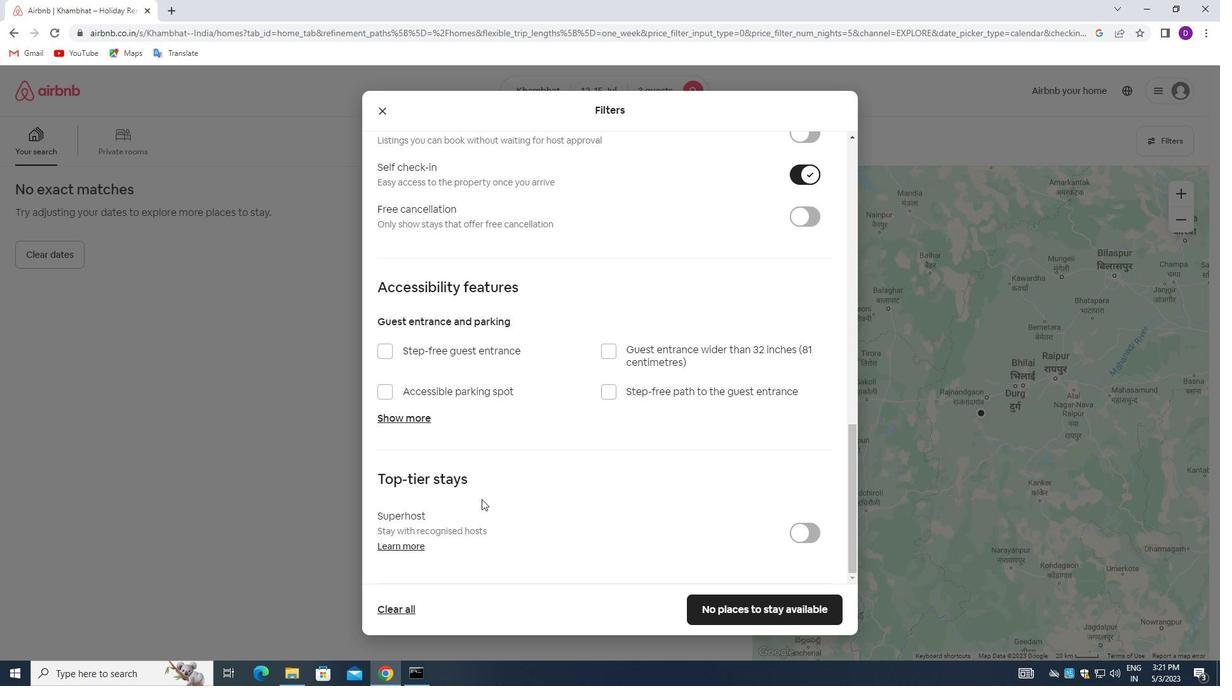 
Action: Mouse moved to (460, 529)
Screenshot: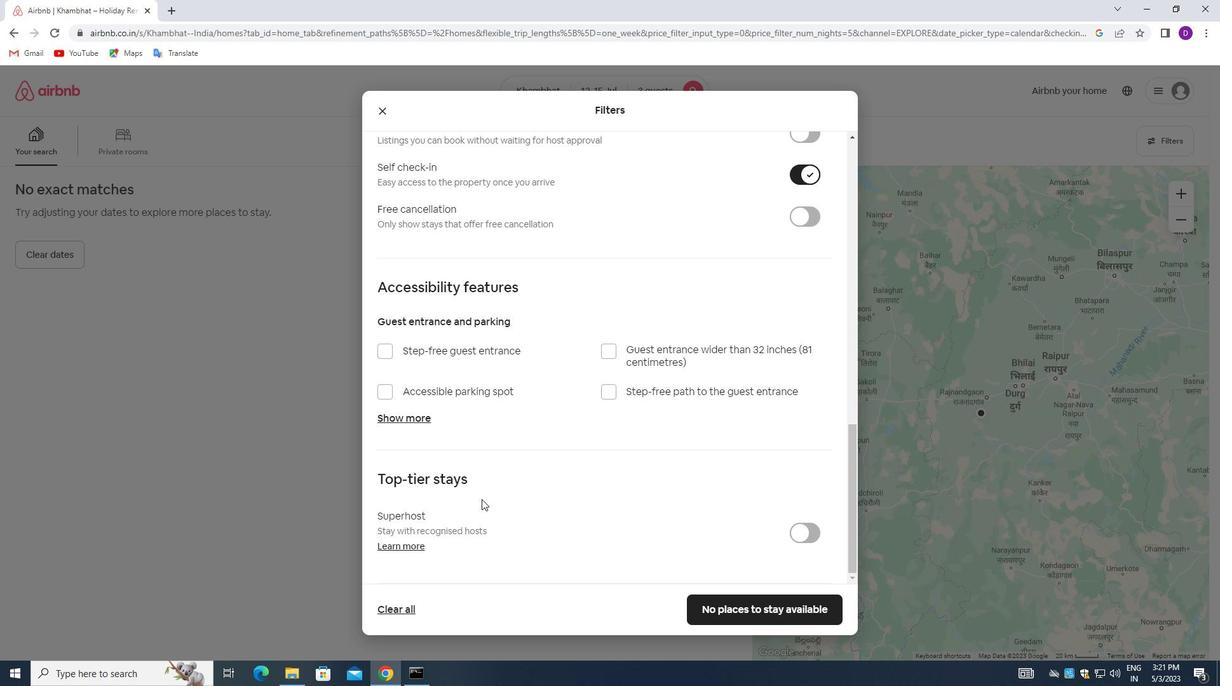 
Action: Mouse scrolled (460, 528) with delta (0, 0)
Screenshot: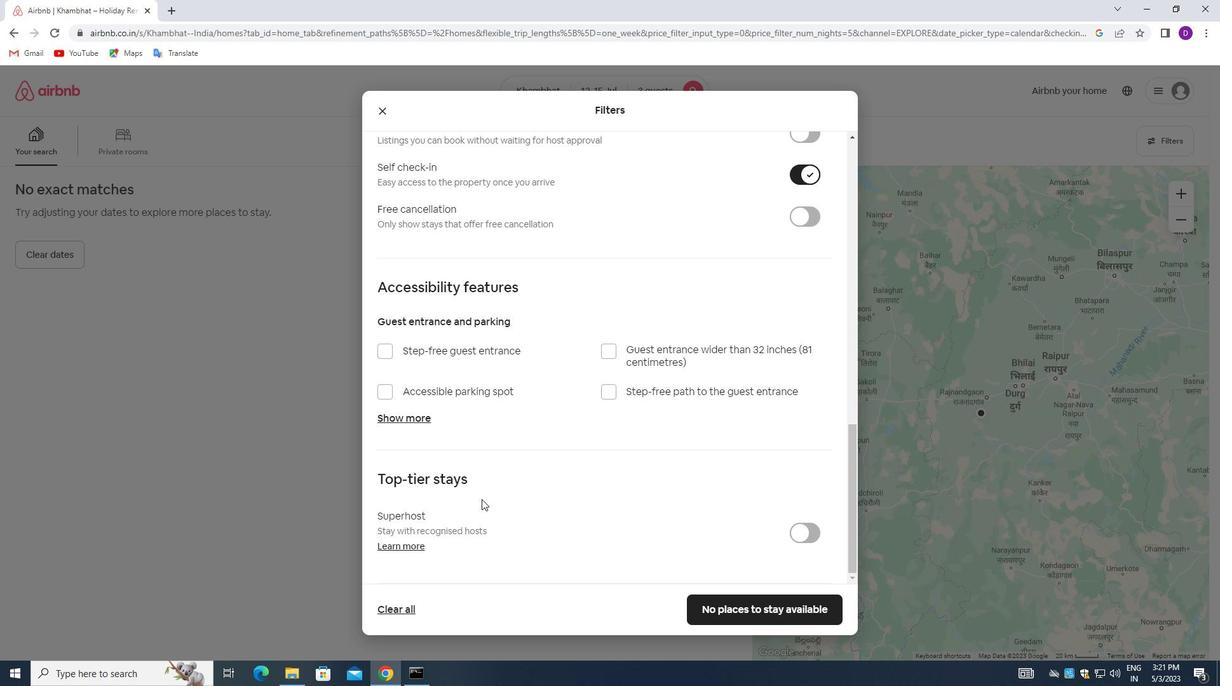 
Action: Mouse moved to (735, 610)
Screenshot: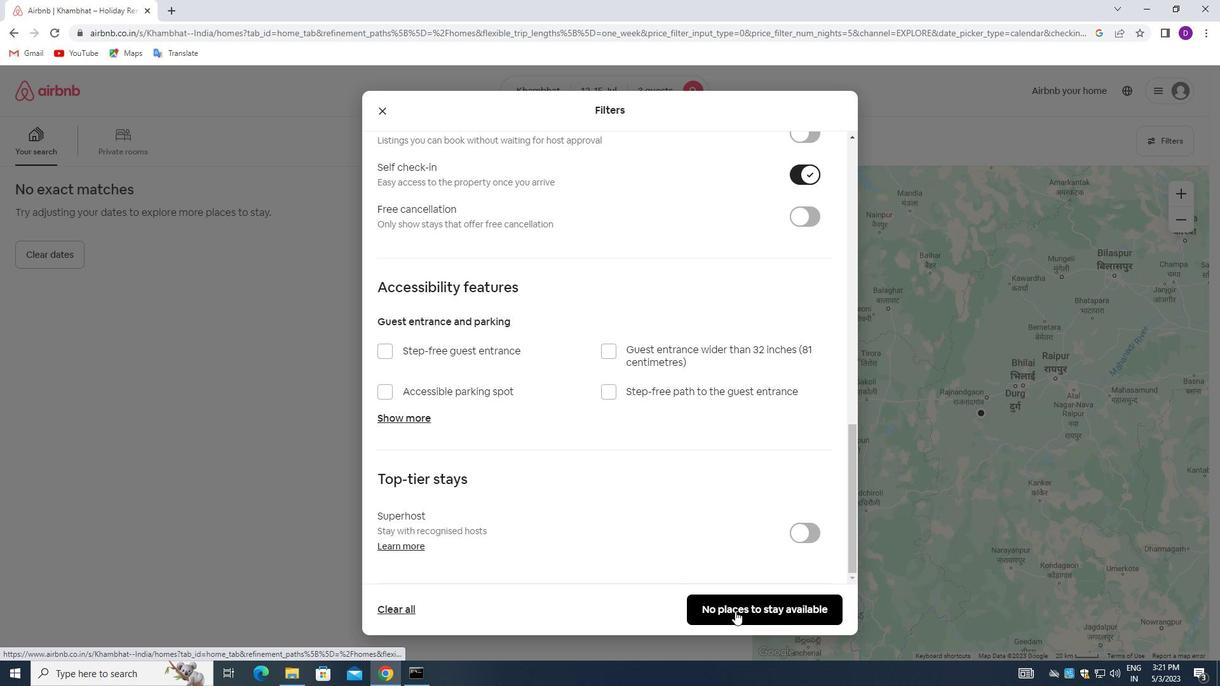 
Action: Mouse pressed left at (735, 610)
Screenshot: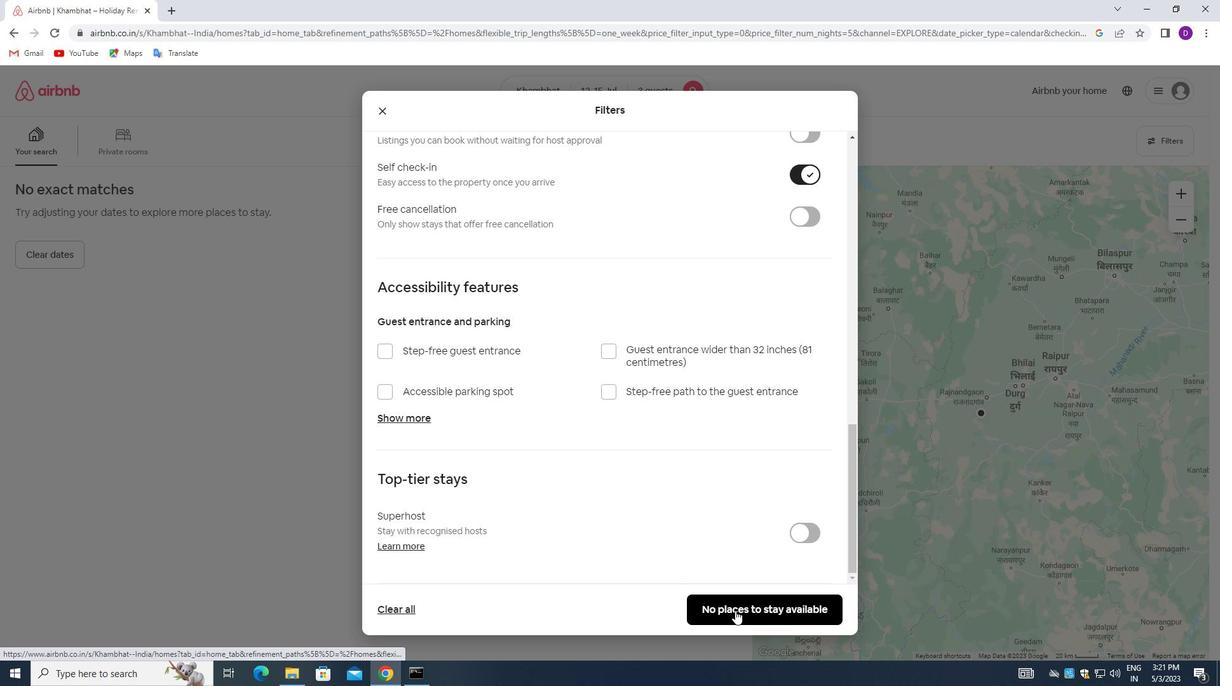 
Action: Mouse moved to (819, 410)
Screenshot: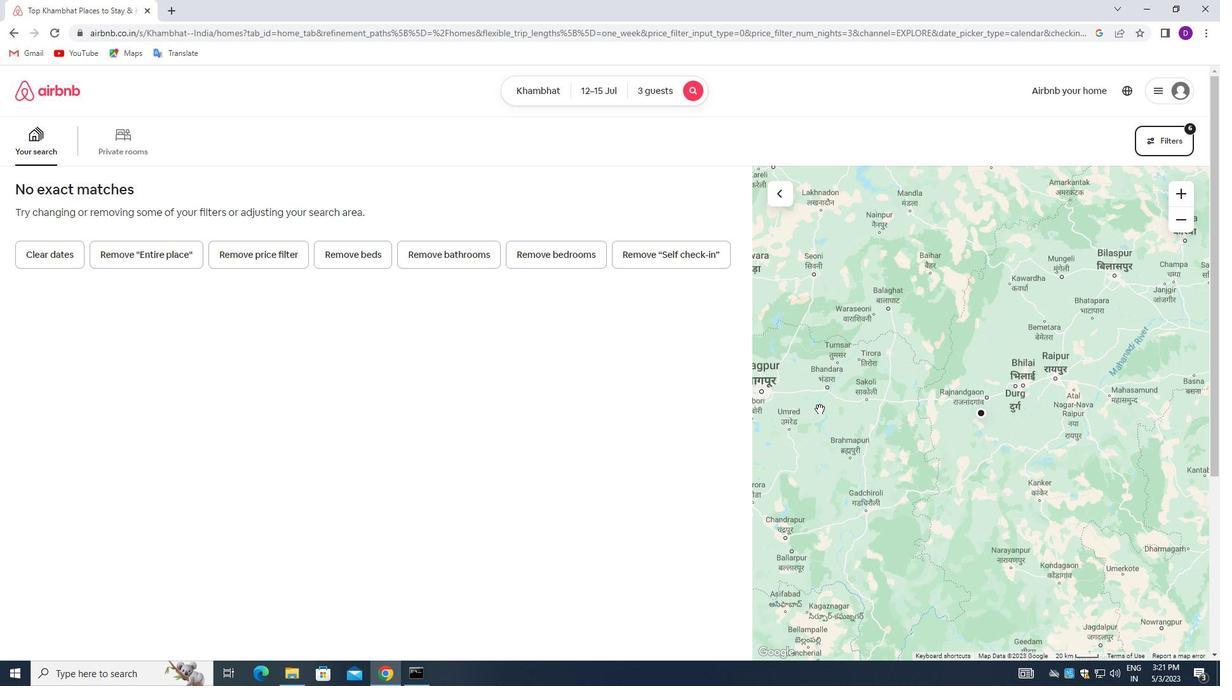 
Action: Mouse scrolled (819, 410) with delta (0, 0)
Screenshot: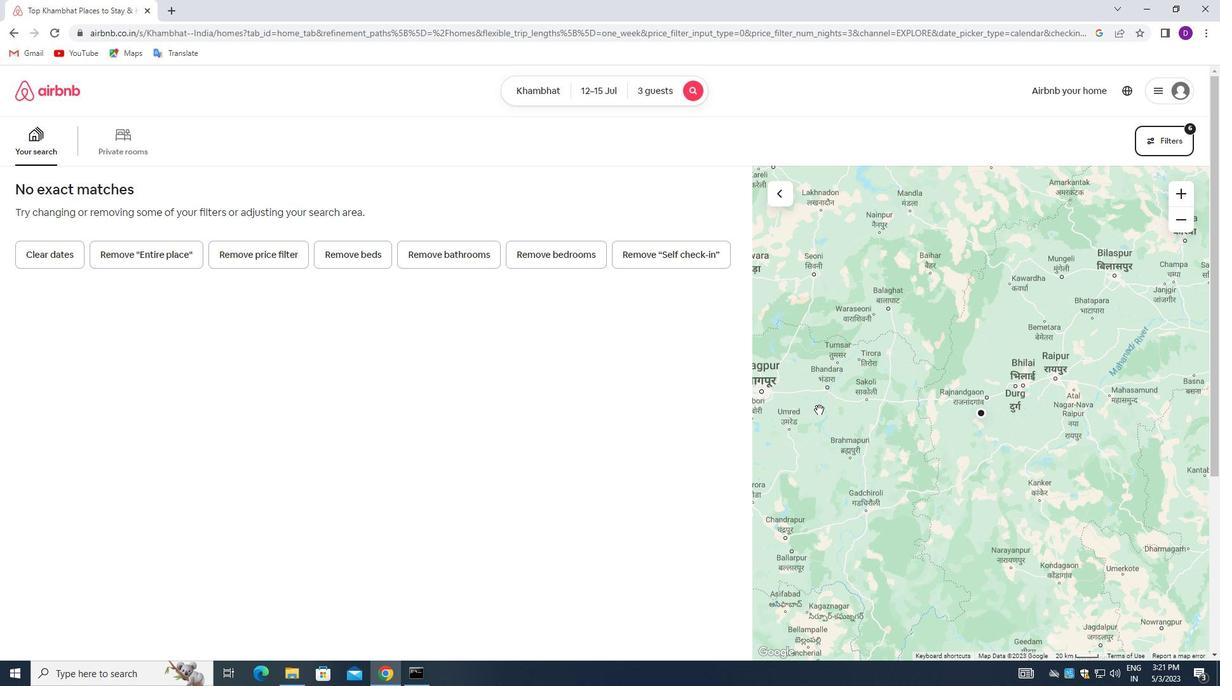 
Action: Mouse moved to (813, 411)
Screenshot: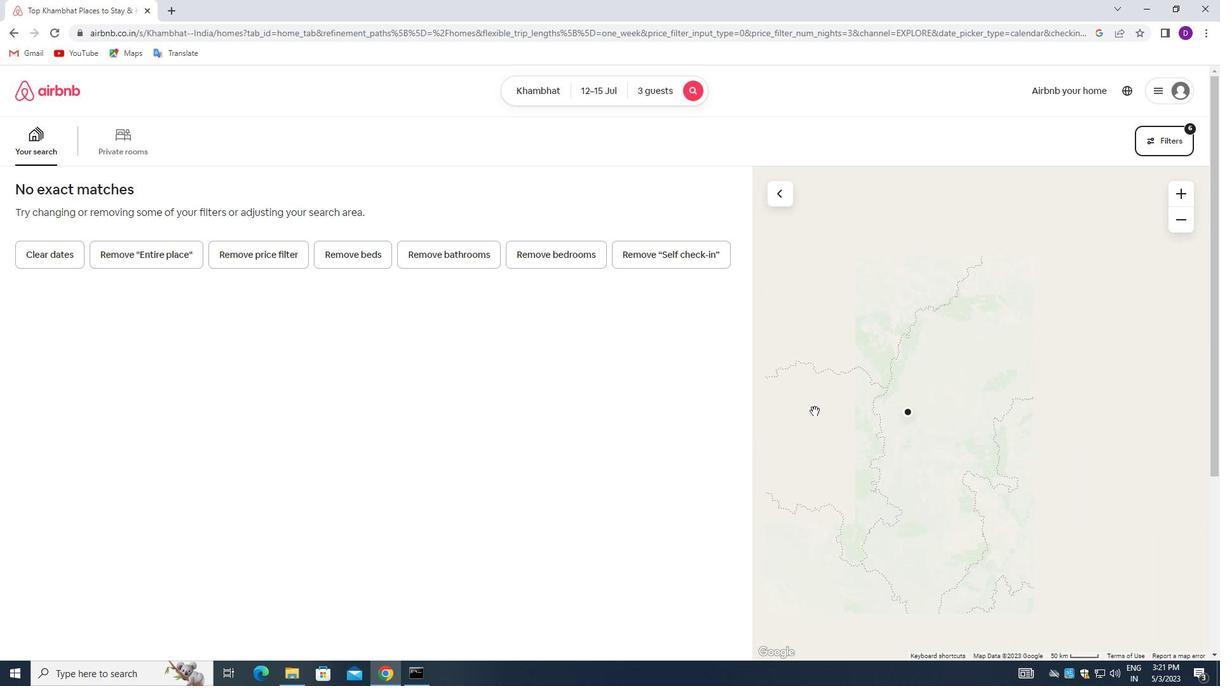 
